 Task: Look for space in Bibiani, Ghana from 6th September, 2023 to 15th September, 2023 for 6 adults in price range Rs.8000 to Rs.12000. Place can be entire place or private room with 6 bedrooms having 6 beds and 6 bathrooms. Property type can be house, flat, guest house. Amenities needed are: wifi, TV, free parkinig on premises, gym, breakfast. Booking option can be shelf check-in. Required host language is English.
Action: Mouse moved to (451, 96)
Screenshot: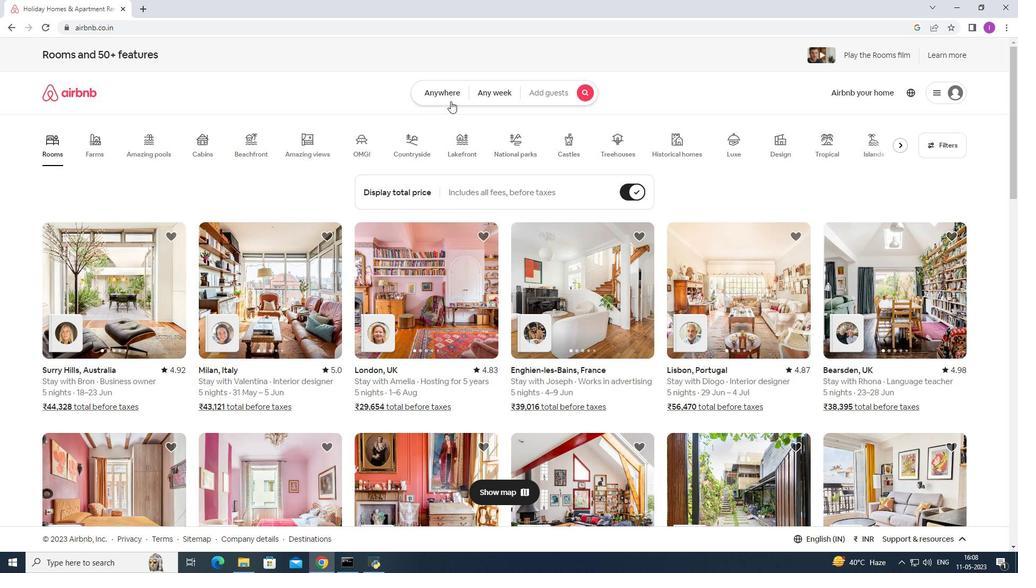 
Action: Mouse pressed left at (451, 96)
Screenshot: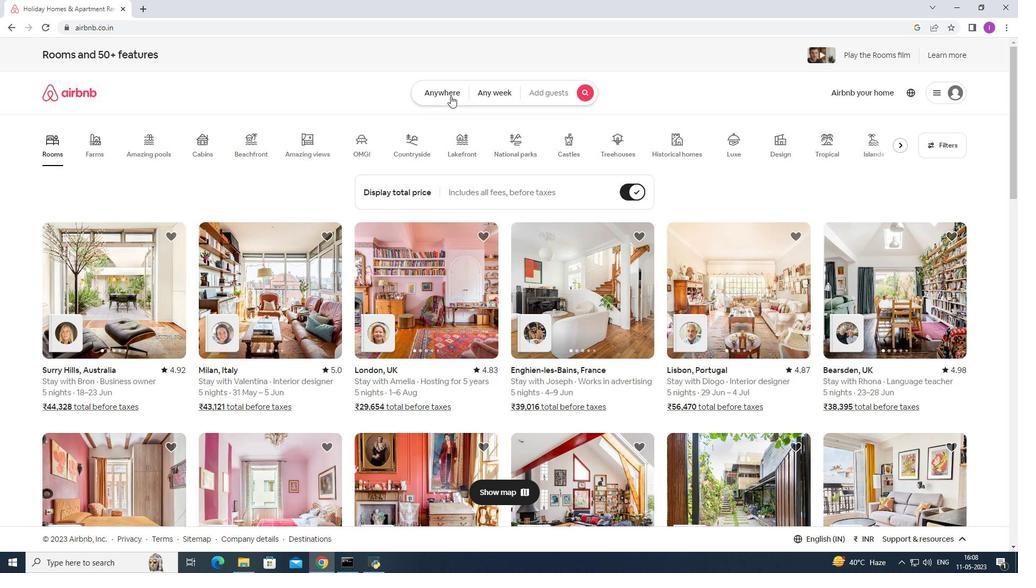 
Action: Mouse moved to (390, 131)
Screenshot: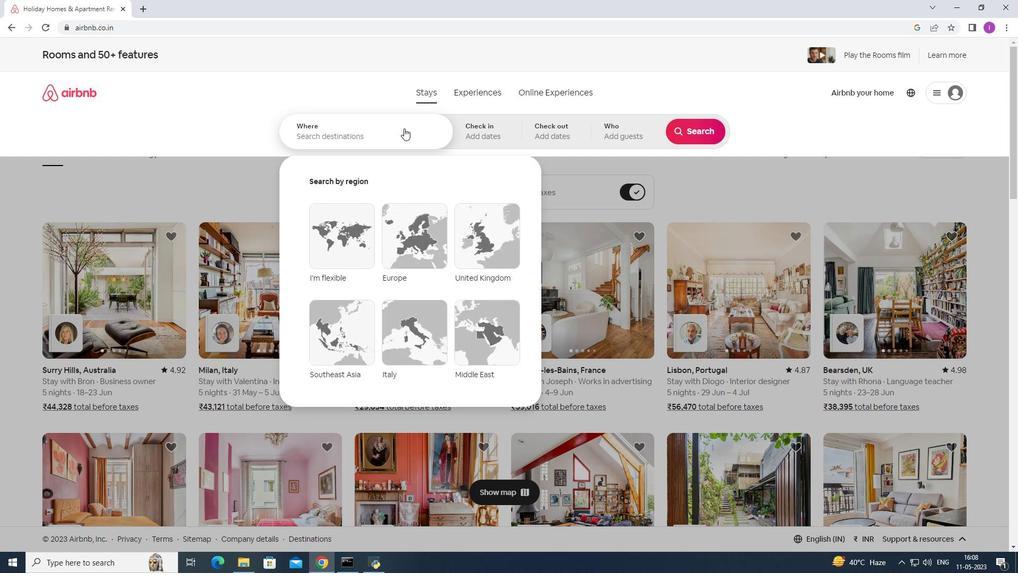 
Action: Mouse pressed left at (390, 131)
Screenshot: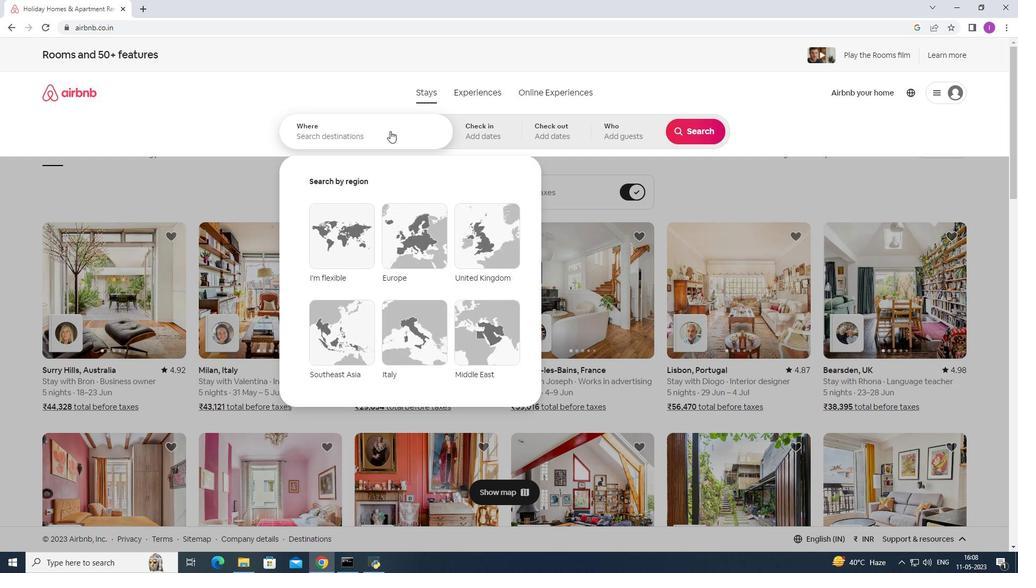 
Action: Mouse moved to (463, 113)
Screenshot: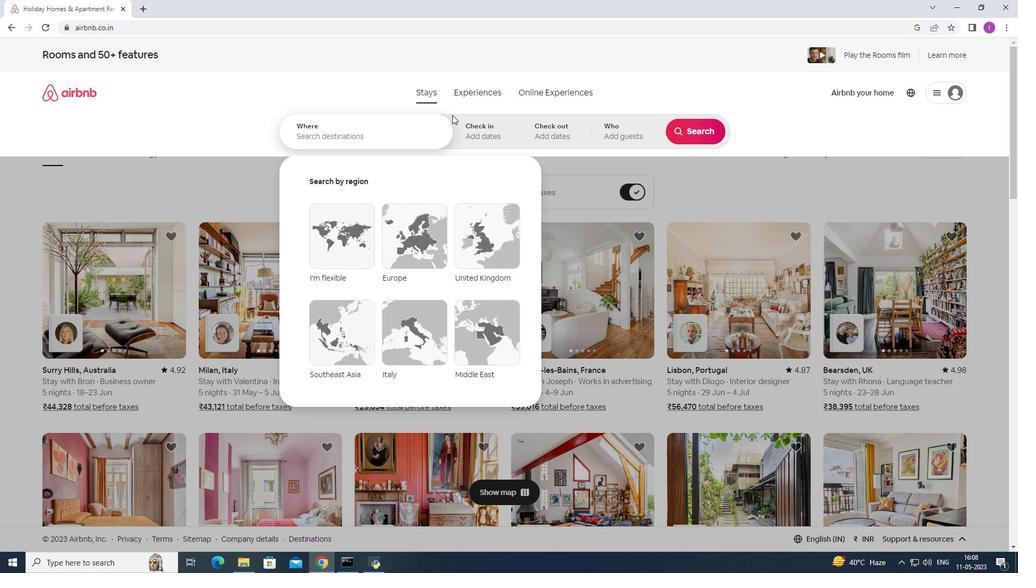 
Action: Key pressed <Key.shift>Bibiani,<Key.shift>Ghana
Screenshot: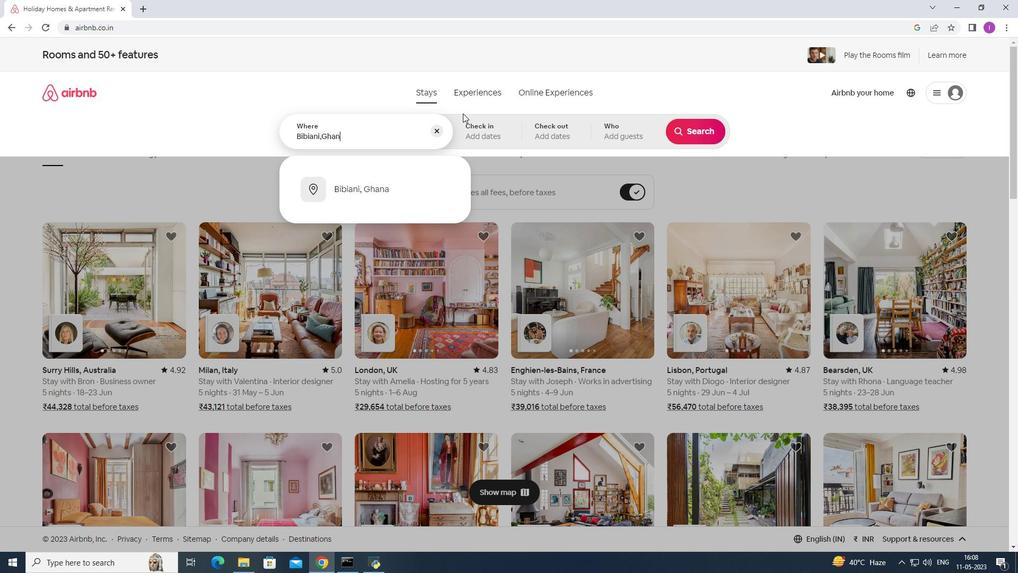 
Action: Mouse moved to (373, 195)
Screenshot: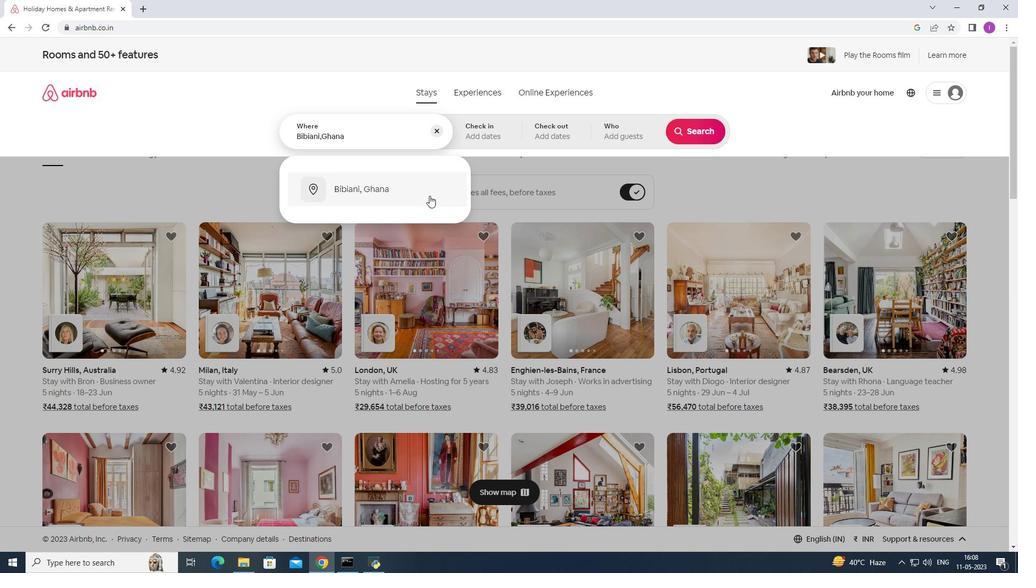 
Action: Mouse pressed left at (373, 195)
Screenshot: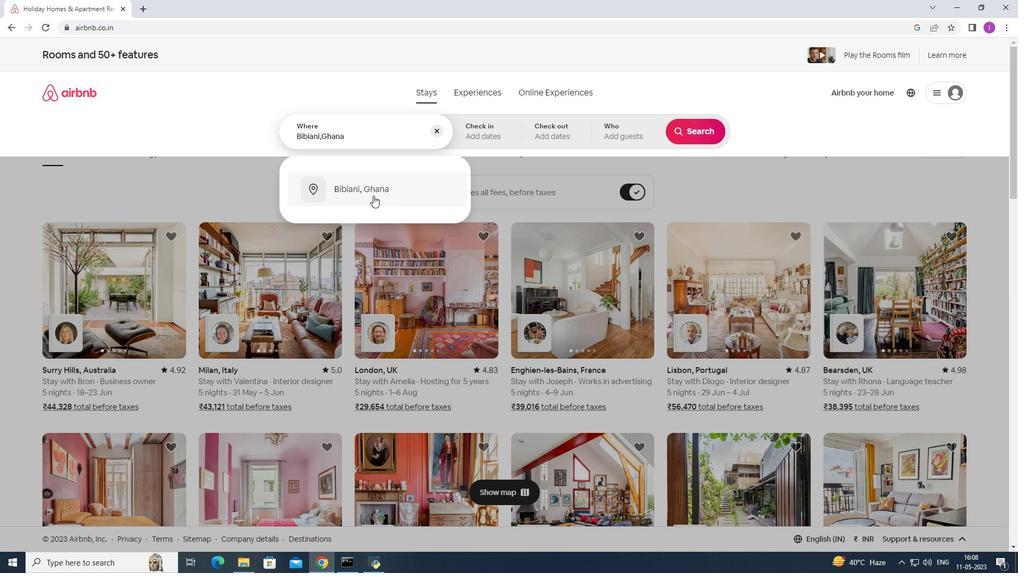 
Action: Mouse moved to (699, 220)
Screenshot: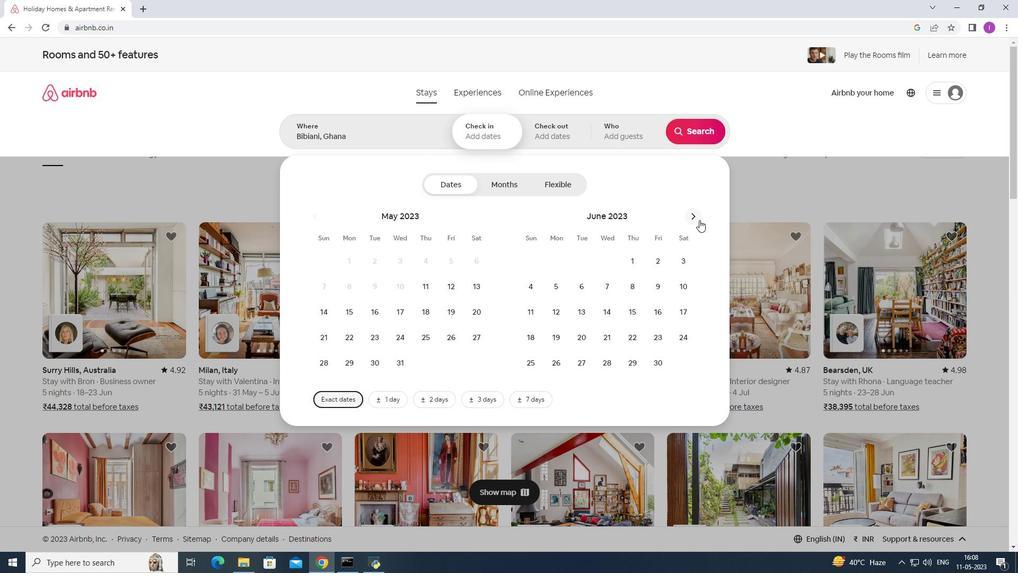 
Action: Mouse pressed left at (699, 220)
Screenshot: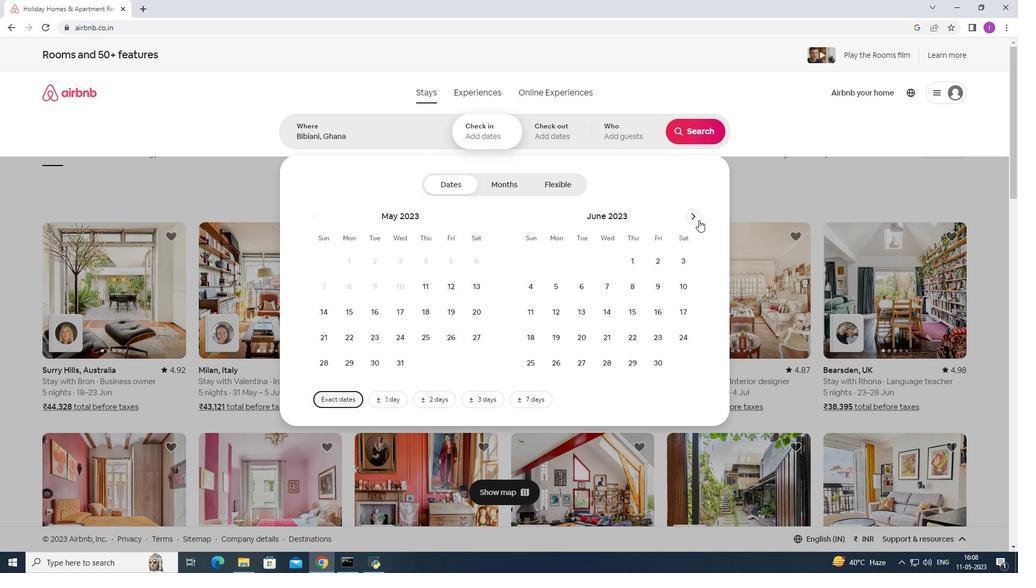 
Action: Mouse pressed left at (699, 220)
Screenshot: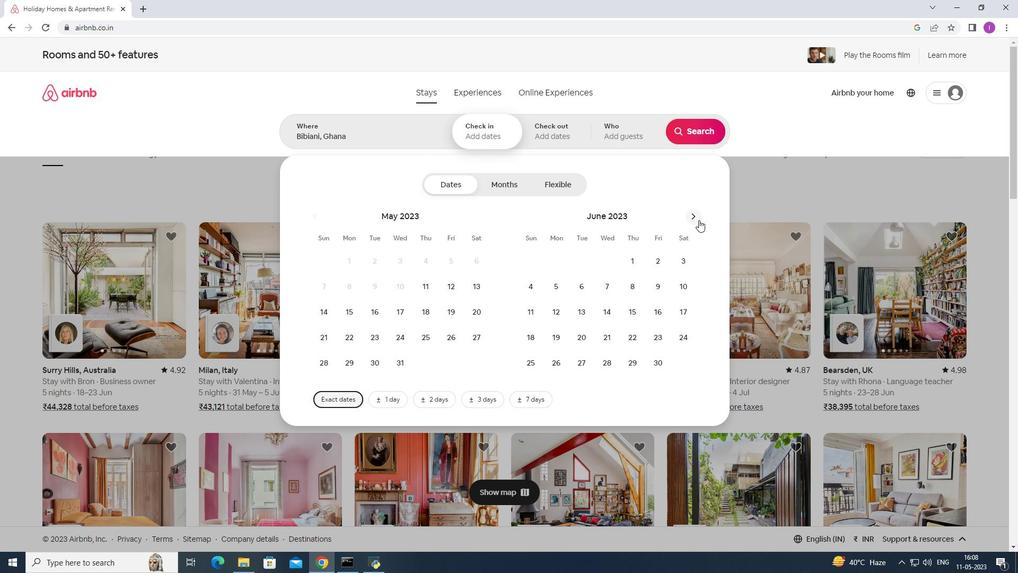 
Action: Mouse pressed left at (699, 220)
Screenshot: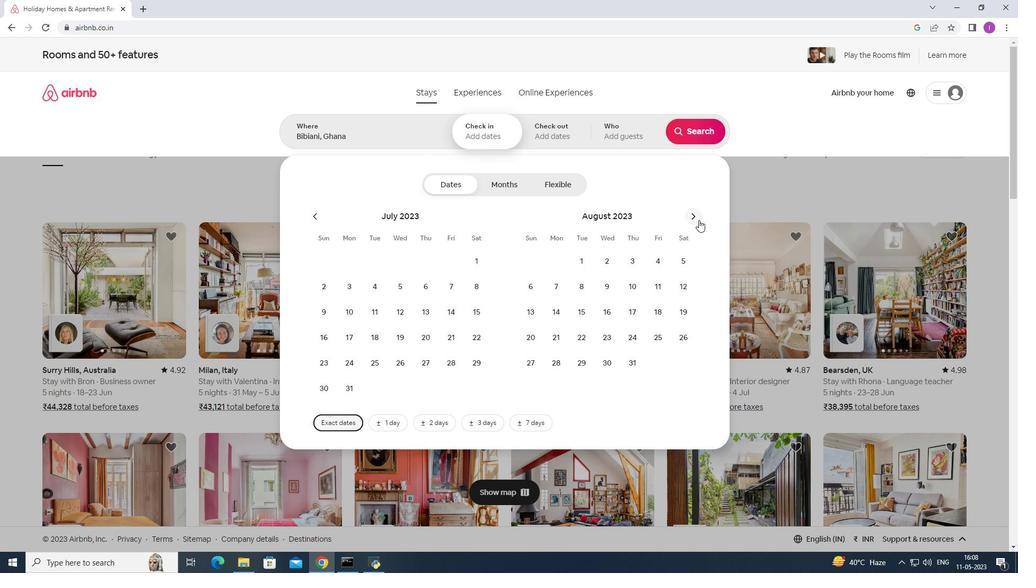
Action: Mouse moved to (612, 281)
Screenshot: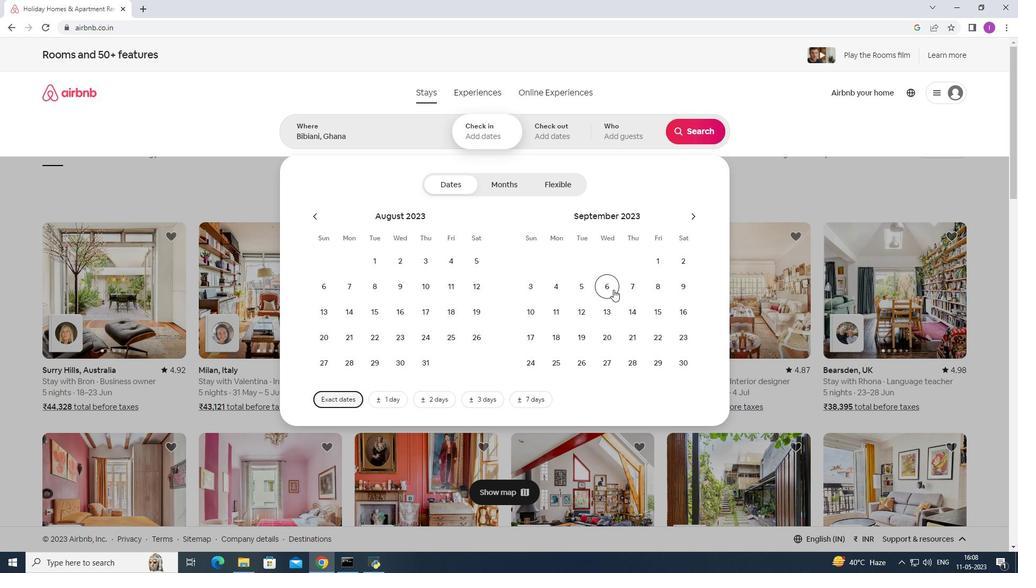 
Action: Mouse pressed left at (612, 281)
Screenshot: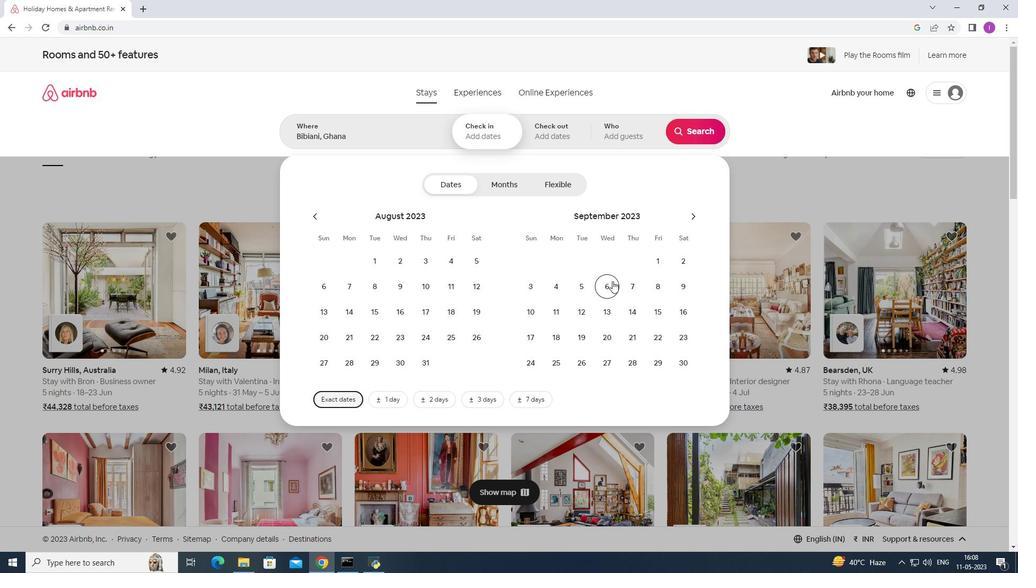 
Action: Mouse moved to (659, 303)
Screenshot: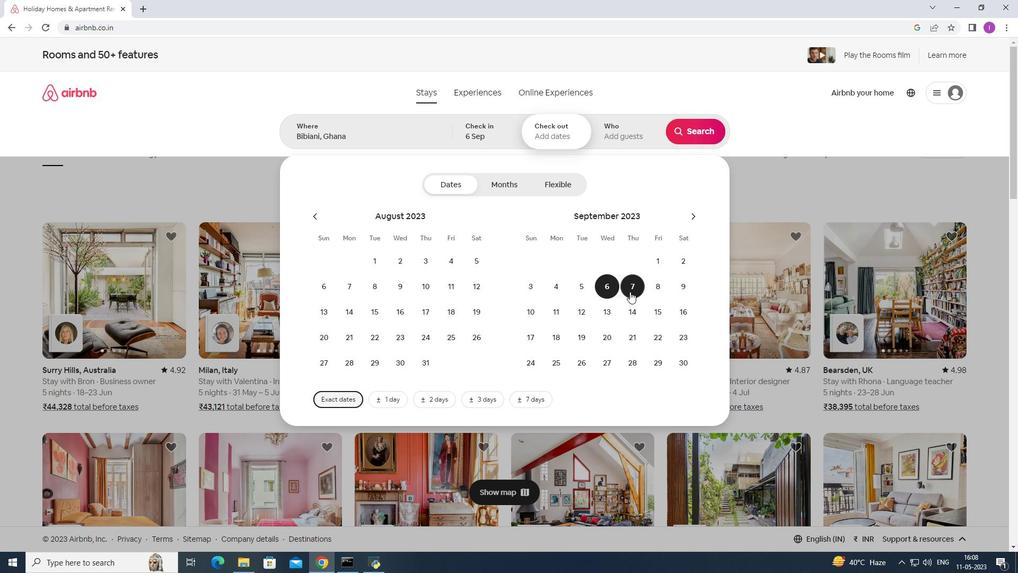 
Action: Mouse pressed left at (659, 303)
Screenshot: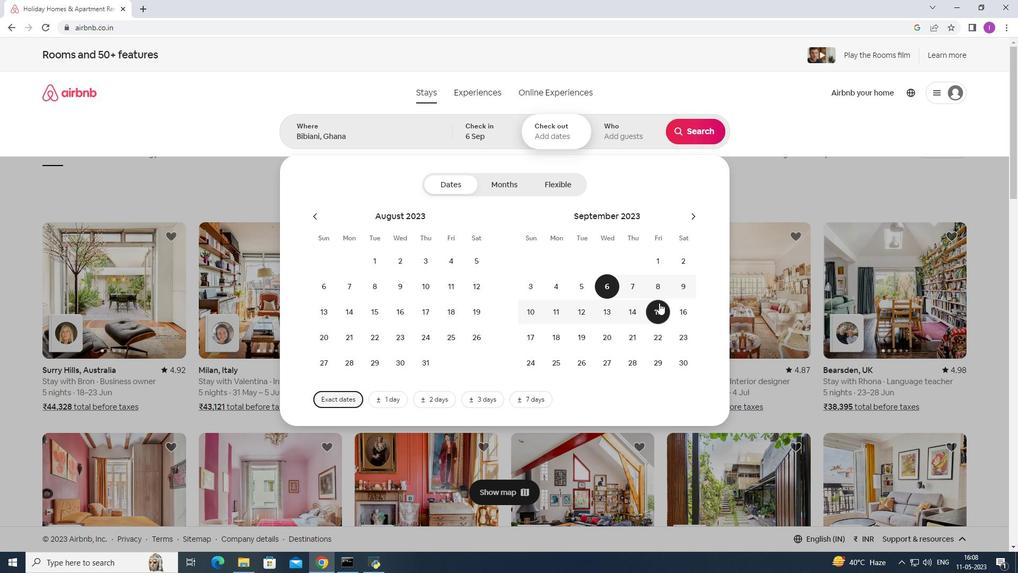 
Action: Mouse moved to (630, 132)
Screenshot: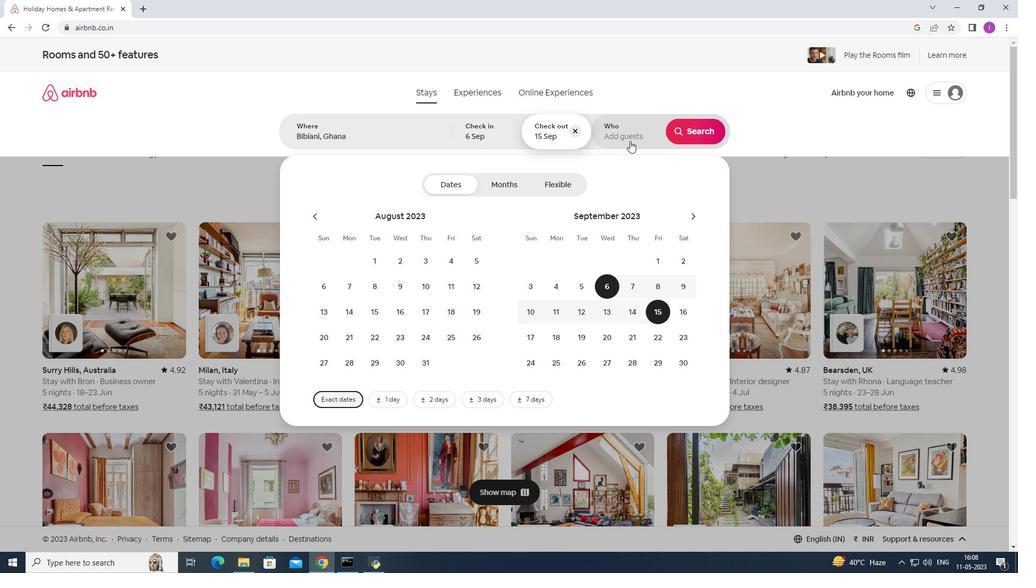 
Action: Mouse pressed left at (630, 132)
Screenshot: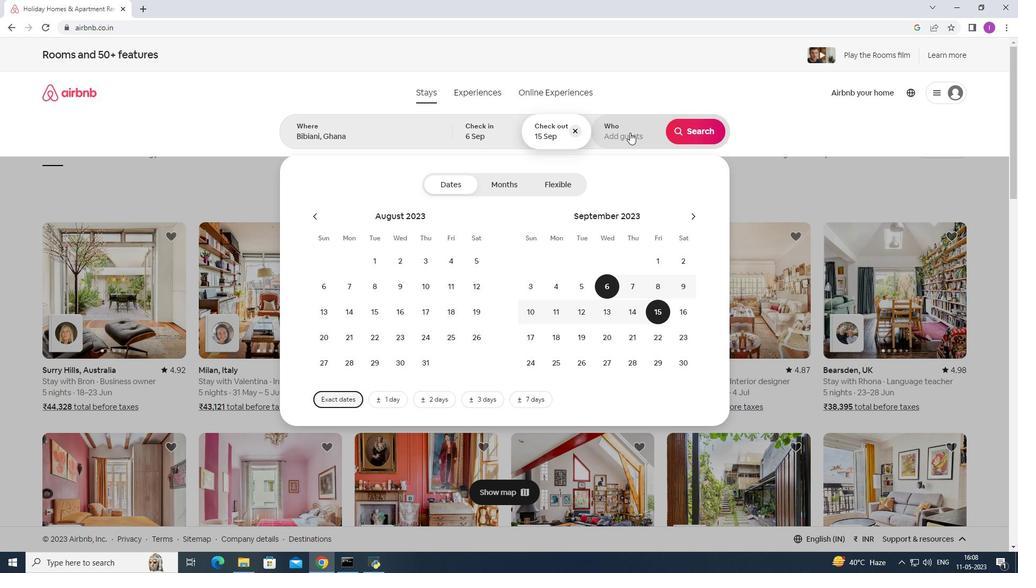 
Action: Mouse moved to (698, 186)
Screenshot: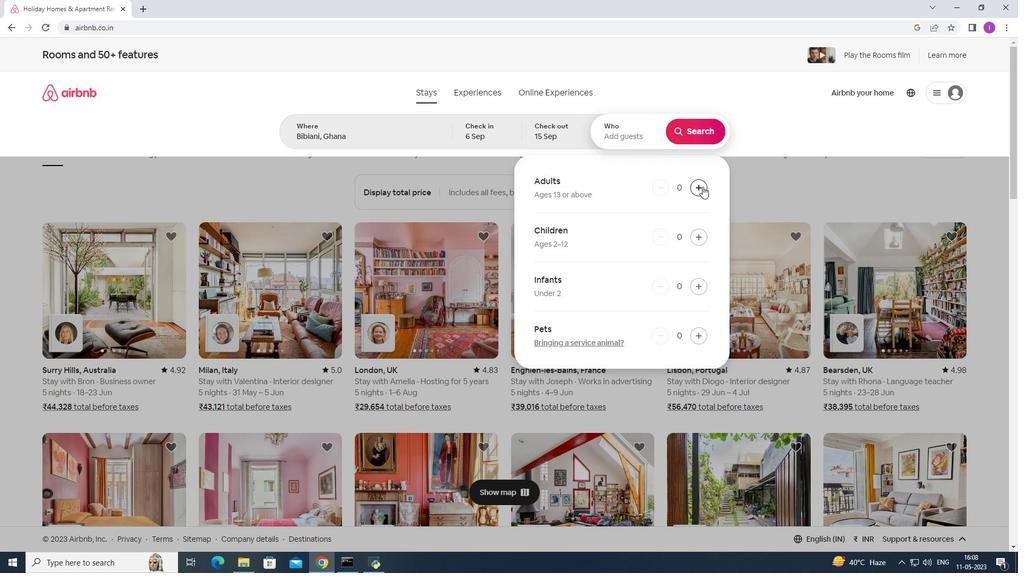 
Action: Mouse pressed left at (698, 186)
Screenshot: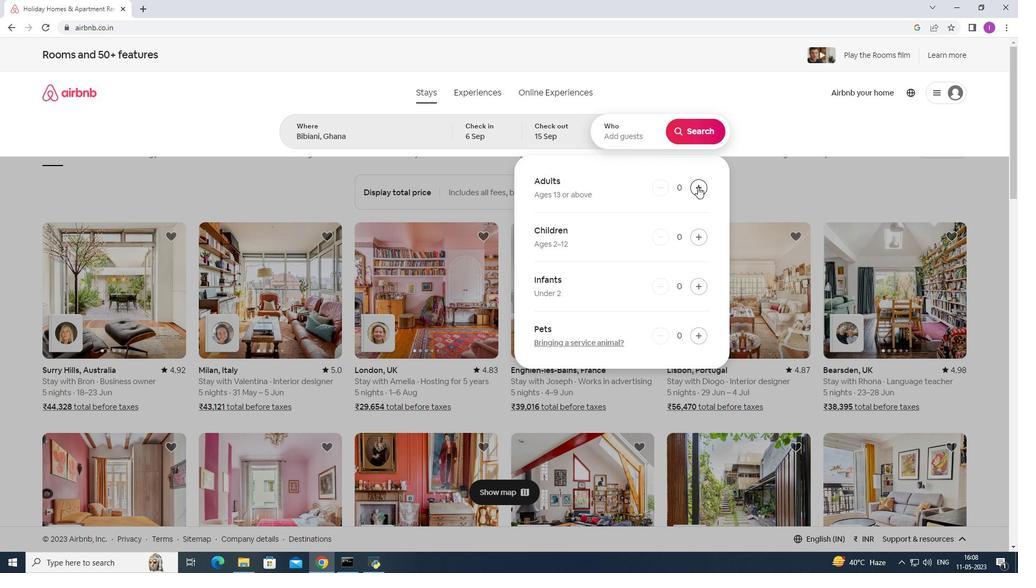 
Action: Mouse pressed left at (698, 186)
Screenshot: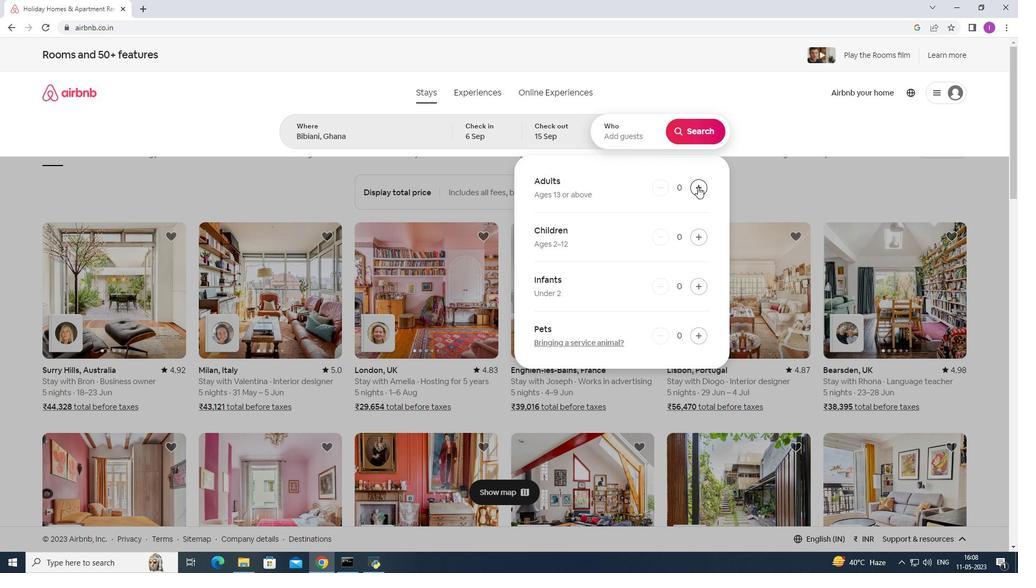 
Action: Mouse pressed left at (698, 186)
Screenshot: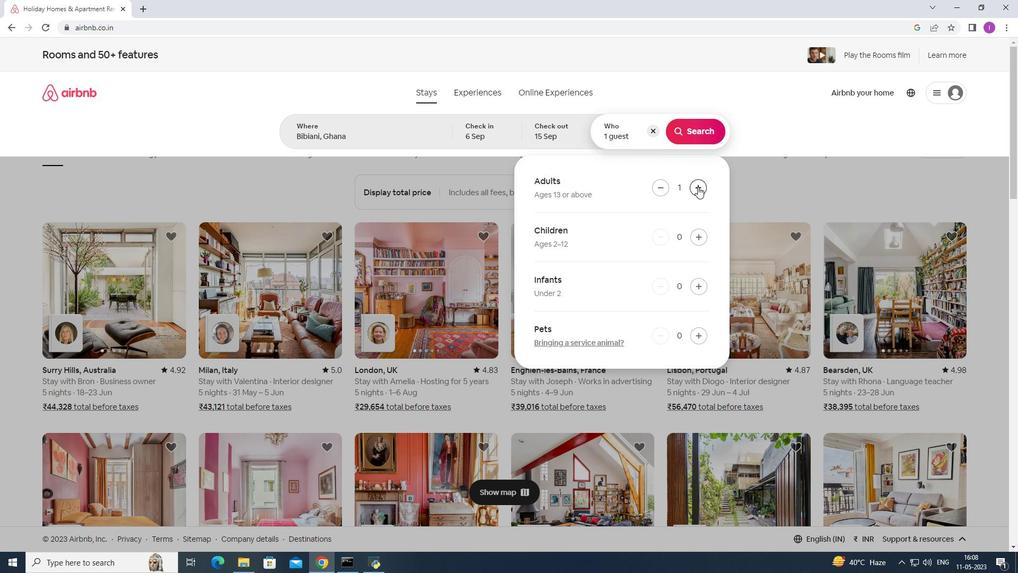 
Action: Mouse pressed left at (698, 186)
Screenshot: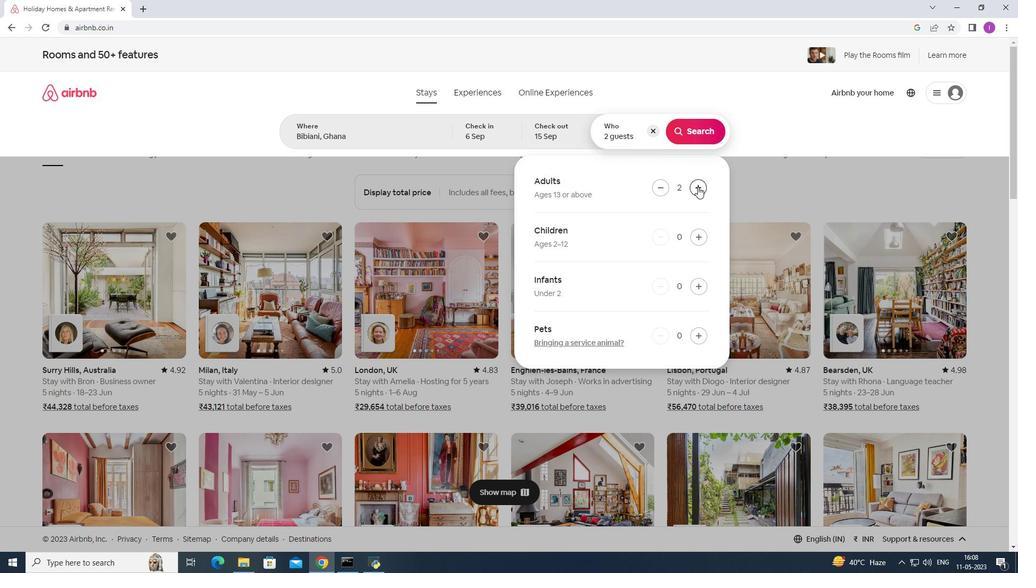 
Action: Mouse pressed left at (698, 186)
Screenshot: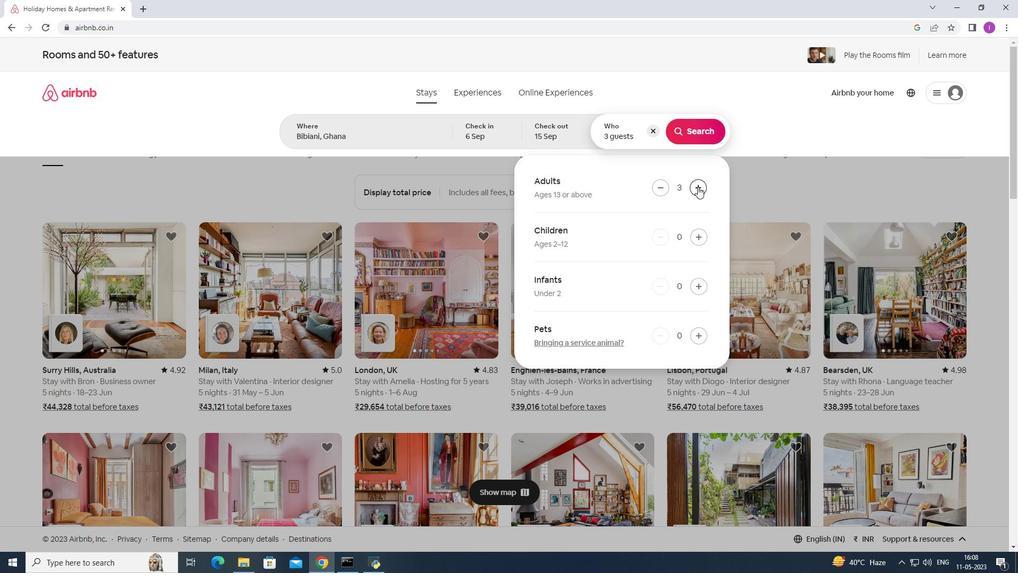 
Action: Mouse pressed left at (698, 186)
Screenshot: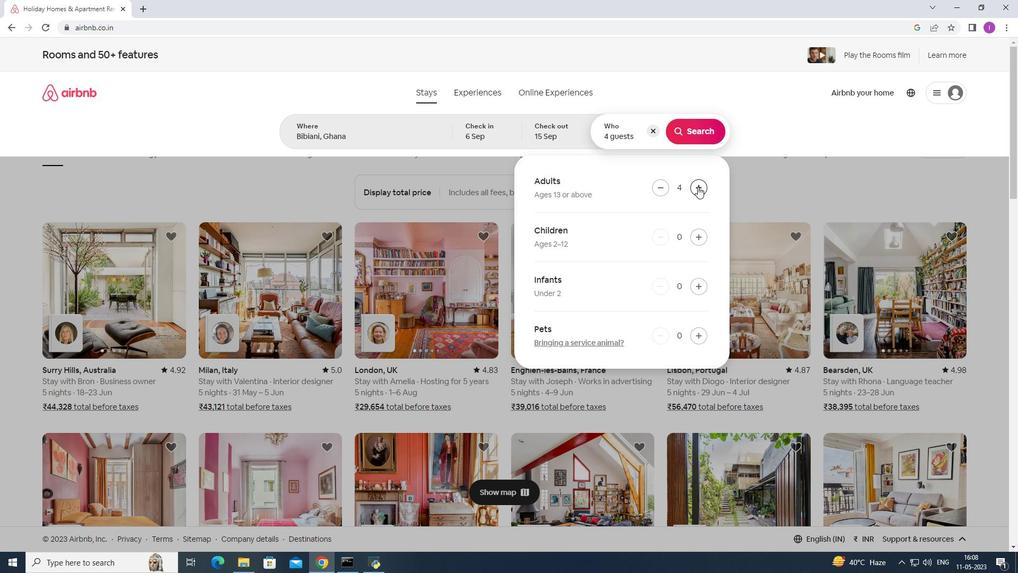 
Action: Mouse moved to (689, 132)
Screenshot: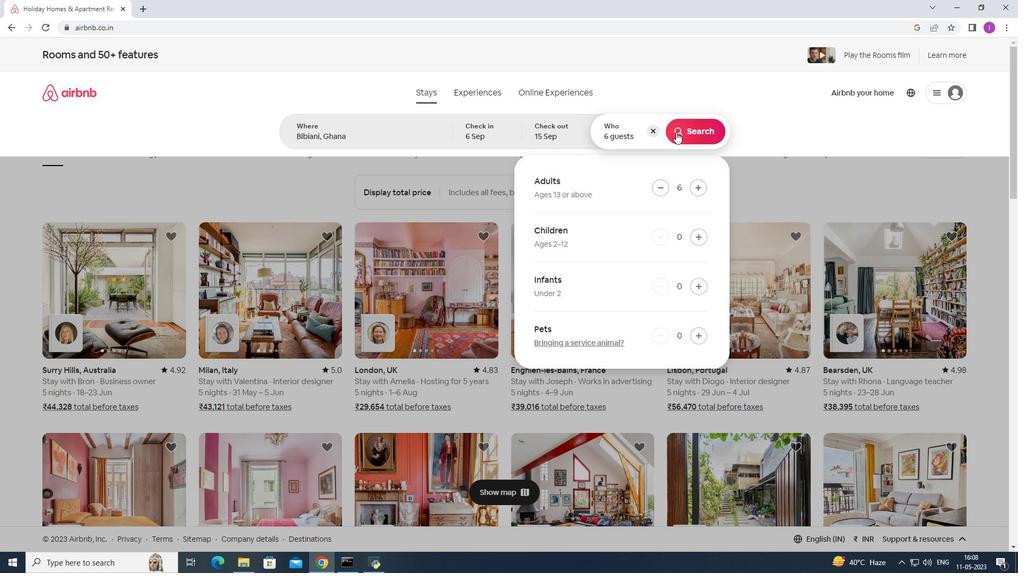 
Action: Mouse pressed left at (689, 132)
Screenshot: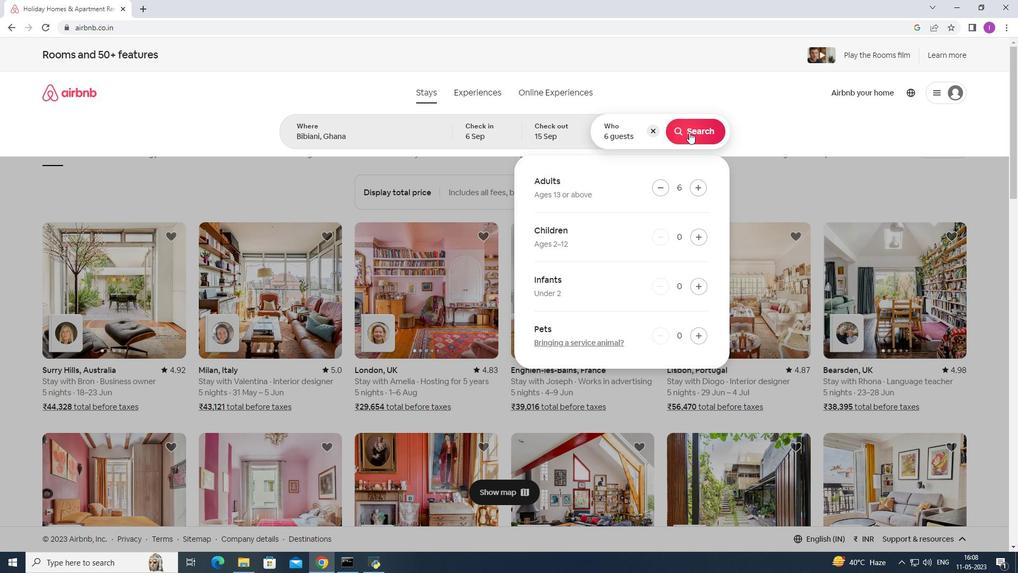 
Action: Mouse moved to (969, 104)
Screenshot: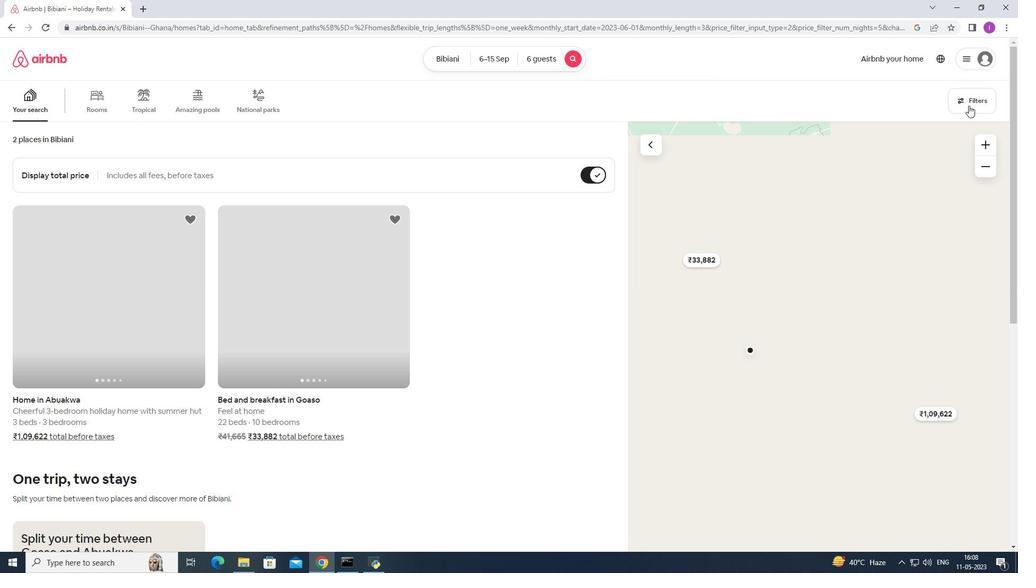 
Action: Mouse pressed left at (969, 104)
Screenshot: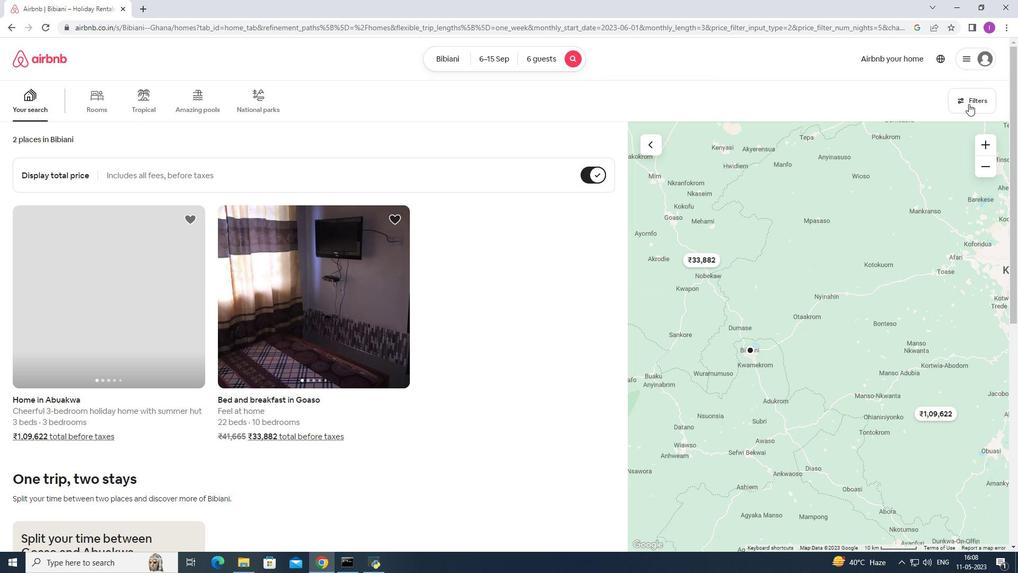 
Action: Mouse moved to (583, 364)
Screenshot: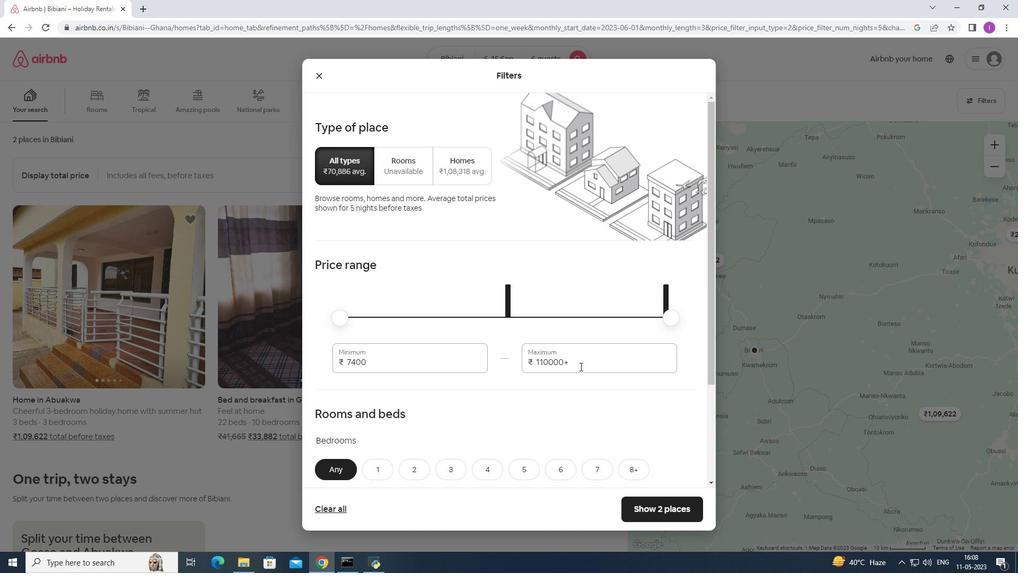 
Action: Mouse pressed left at (583, 364)
Screenshot: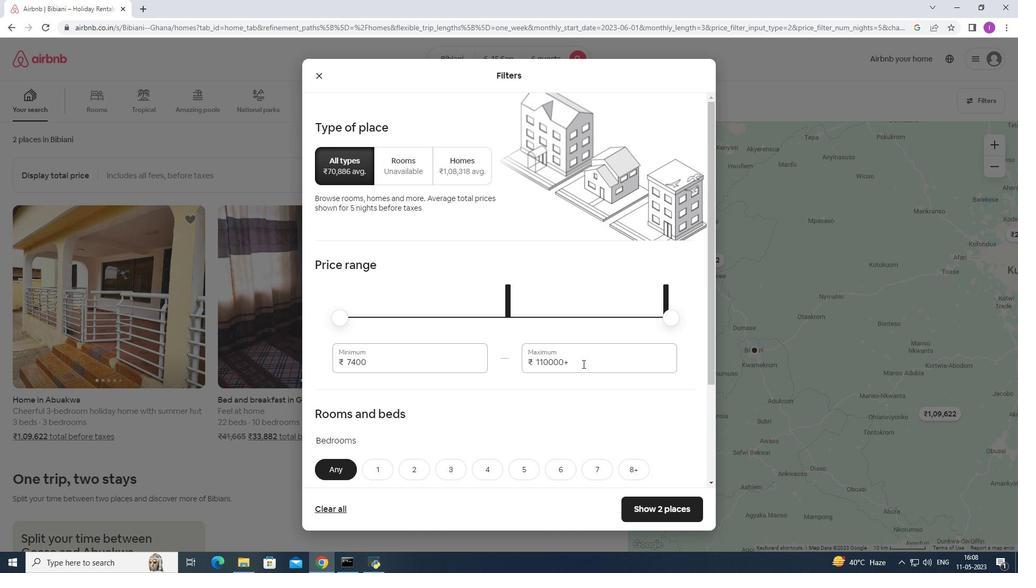 
Action: Mouse moved to (528, 364)
Screenshot: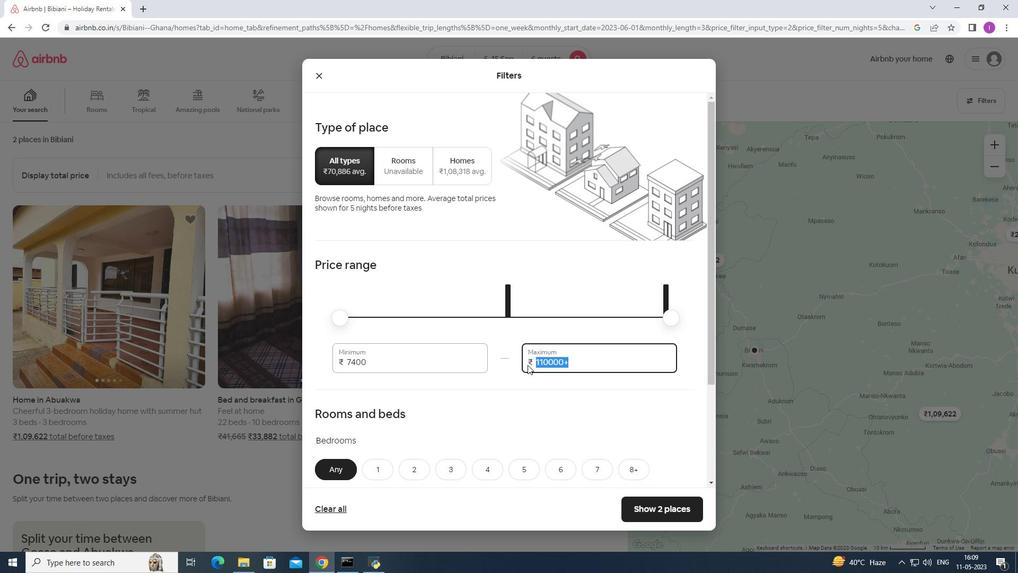 
Action: Key pressed 12
Screenshot: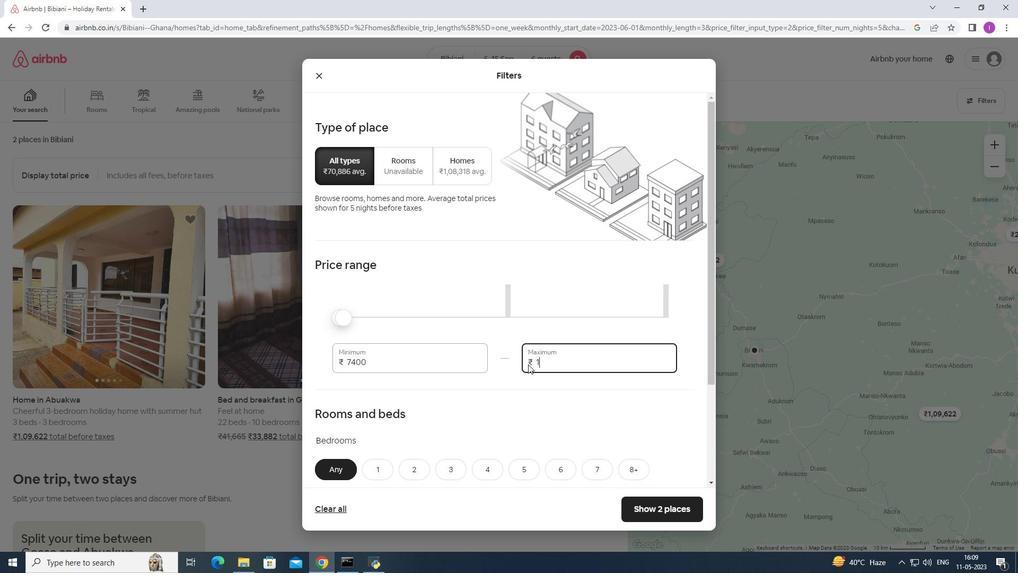 
Action: Mouse moved to (528, 364)
Screenshot: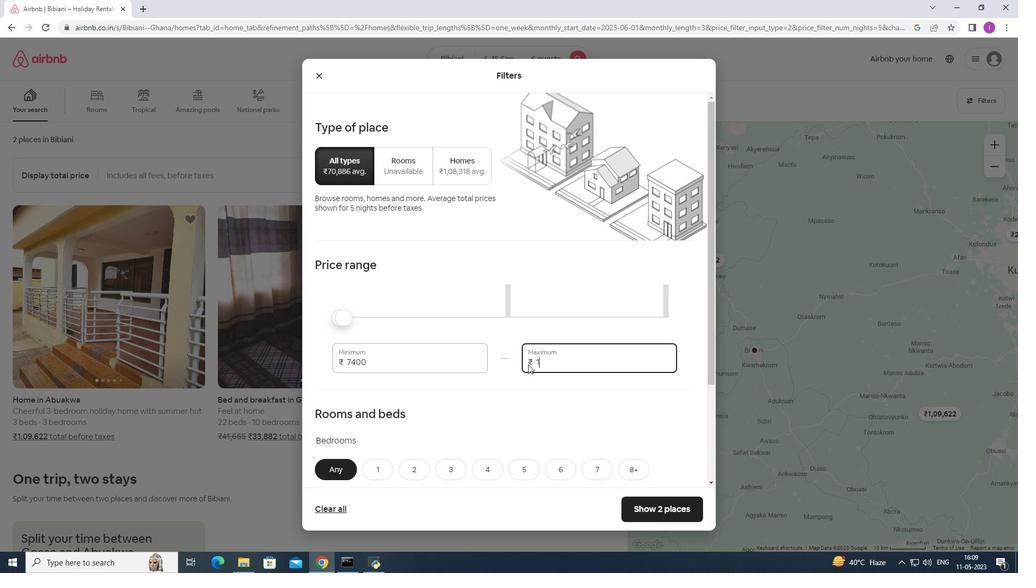 
Action: Key pressed 00
Screenshot: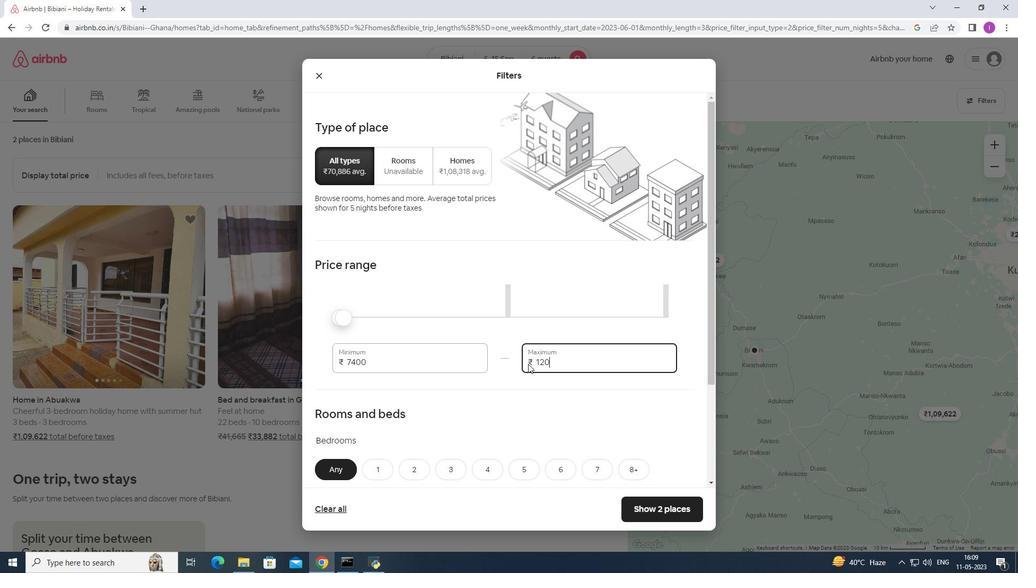 
Action: Mouse moved to (529, 364)
Screenshot: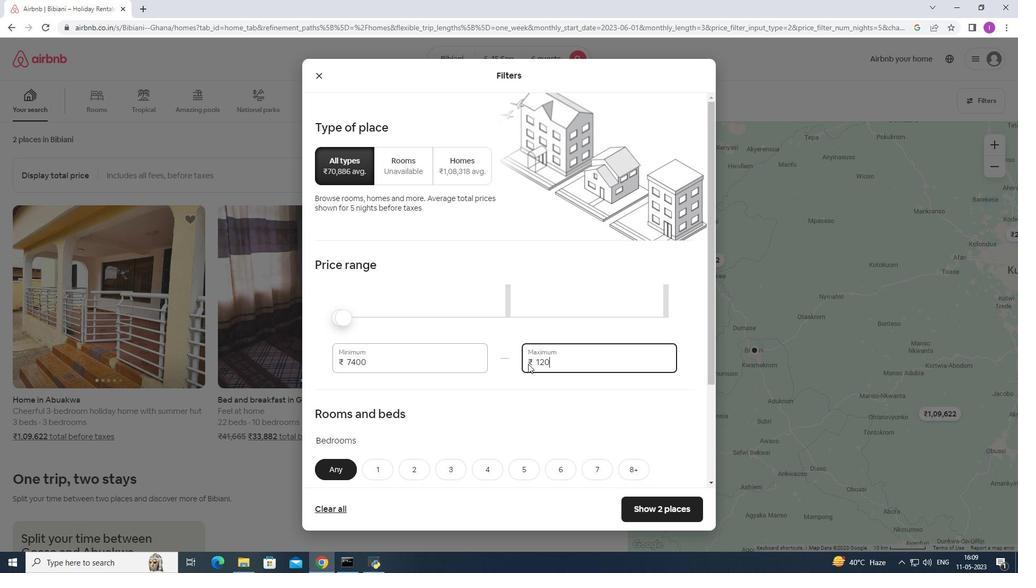 
Action: Key pressed 0
Screenshot: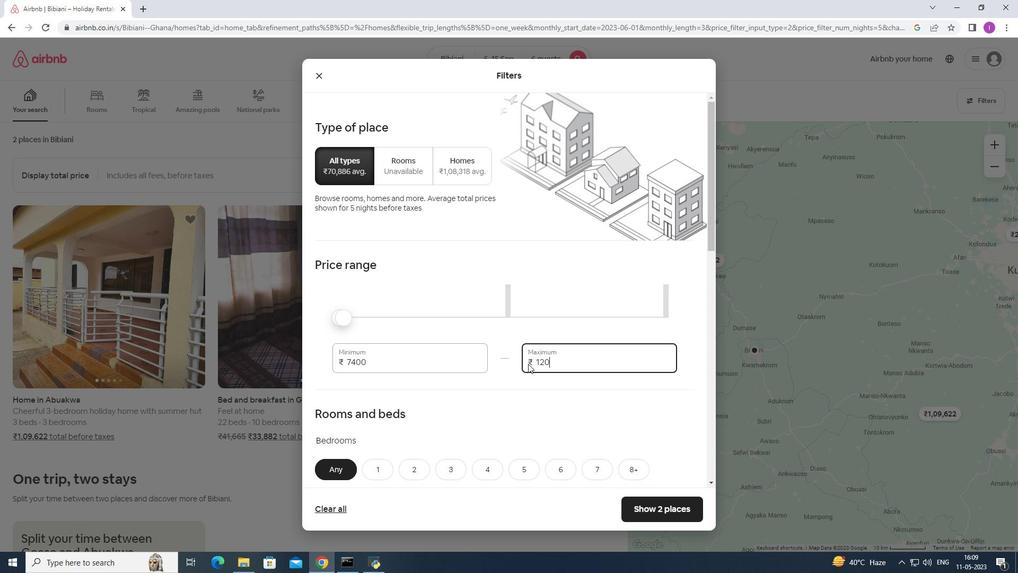
Action: Mouse moved to (372, 366)
Screenshot: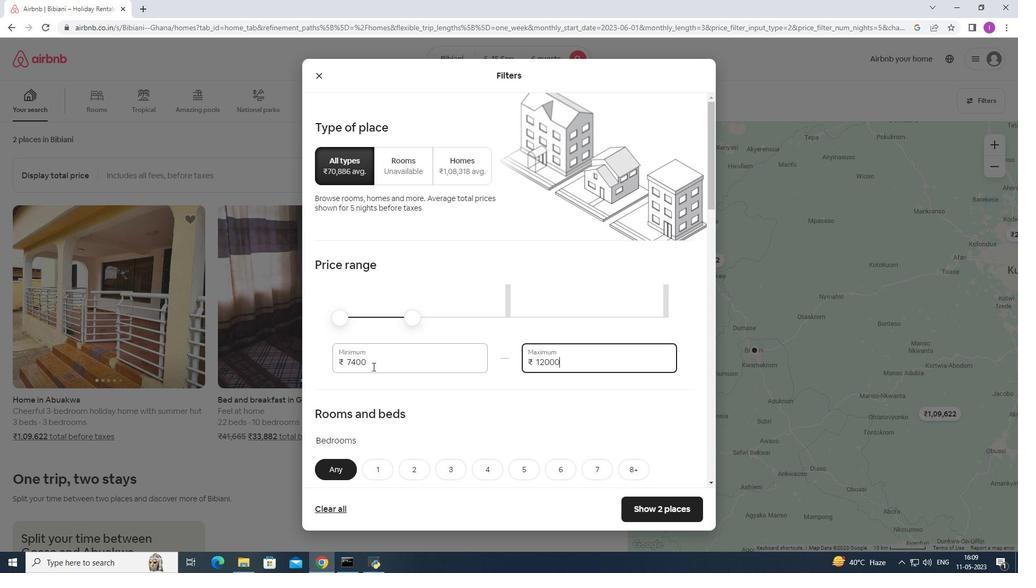 
Action: Mouse pressed left at (372, 366)
Screenshot: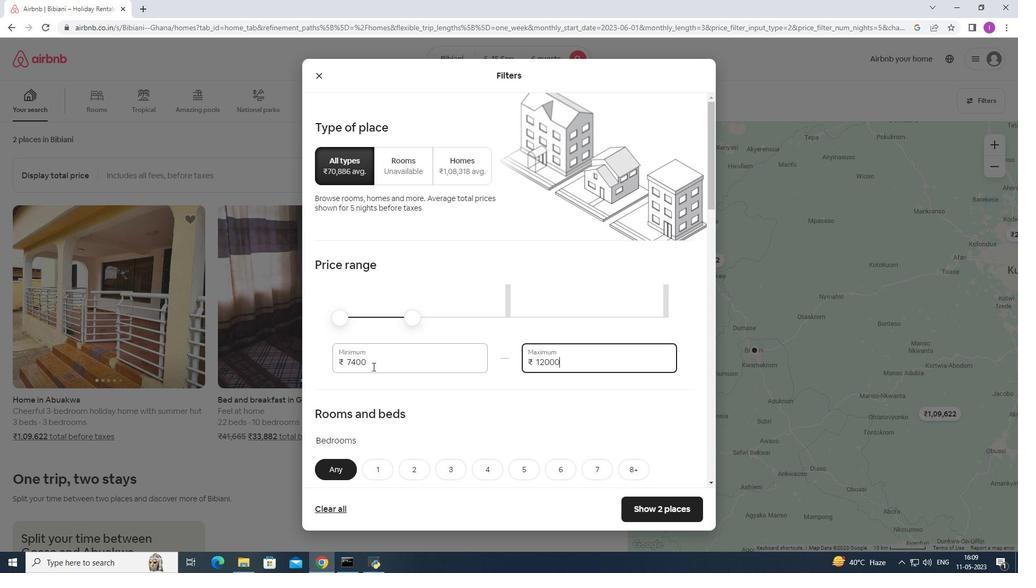 
Action: Mouse moved to (373, 362)
Screenshot: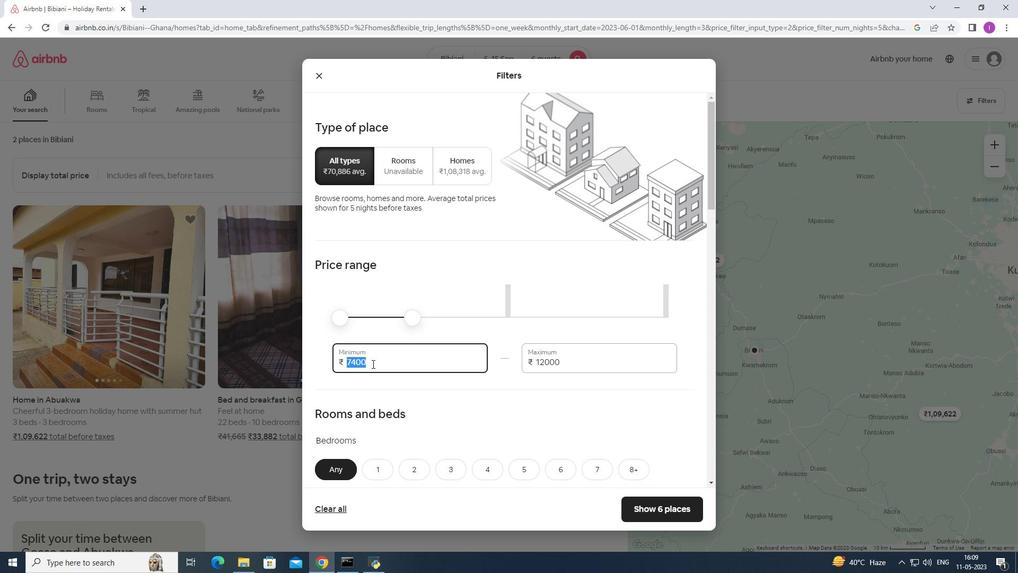 
Action: Key pressed 8
Screenshot: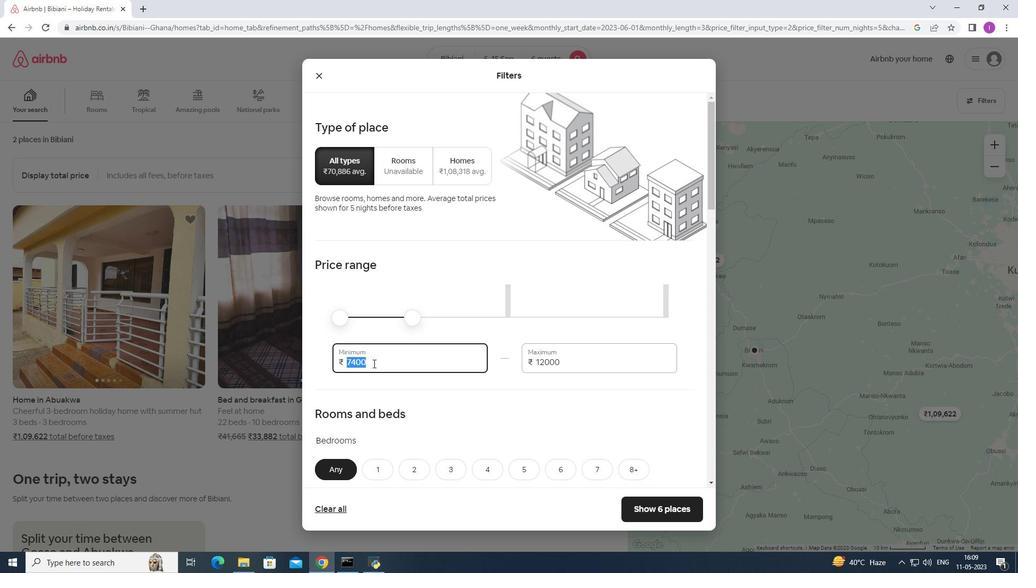 
Action: Mouse moved to (374, 362)
Screenshot: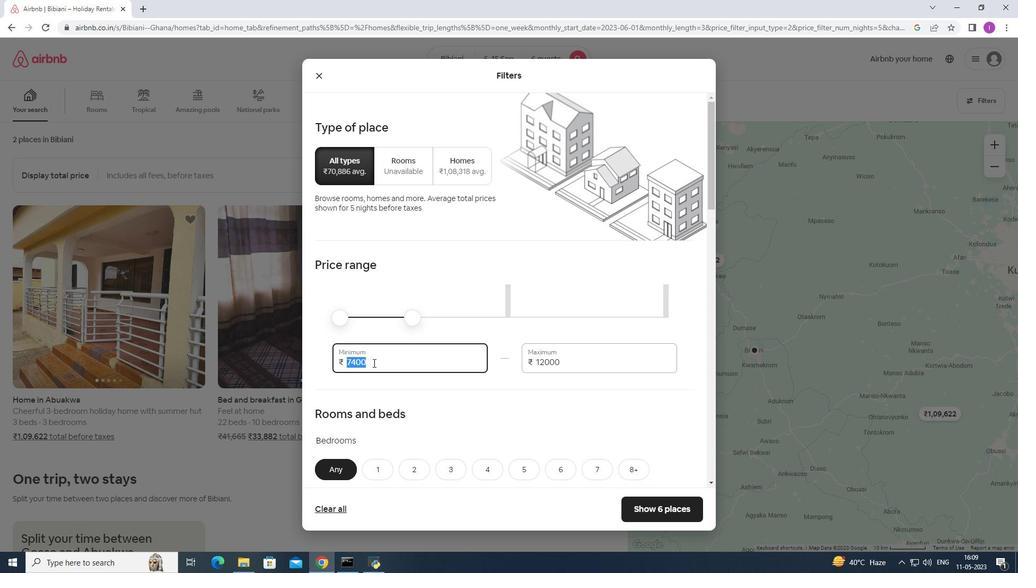 
Action: Key pressed 000
Screenshot: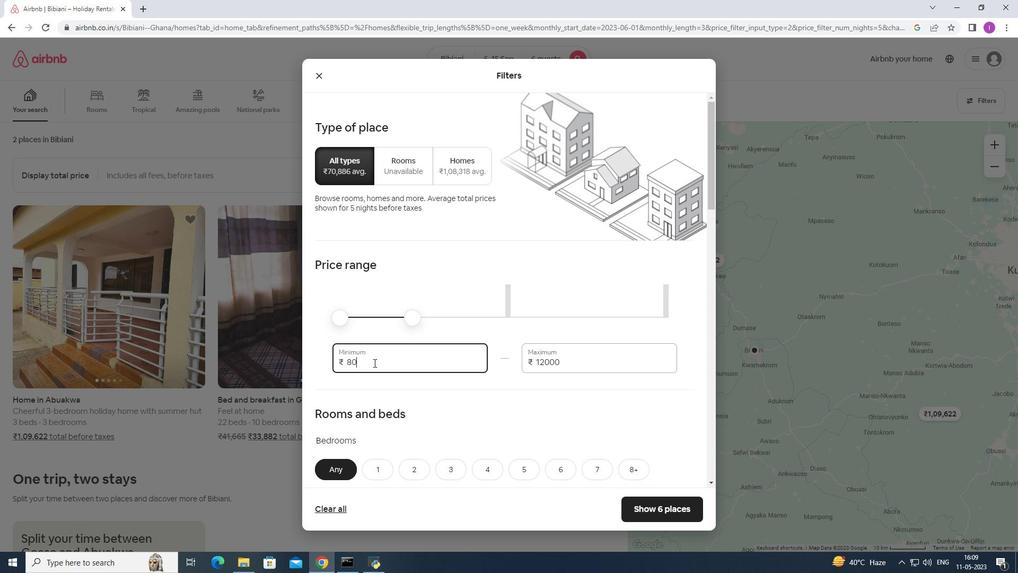 
Action: Mouse moved to (387, 371)
Screenshot: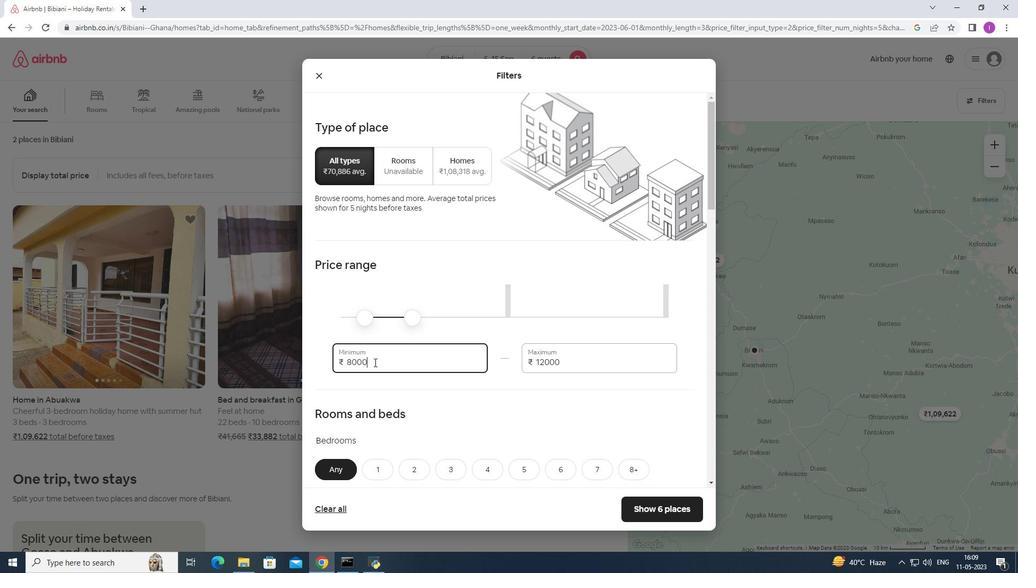 
Action: Mouse scrolled (387, 370) with delta (0, 0)
Screenshot: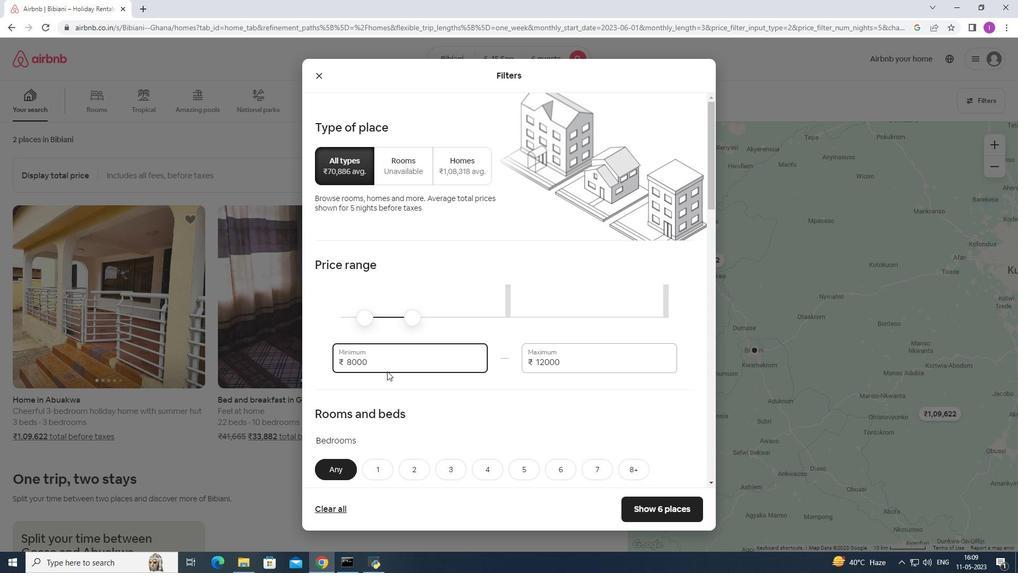 
Action: Mouse scrolled (387, 370) with delta (0, 0)
Screenshot: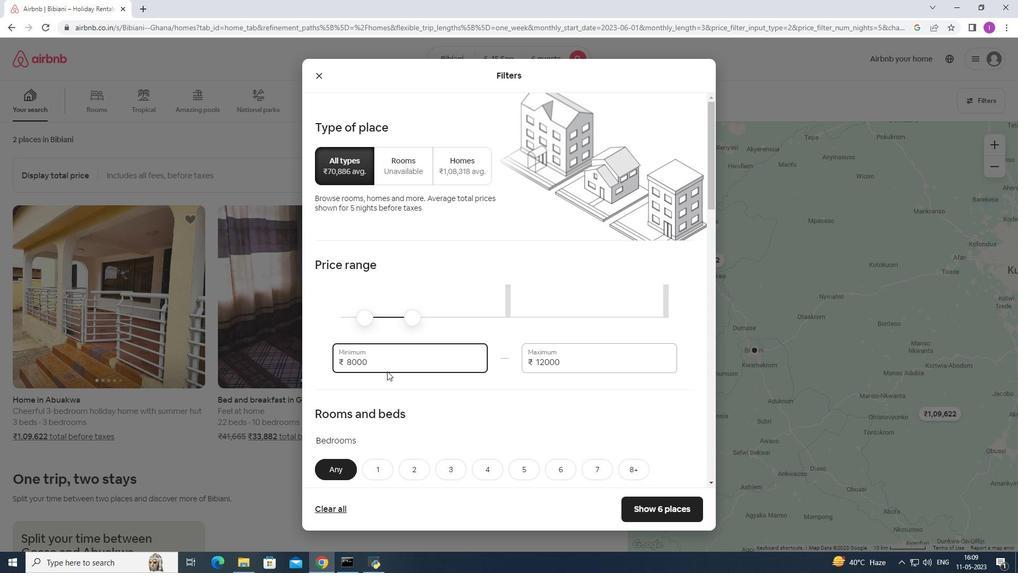 
Action: Mouse moved to (461, 297)
Screenshot: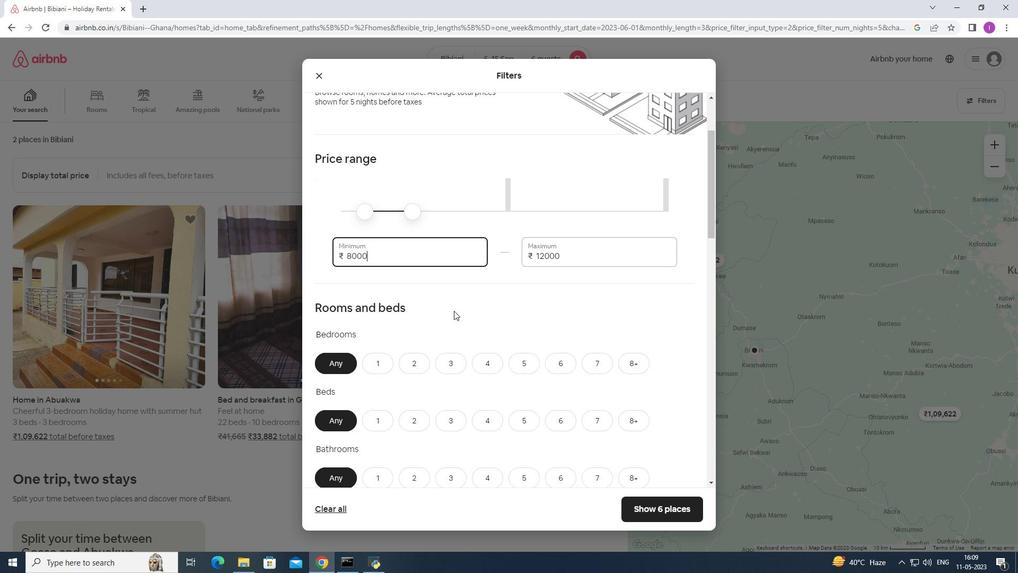 
Action: Mouse scrolled (461, 297) with delta (0, 0)
Screenshot: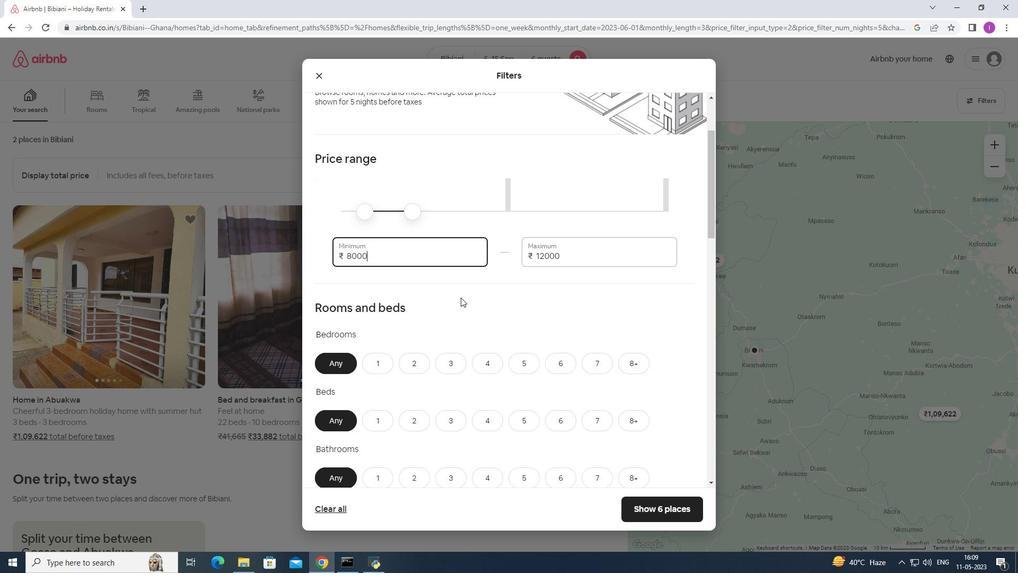 
Action: Mouse scrolled (461, 297) with delta (0, 0)
Screenshot: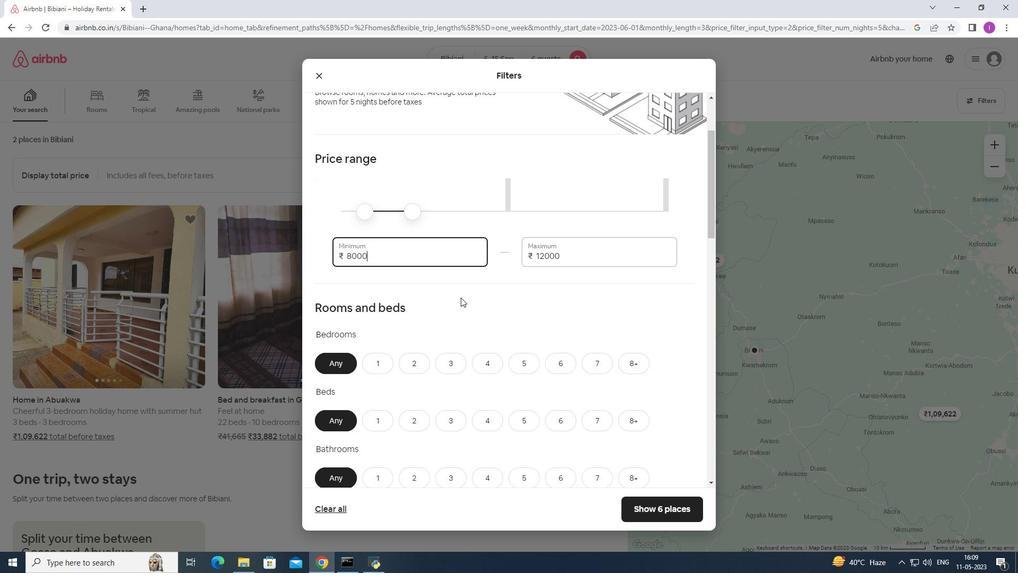 
Action: Mouse moved to (499, 279)
Screenshot: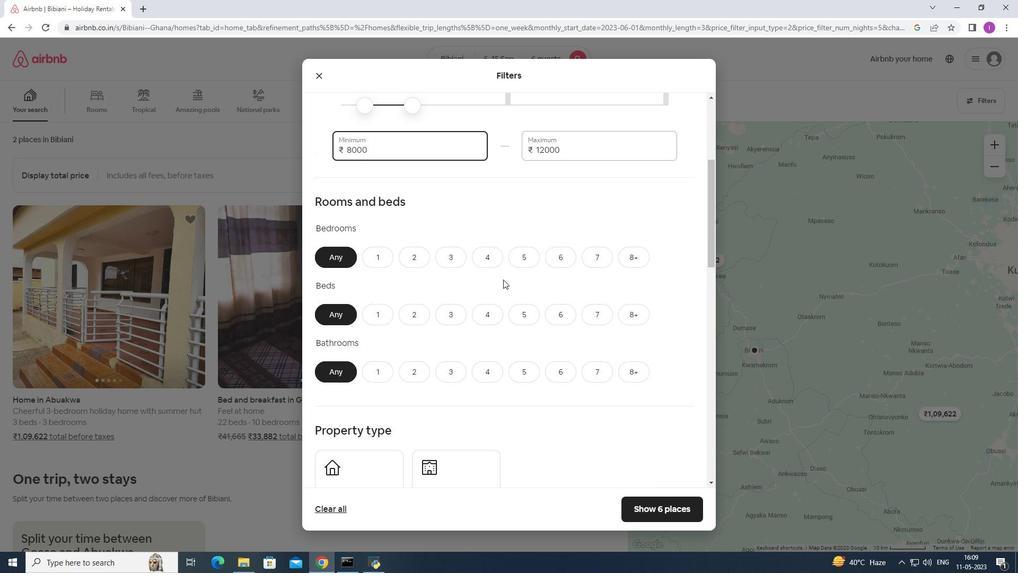 
Action: Mouse scrolled (499, 278) with delta (0, 0)
Screenshot: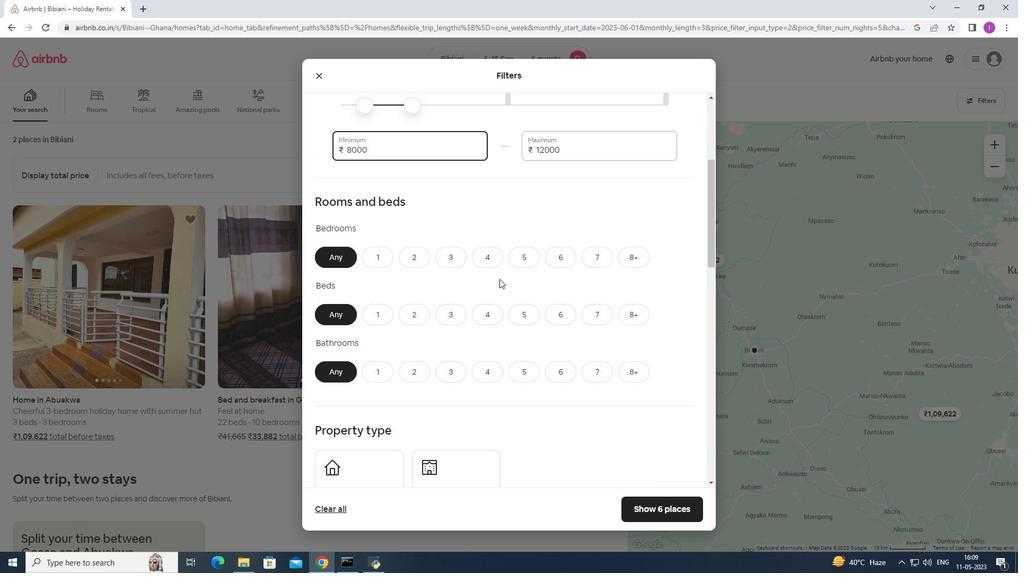 
Action: Mouse moved to (556, 201)
Screenshot: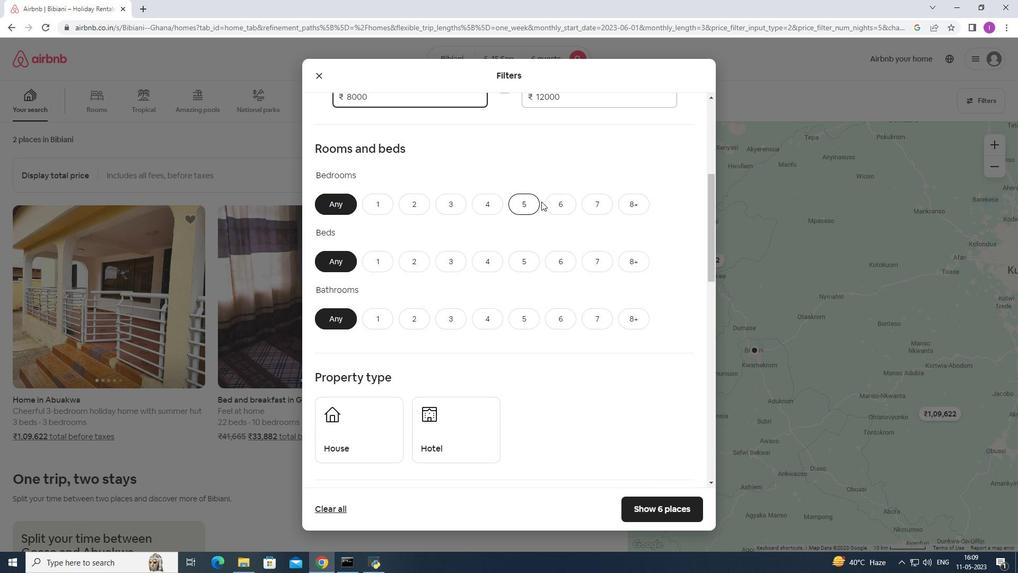 
Action: Mouse pressed left at (556, 201)
Screenshot: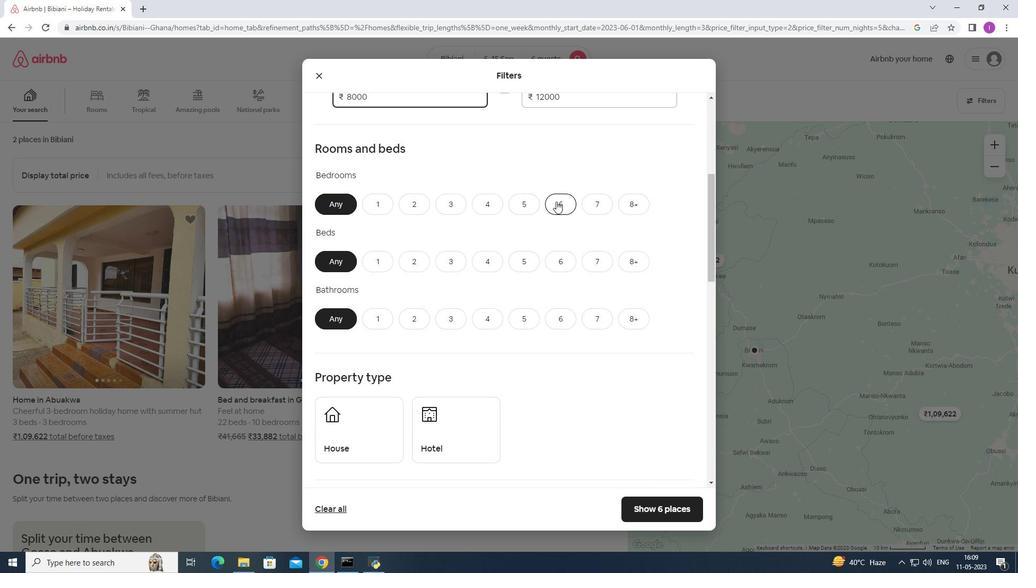 
Action: Mouse moved to (558, 259)
Screenshot: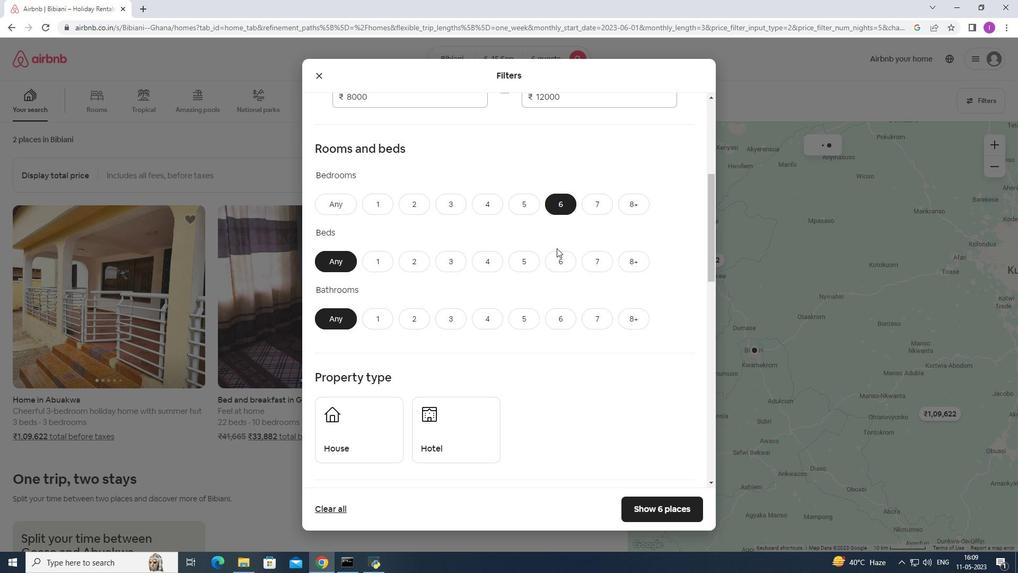 
Action: Mouse pressed left at (558, 259)
Screenshot: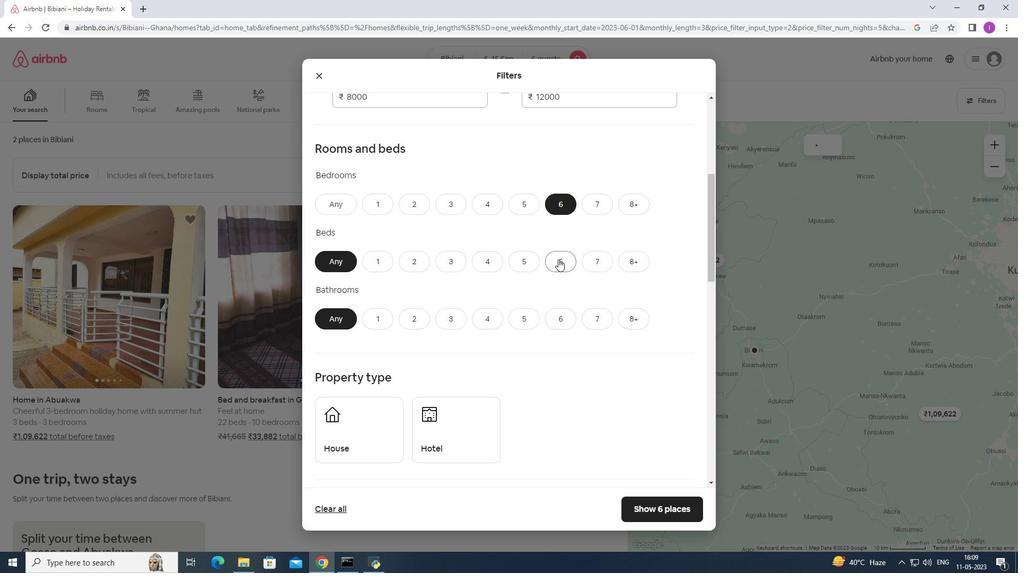 
Action: Mouse moved to (556, 319)
Screenshot: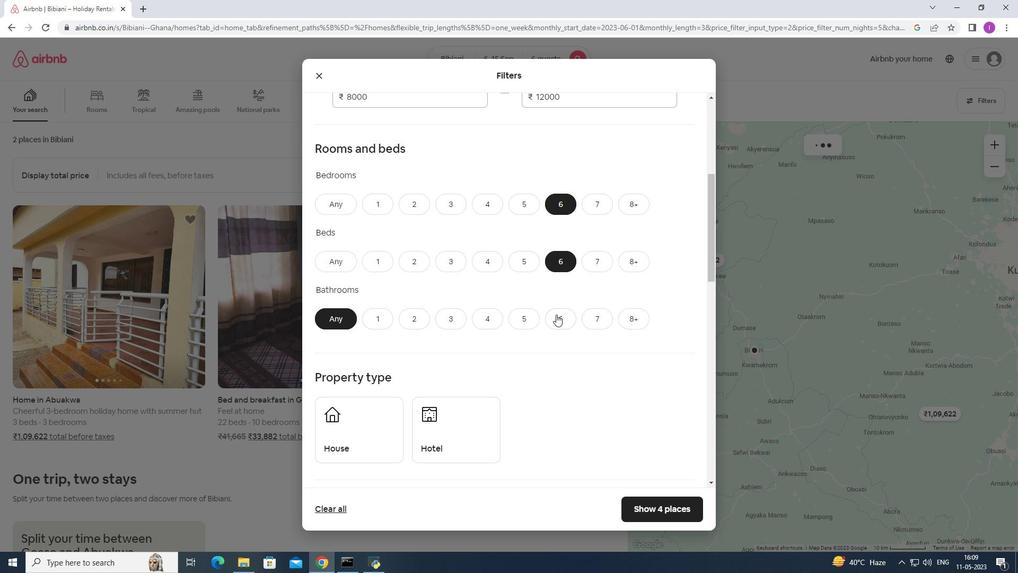 
Action: Mouse pressed left at (556, 319)
Screenshot: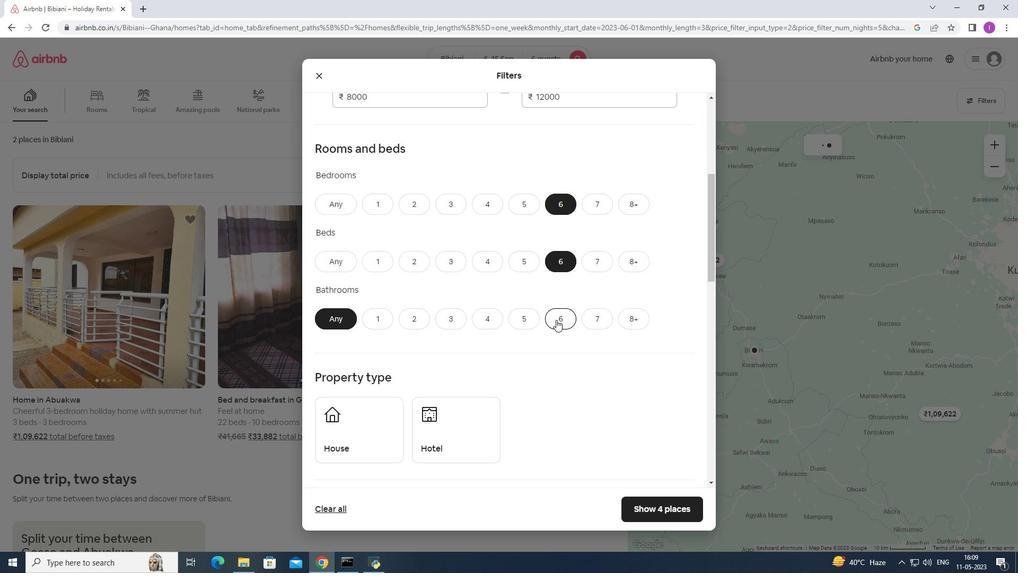
Action: Mouse moved to (465, 282)
Screenshot: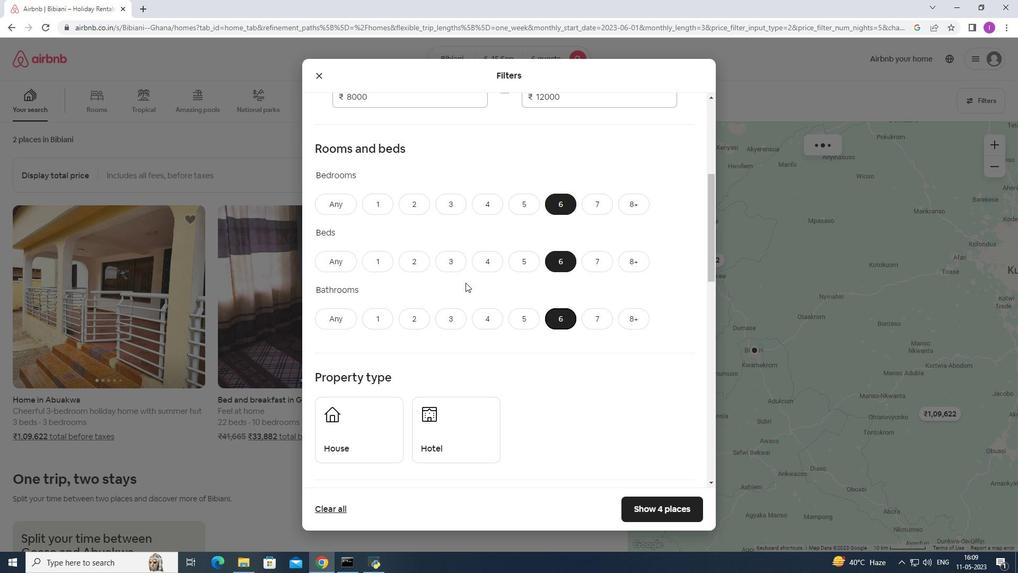 
Action: Mouse scrolled (465, 281) with delta (0, 0)
Screenshot: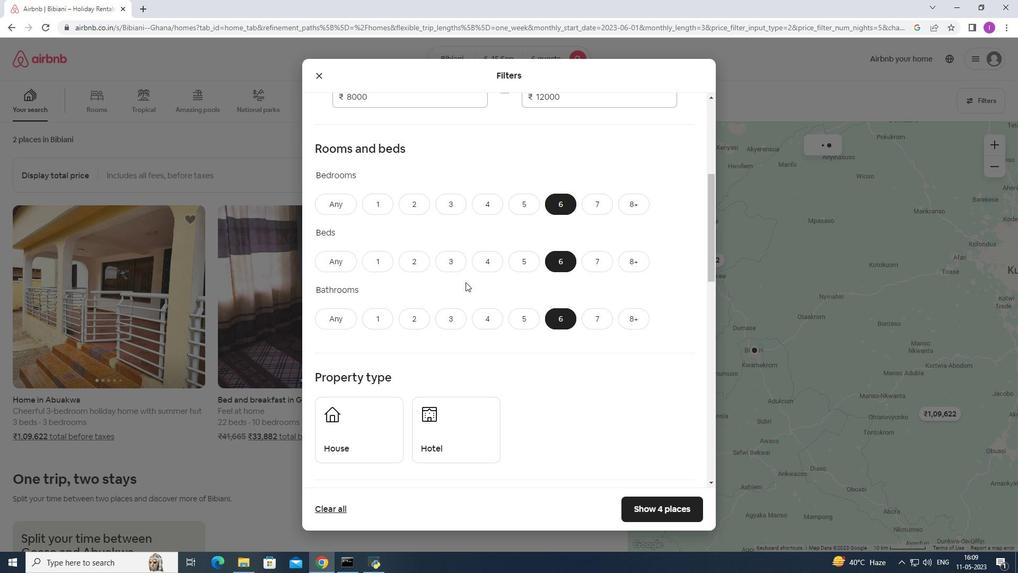 
Action: Mouse scrolled (465, 281) with delta (0, 0)
Screenshot: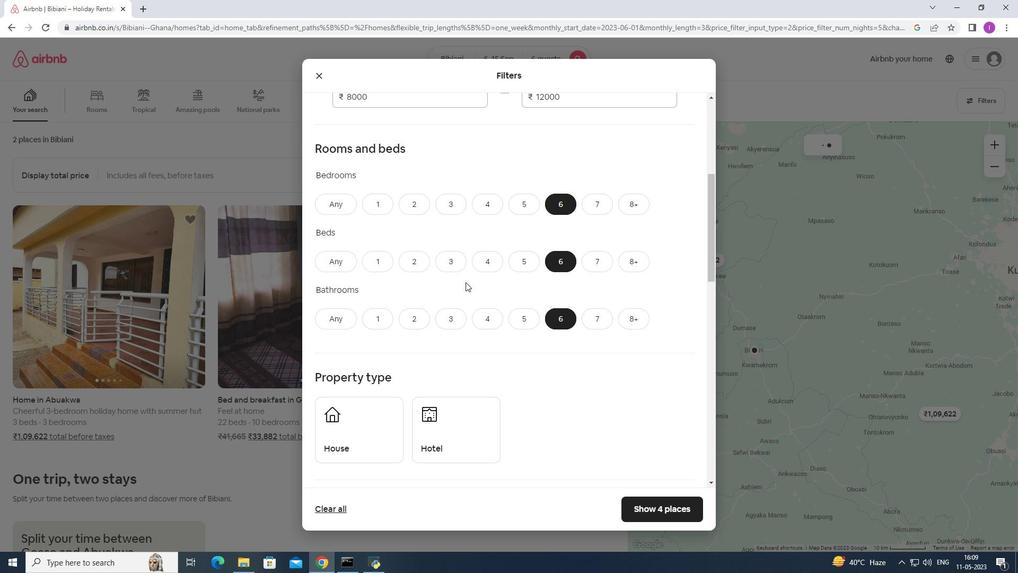 
Action: Mouse moved to (374, 334)
Screenshot: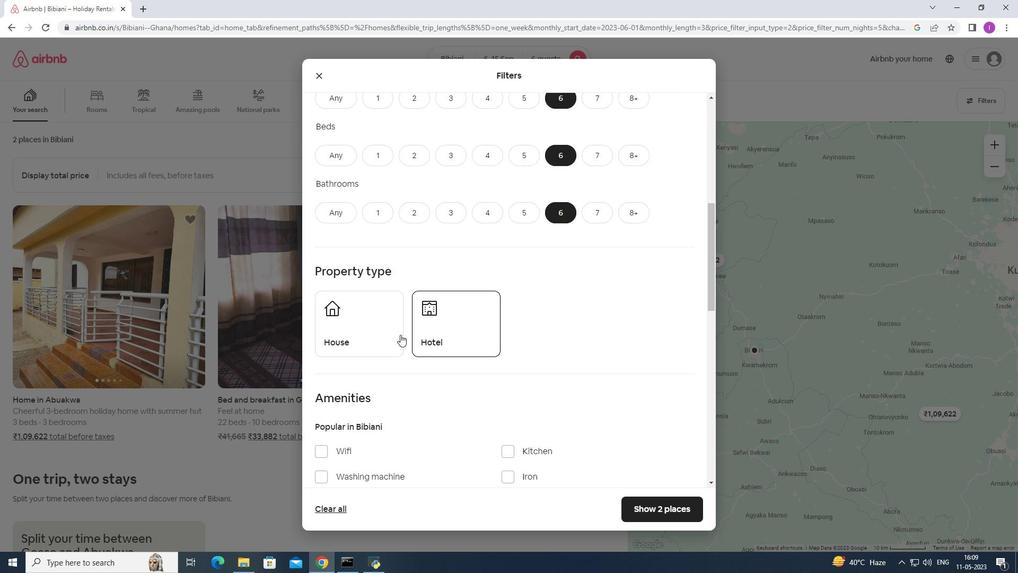 
Action: Mouse pressed left at (374, 334)
Screenshot: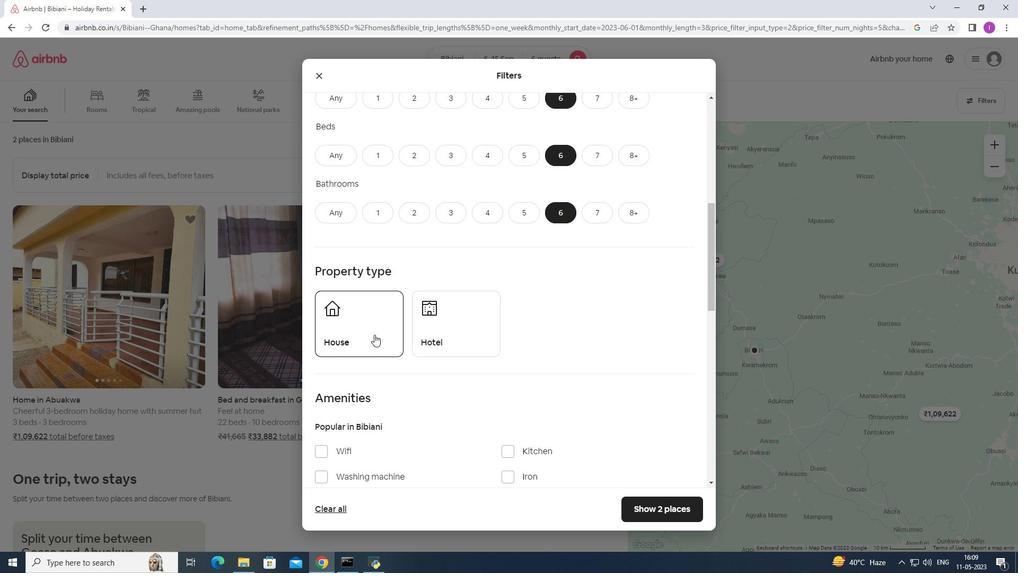 
Action: Mouse moved to (373, 336)
Screenshot: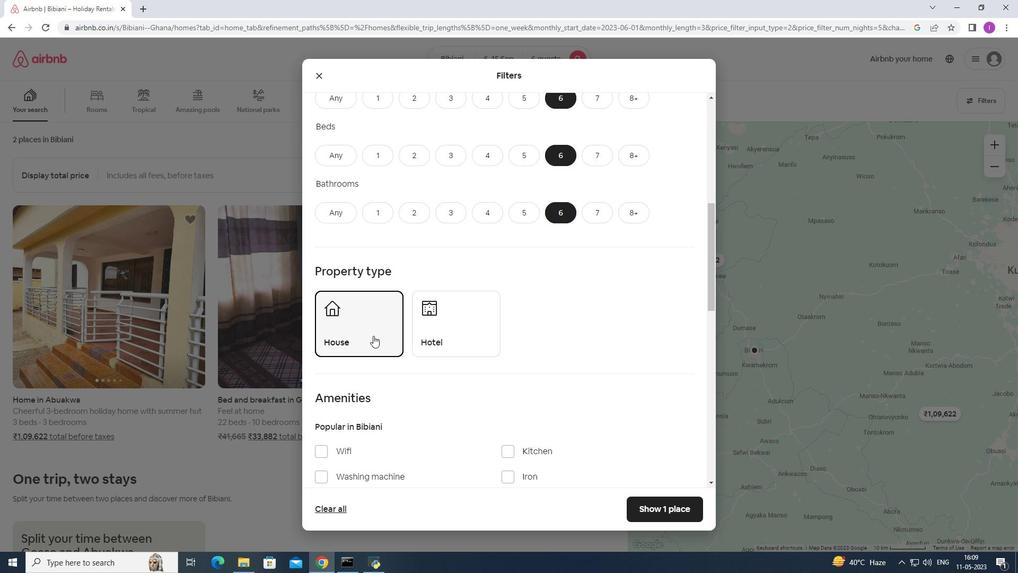 
Action: Mouse scrolled (373, 335) with delta (0, 0)
Screenshot: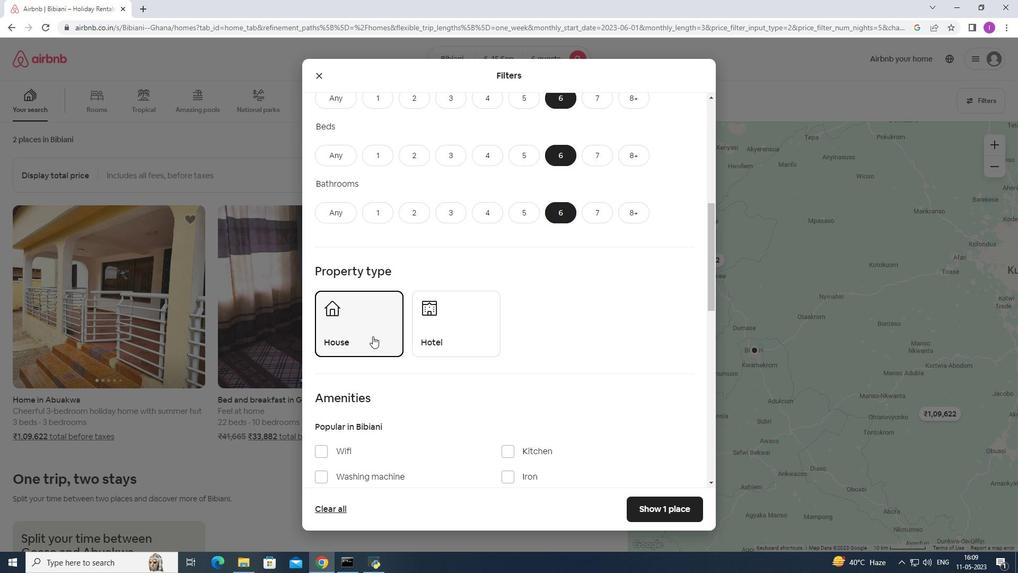 
Action: Mouse scrolled (373, 335) with delta (0, 0)
Screenshot: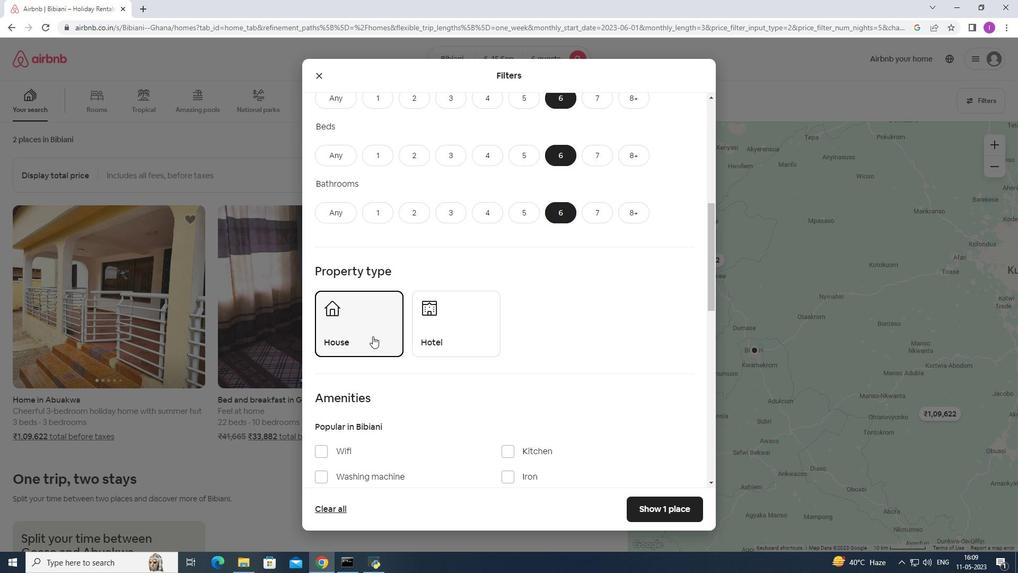 
Action: Mouse moved to (369, 334)
Screenshot: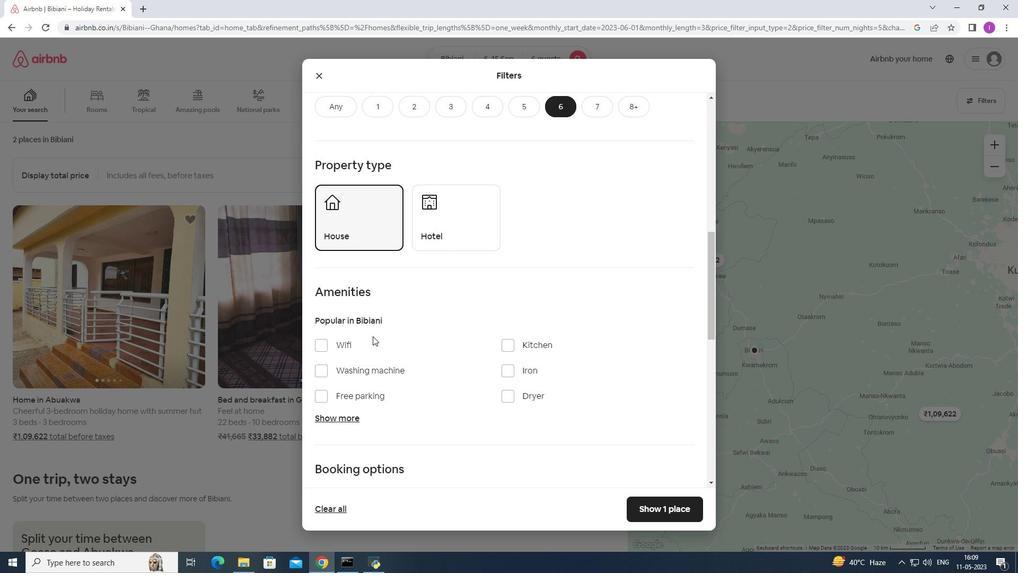 
Action: Mouse scrolled (369, 333) with delta (0, 0)
Screenshot: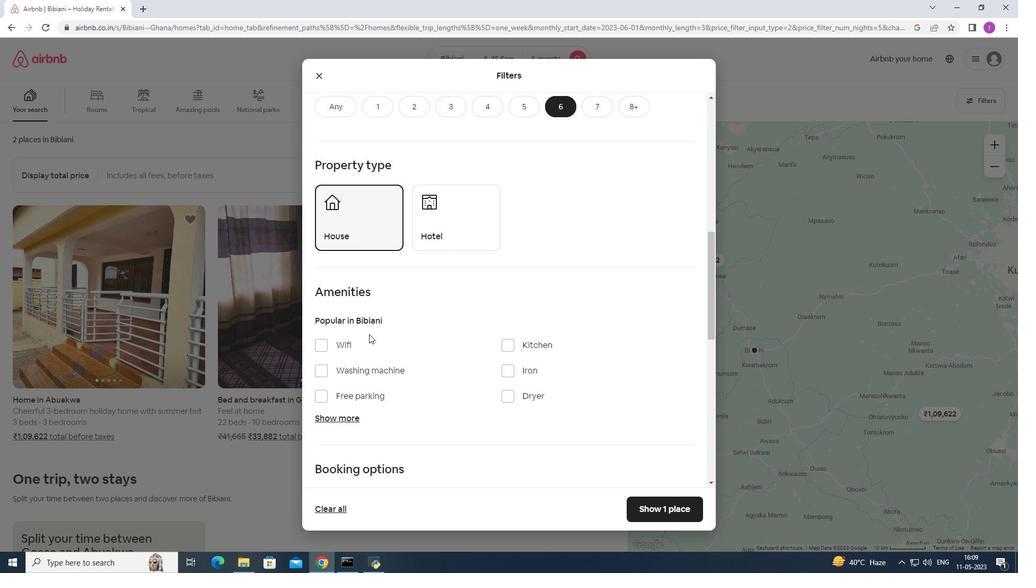 
Action: Mouse scrolled (369, 333) with delta (0, 0)
Screenshot: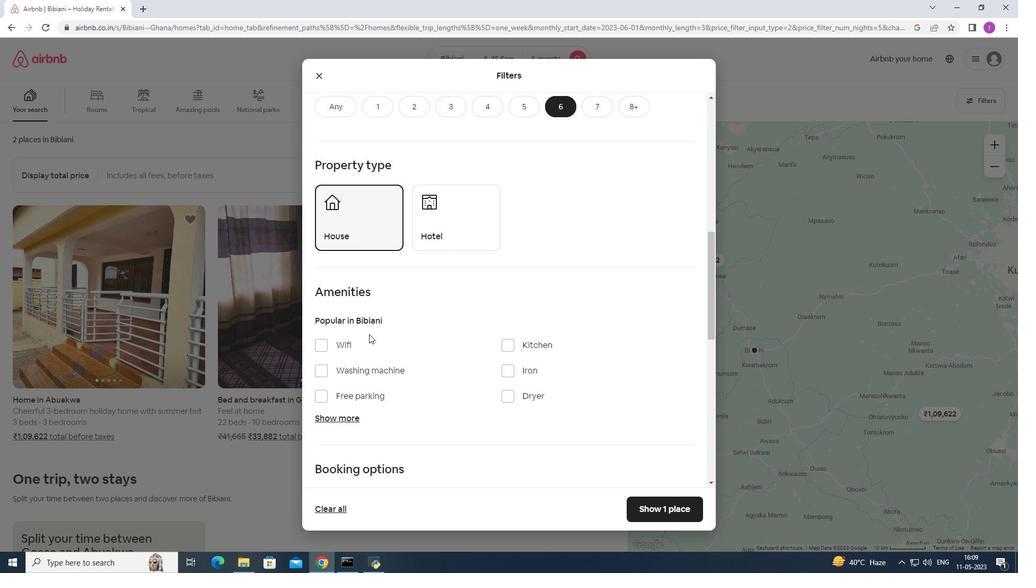 
Action: Mouse moved to (322, 241)
Screenshot: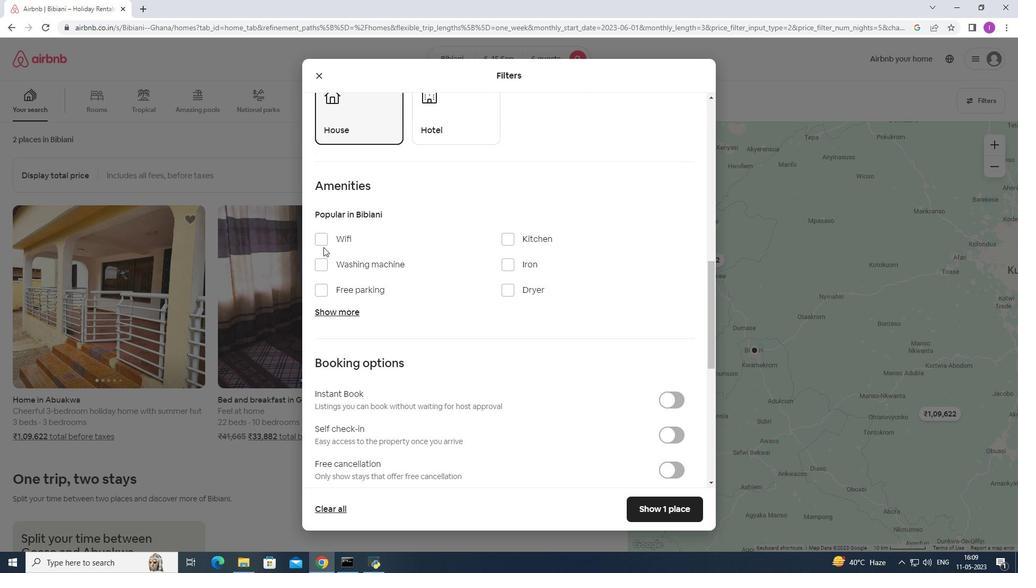 
Action: Mouse pressed left at (322, 241)
Screenshot: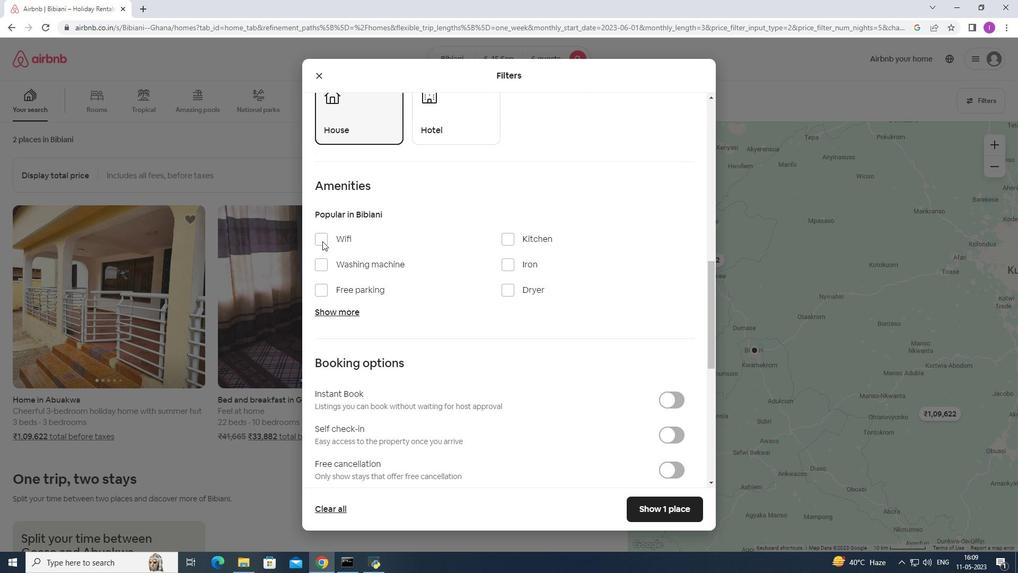 
Action: Mouse moved to (345, 294)
Screenshot: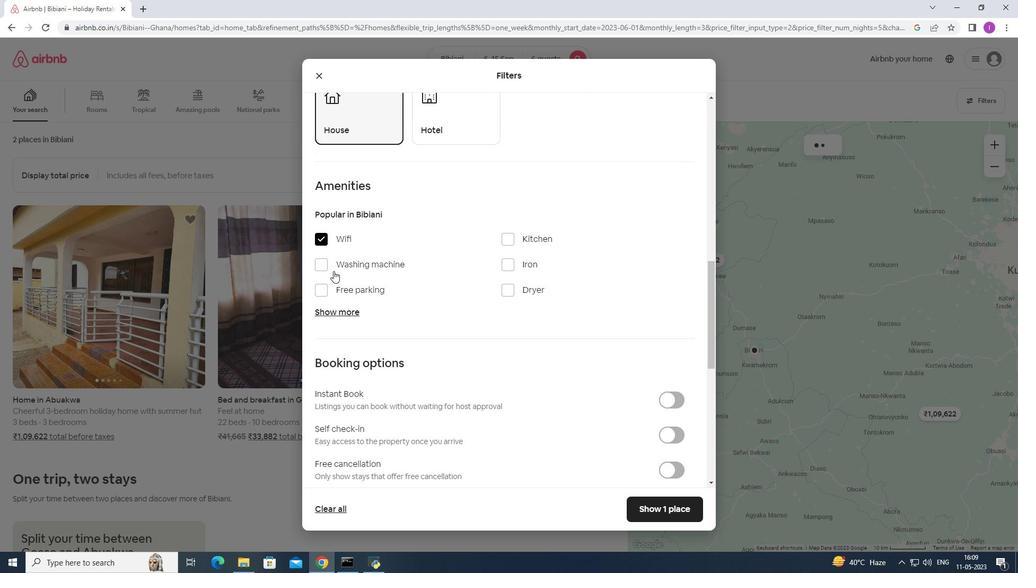 
Action: Mouse scrolled (345, 293) with delta (0, 0)
Screenshot: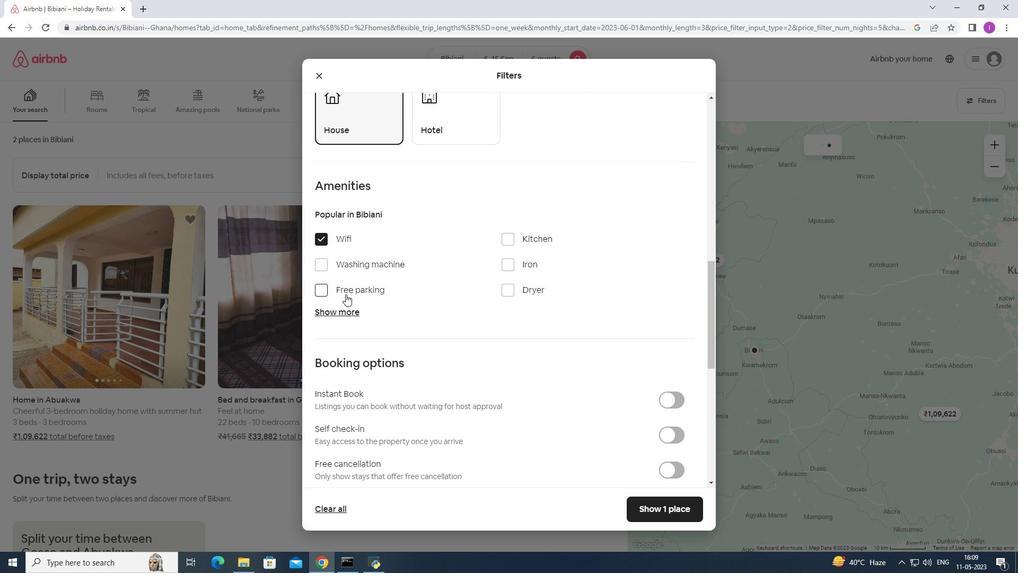 
Action: Mouse scrolled (345, 293) with delta (0, 0)
Screenshot: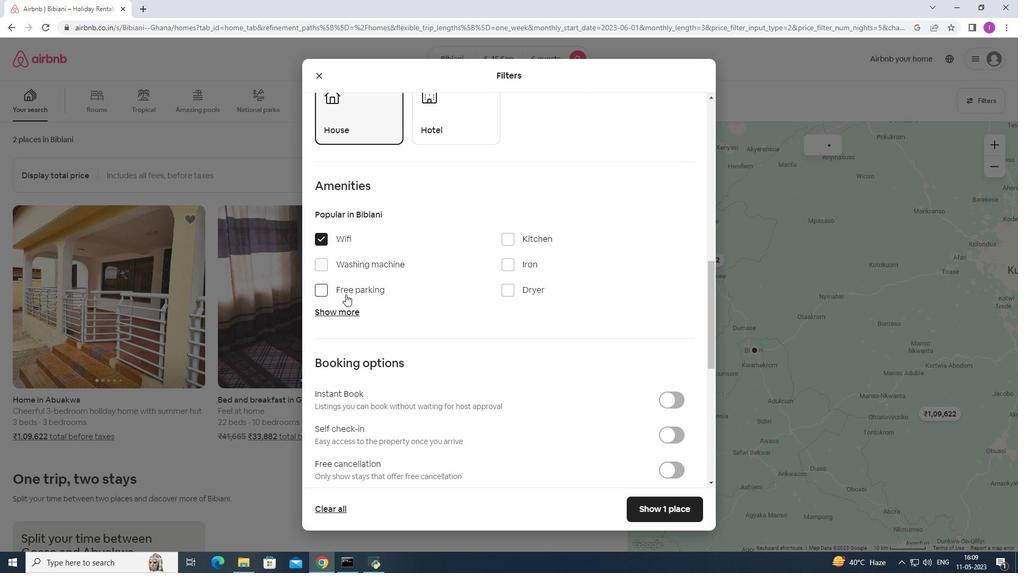 
Action: Mouse moved to (340, 201)
Screenshot: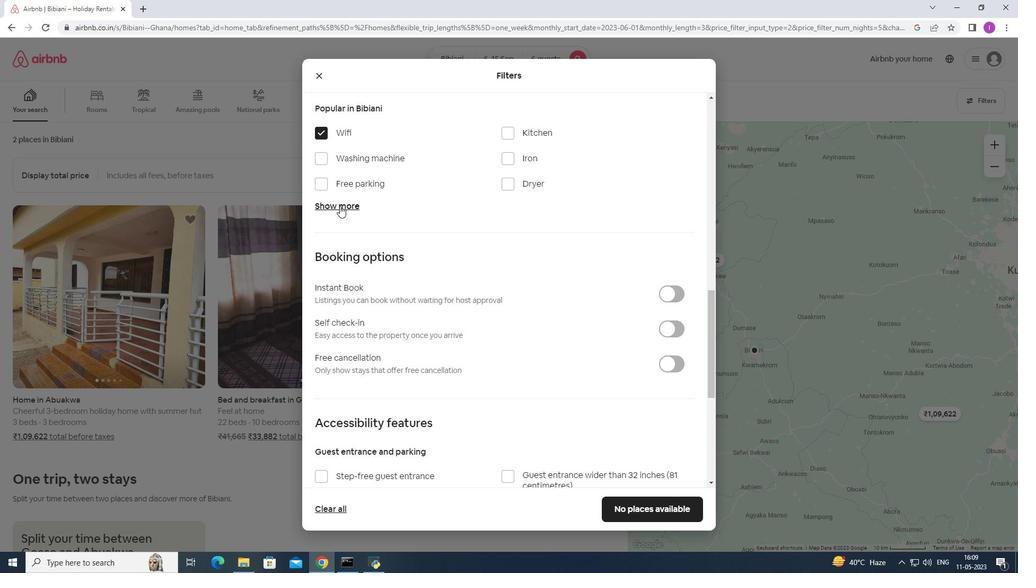 
Action: Mouse pressed left at (340, 201)
Screenshot: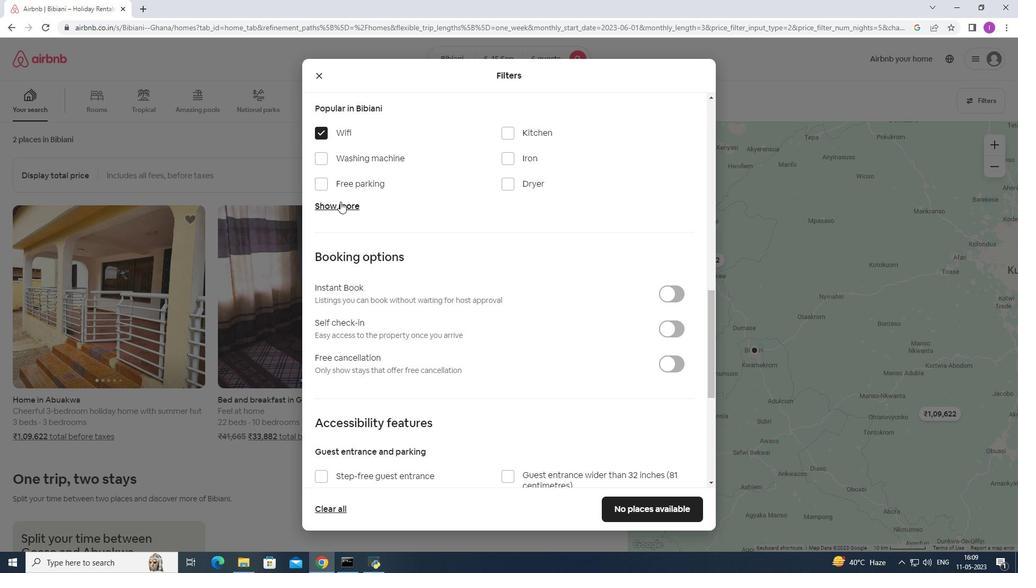 
Action: Mouse moved to (316, 187)
Screenshot: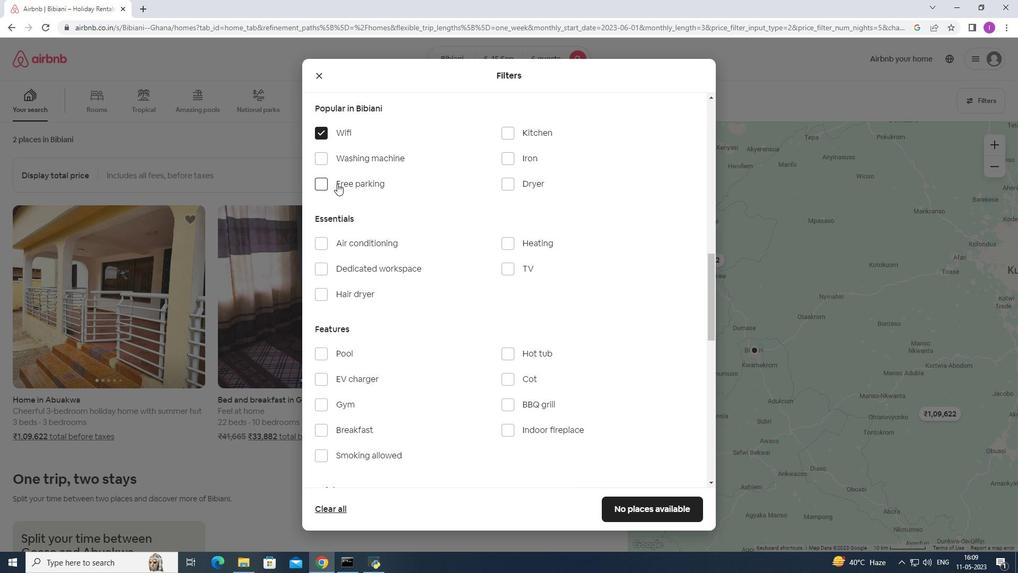 
Action: Mouse pressed left at (316, 187)
Screenshot: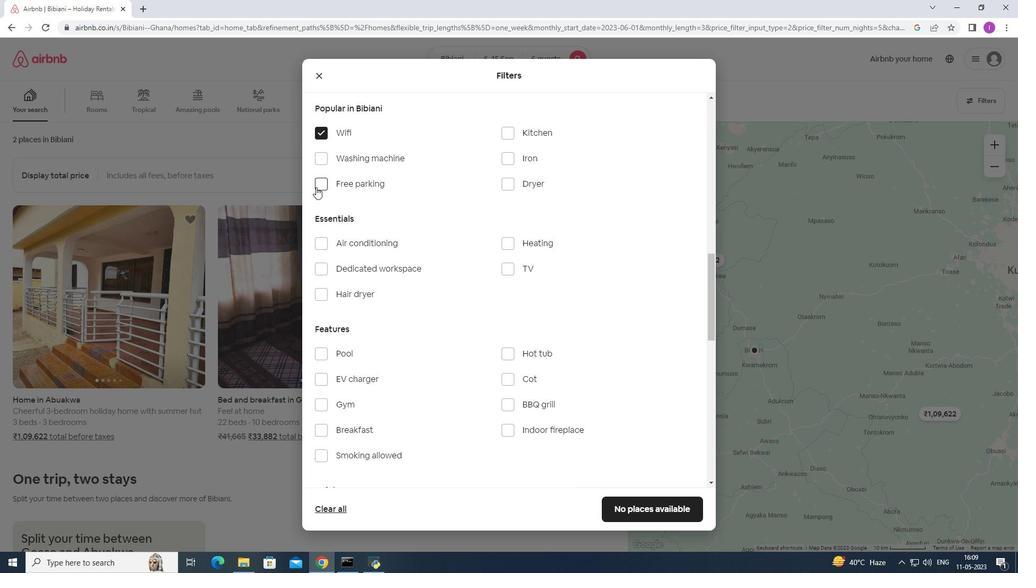 
Action: Mouse moved to (508, 269)
Screenshot: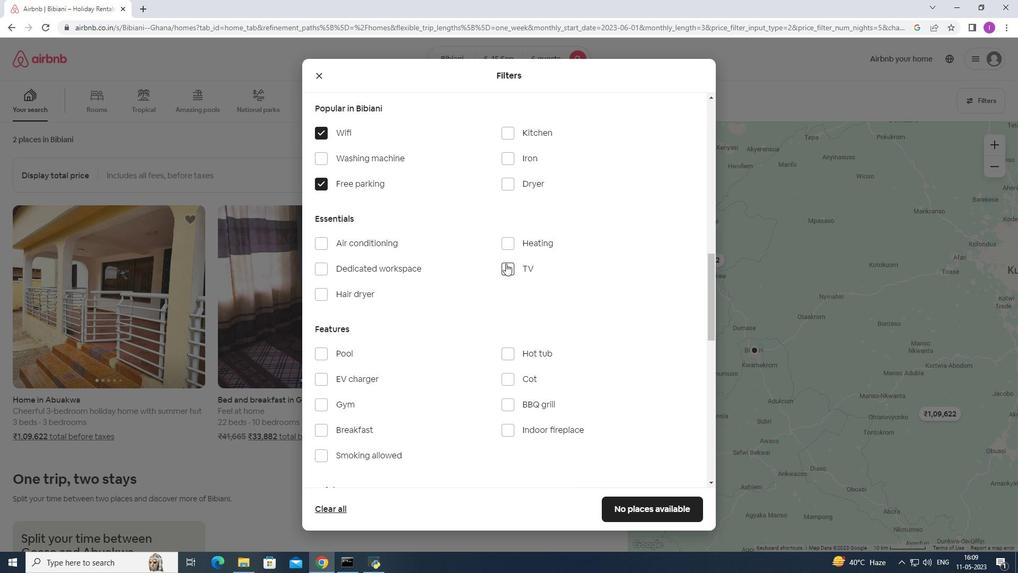 
Action: Mouse pressed left at (508, 269)
Screenshot: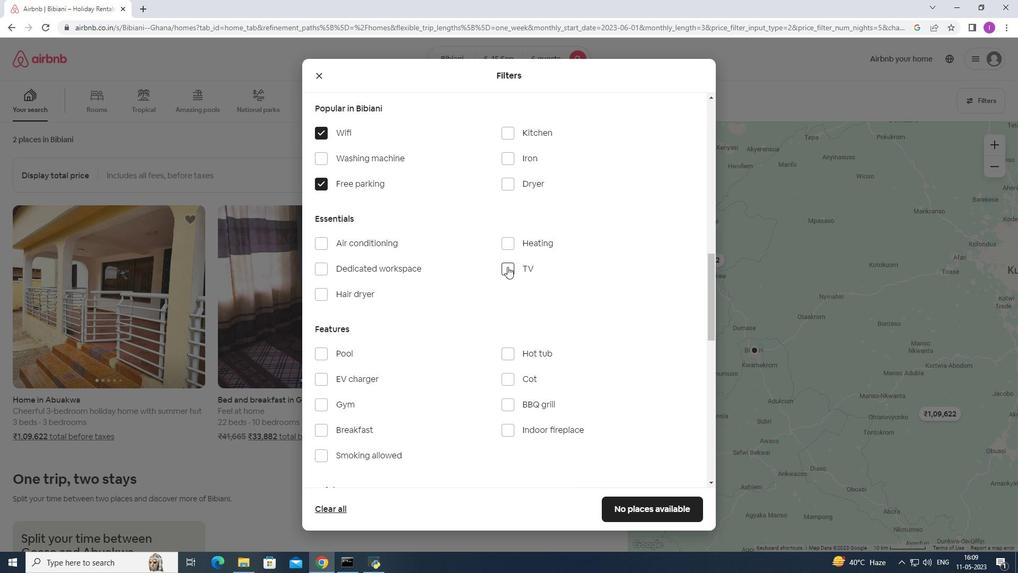 
Action: Mouse moved to (400, 342)
Screenshot: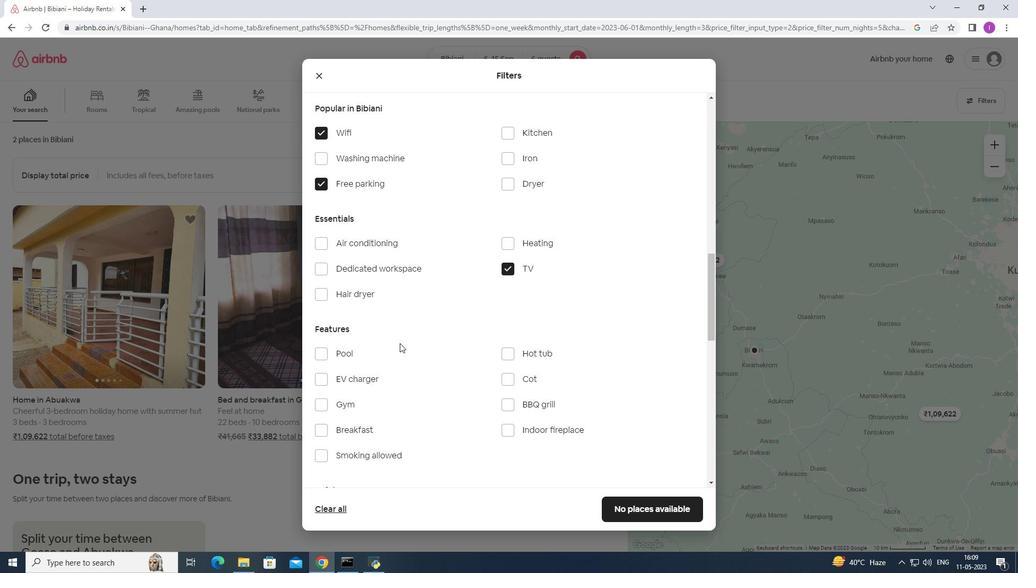 
Action: Mouse scrolled (400, 341) with delta (0, 0)
Screenshot: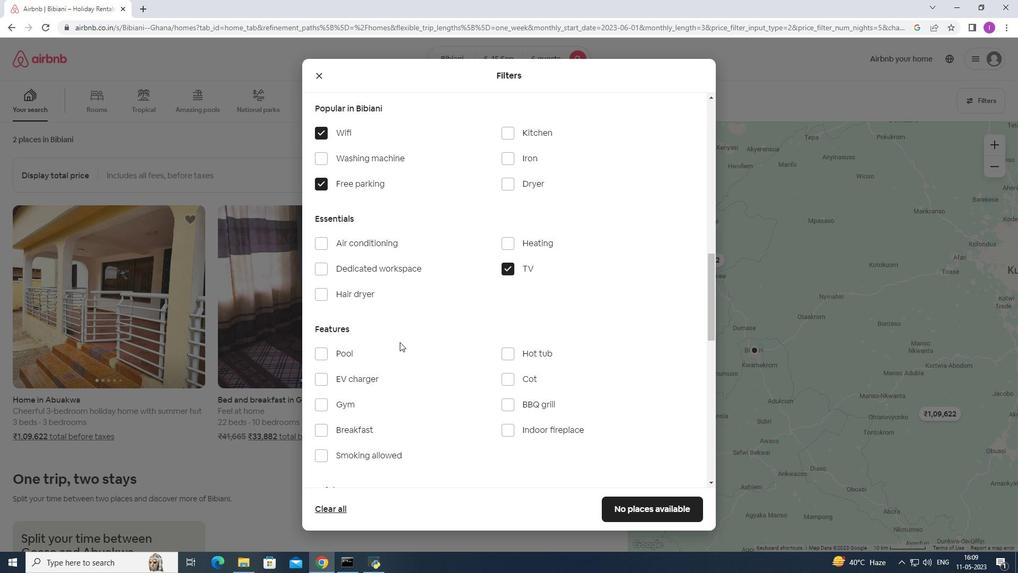 
Action: Mouse moved to (322, 353)
Screenshot: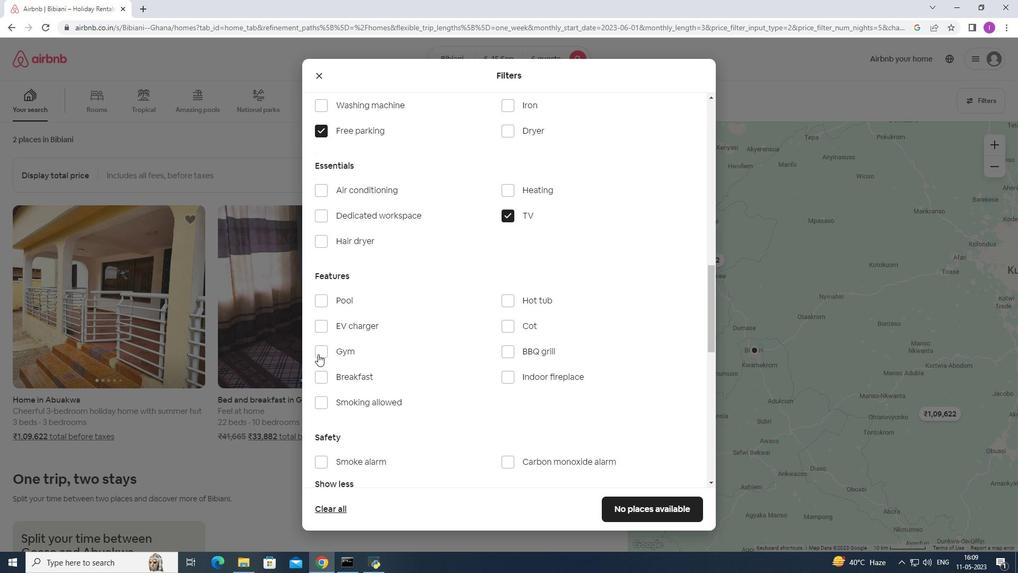 
Action: Mouse pressed left at (322, 353)
Screenshot: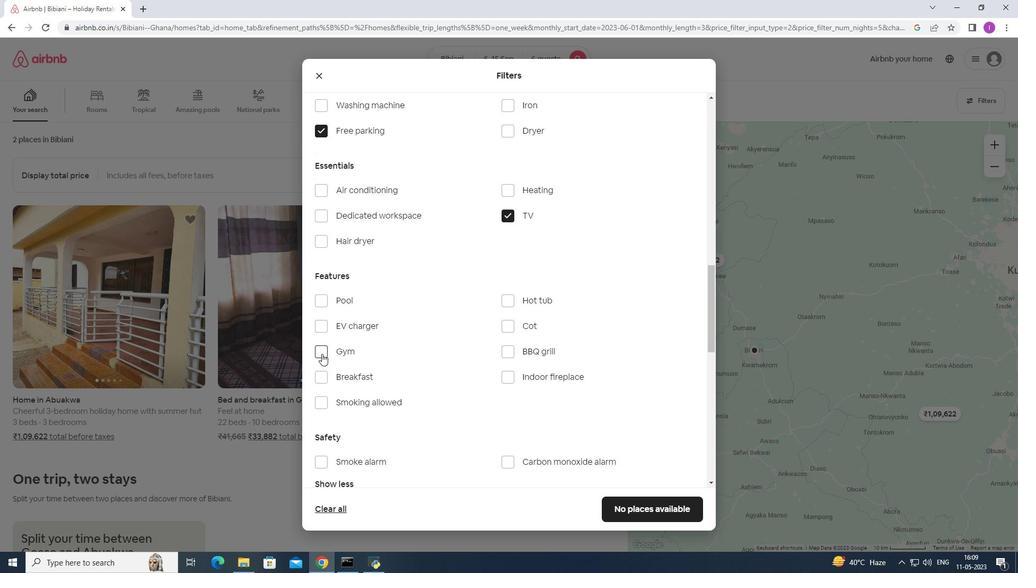 
Action: Mouse moved to (325, 375)
Screenshot: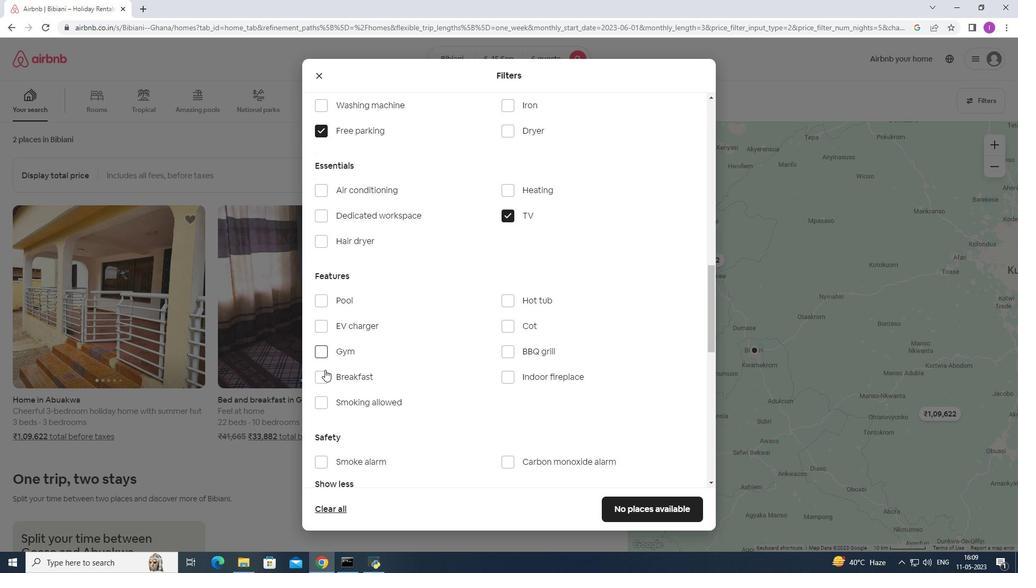 
Action: Mouse pressed left at (325, 375)
Screenshot: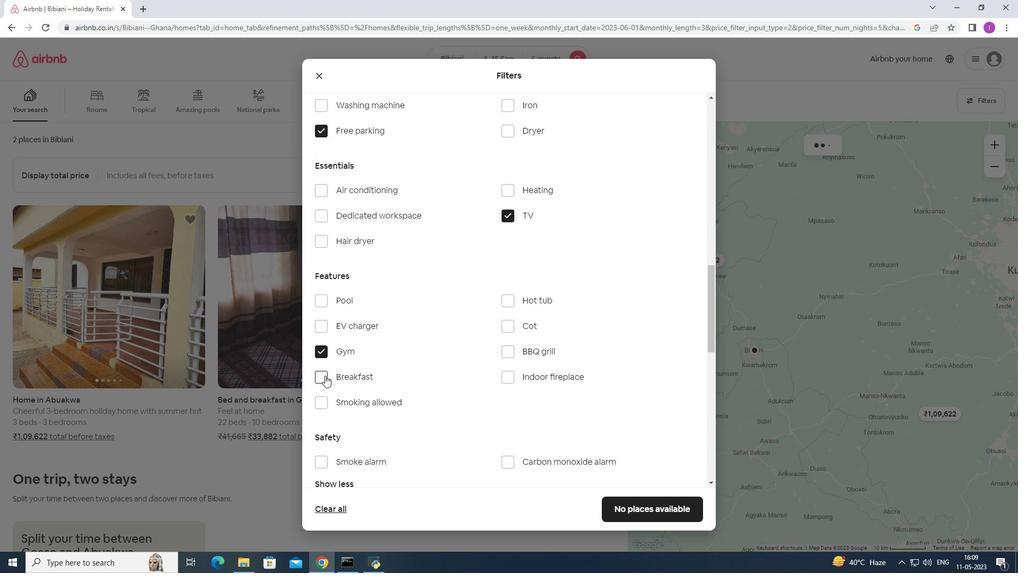 
Action: Mouse moved to (424, 348)
Screenshot: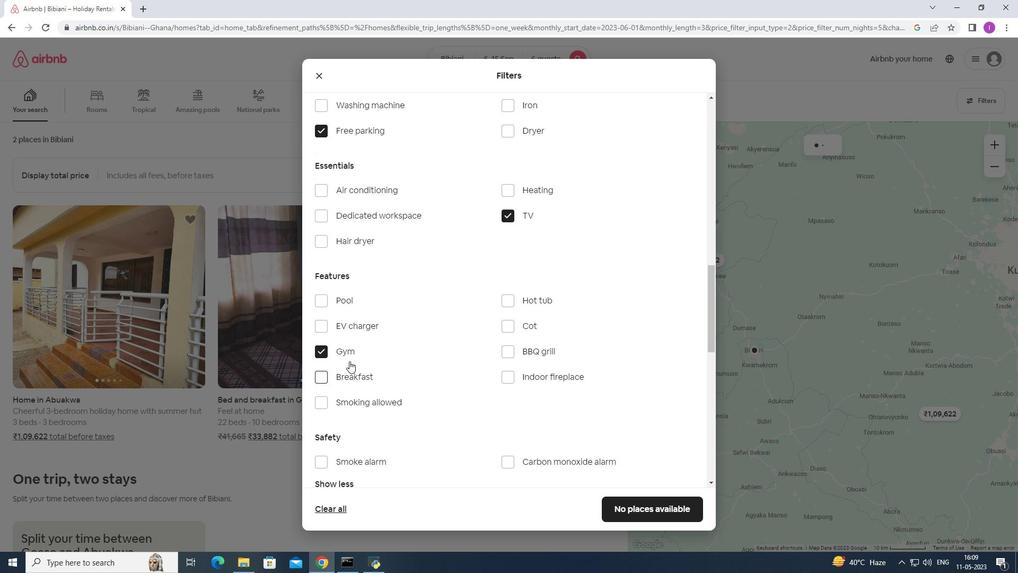 
Action: Mouse scrolled (424, 347) with delta (0, 0)
Screenshot: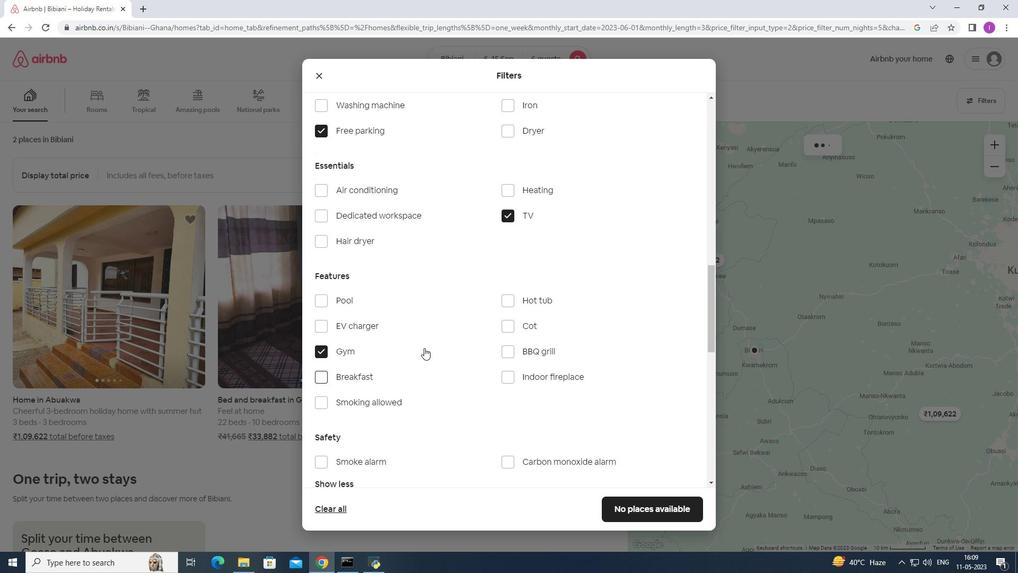 
Action: Mouse scrolled (424, 347) with delta (0, 0)
Screenshot: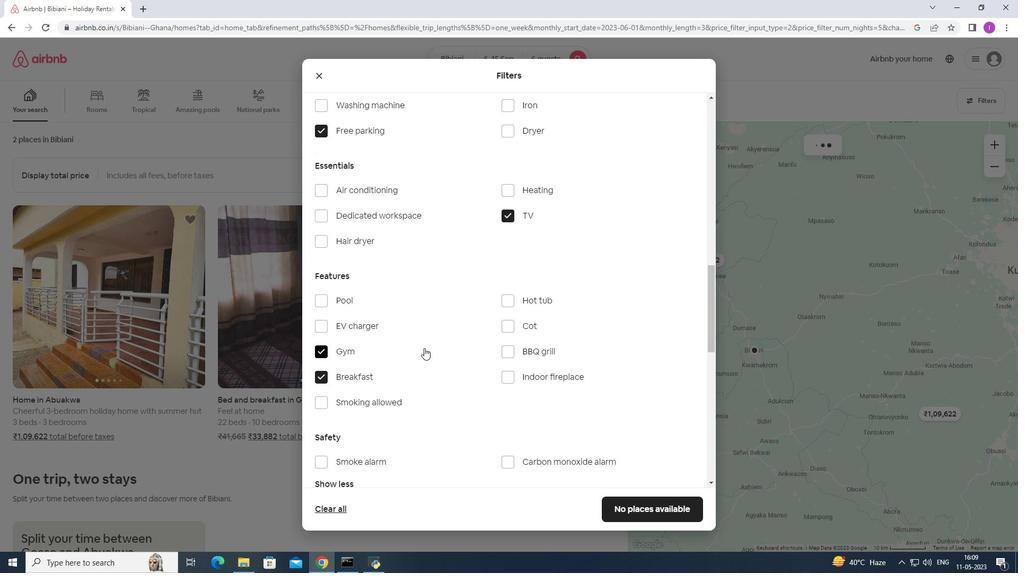 
Action: Mouse moved to (424, 348)
Screenshot: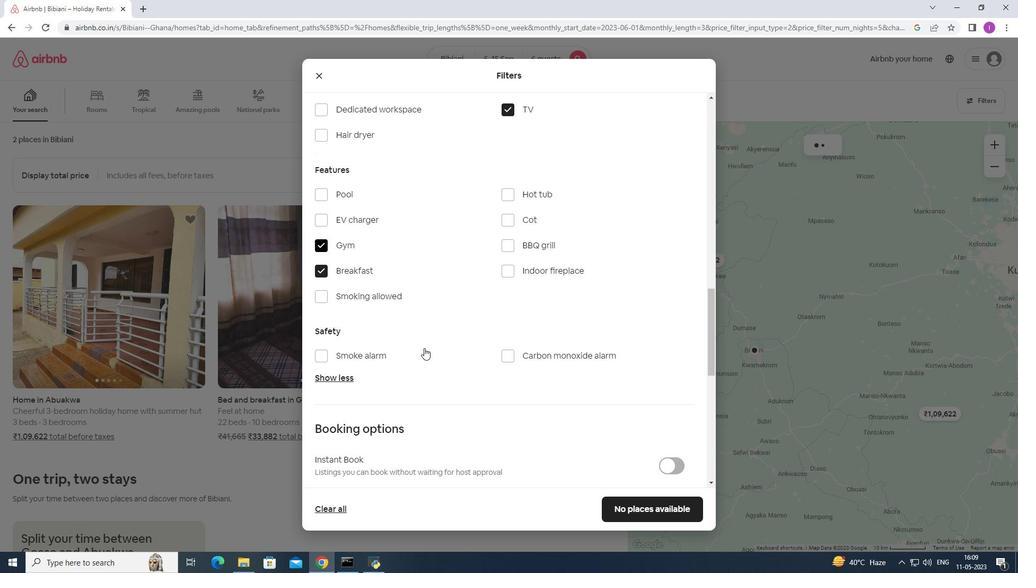 
Action: Mouse scrolled (424, 347) with delta (0, 0)
Screenshot: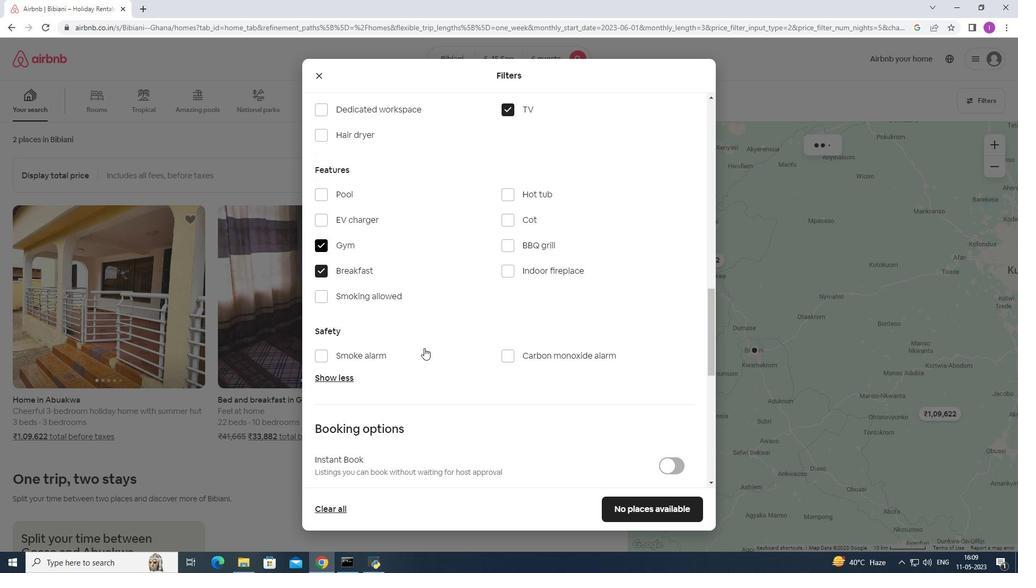 
Action: Mouse scrolled (424, 347) with delta (0, 0)
Screenshot: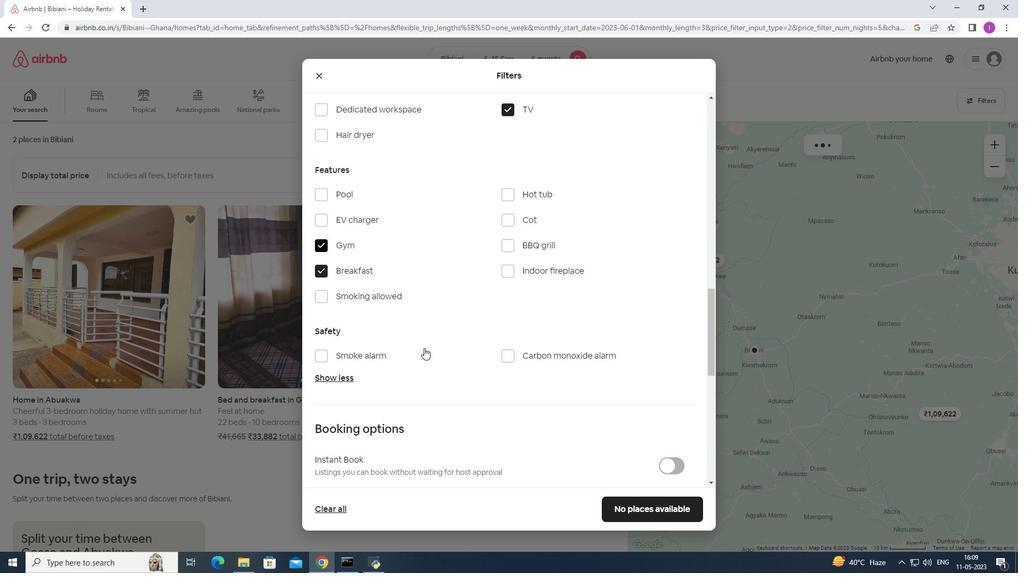 
Action: Mouse scrolled (424, 347) with delta (0, 0)
Screenshot: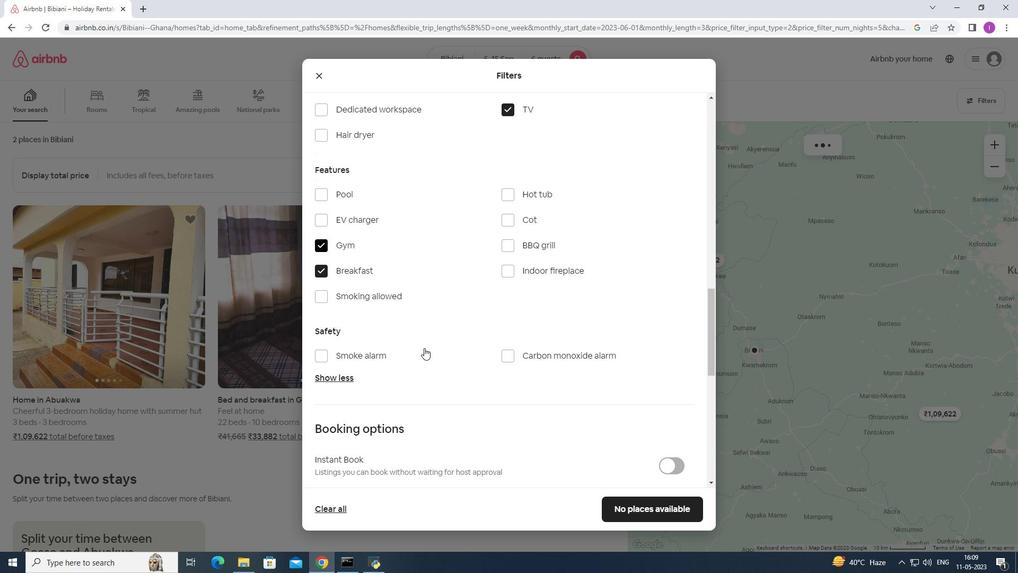 
Action: Mouse moved to (676, 339)
Screenshot: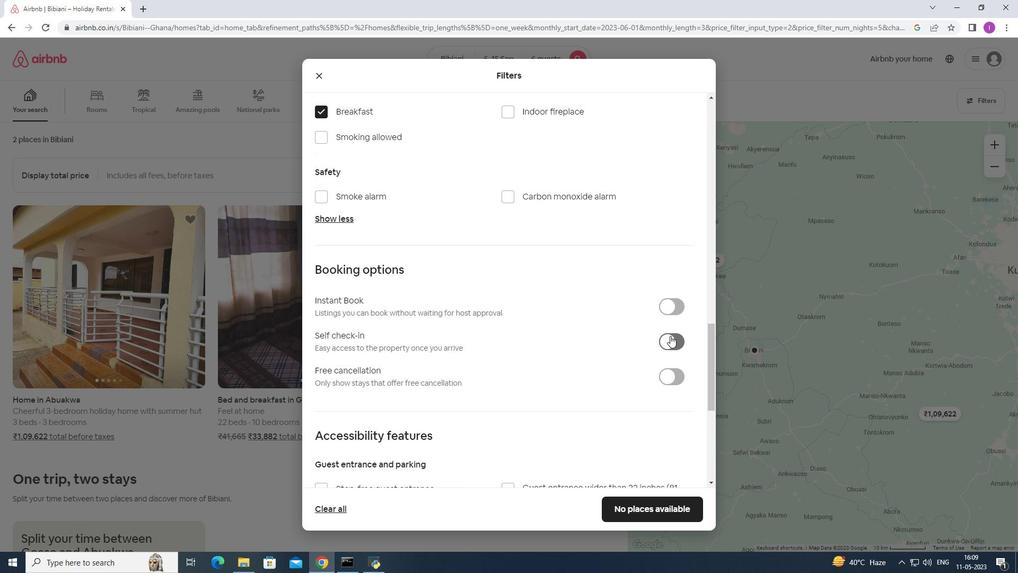 
Action: Mouse pressed left at (676, 339)
Screenshot: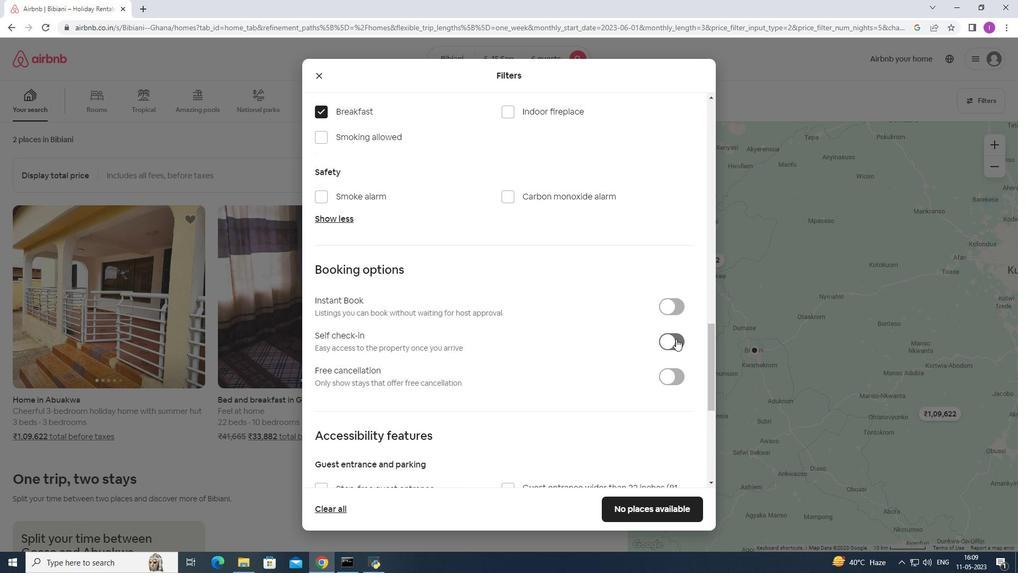 
Action: Mouse moved to (518, 356)
Screenshot: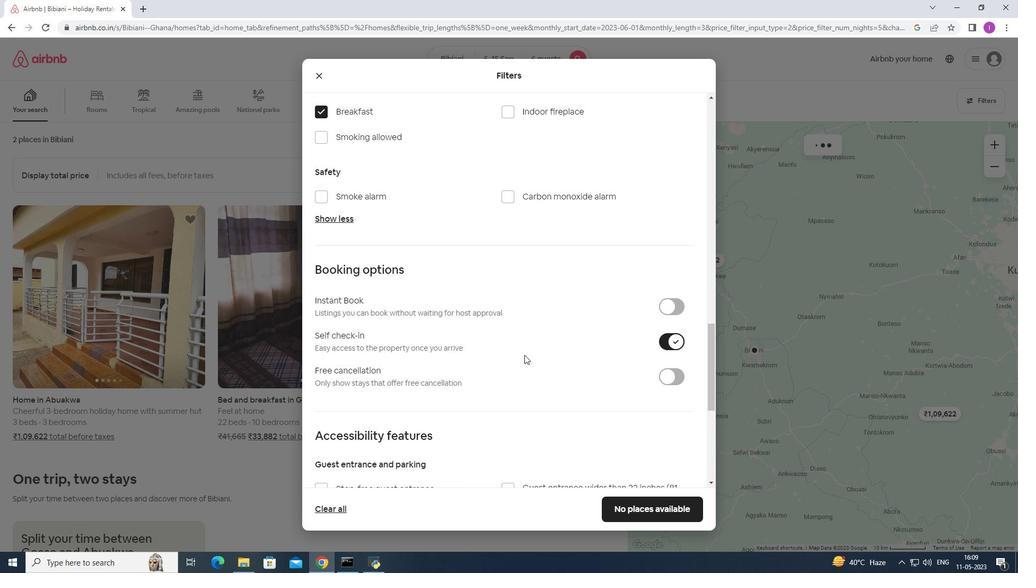 
Action: Mouse scrolled (518, 356) with delta (0, 0)
Screenshot: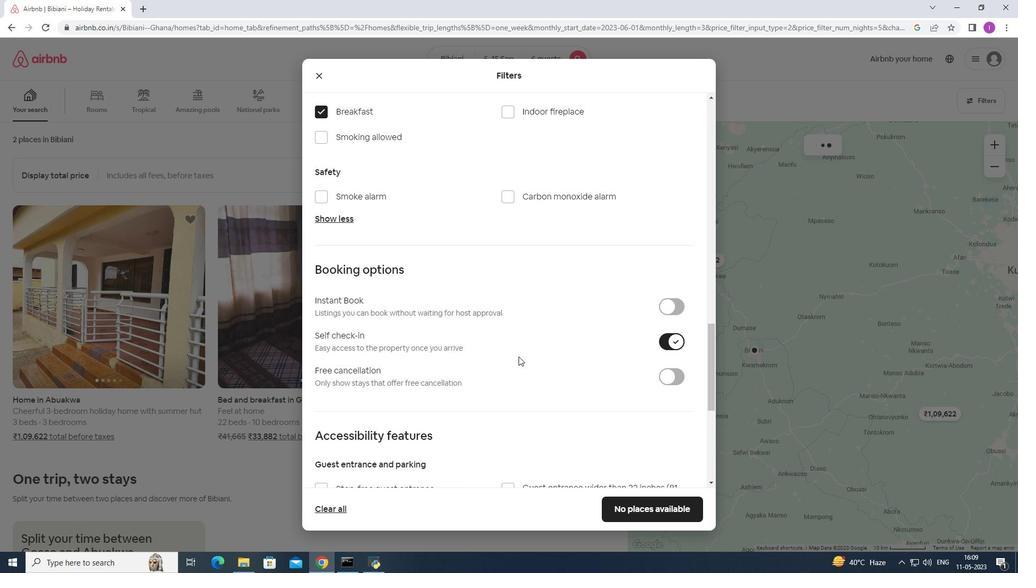 
Action: Mouse scrolled (518, 356) with delta (0, 0)
Screenshot: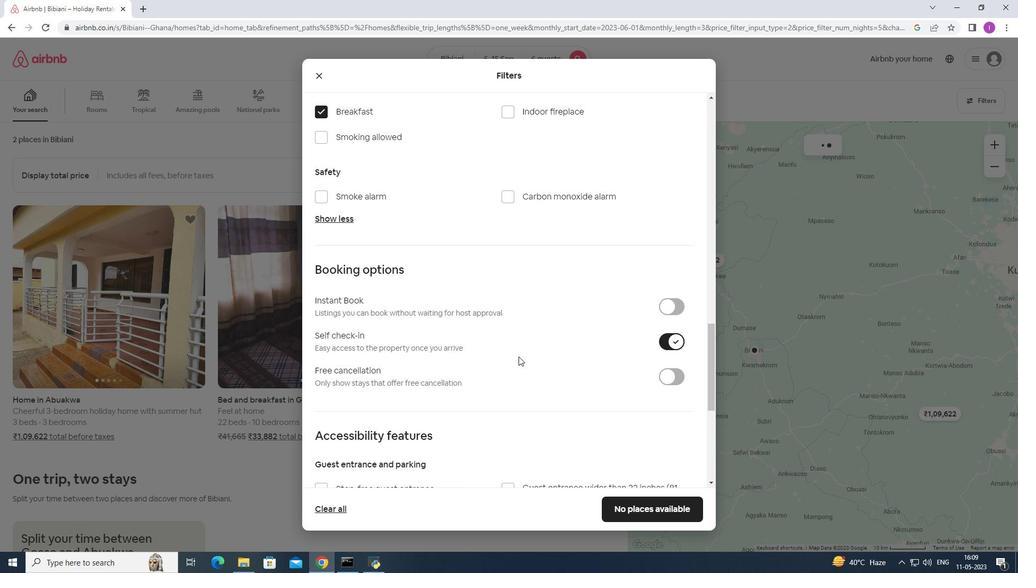 
Action: Mouse scrolled (518, 356) with delta (0, 0)
Screenshot: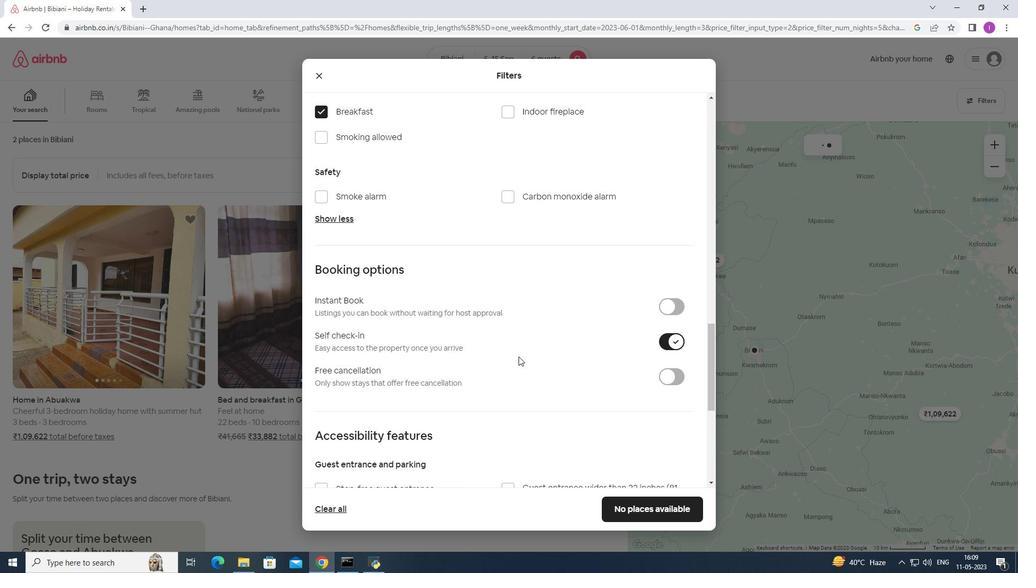 
Action: Mouse scrolled (518, 356) with delta (0, 0)
Screenshot: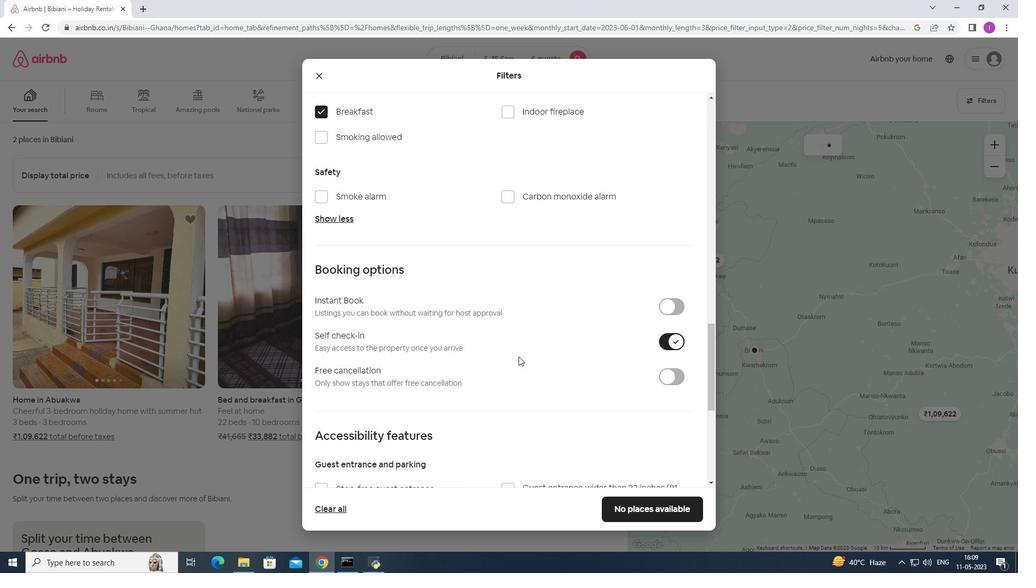
Action: Mouse moved to (518, 354)
Screenshot: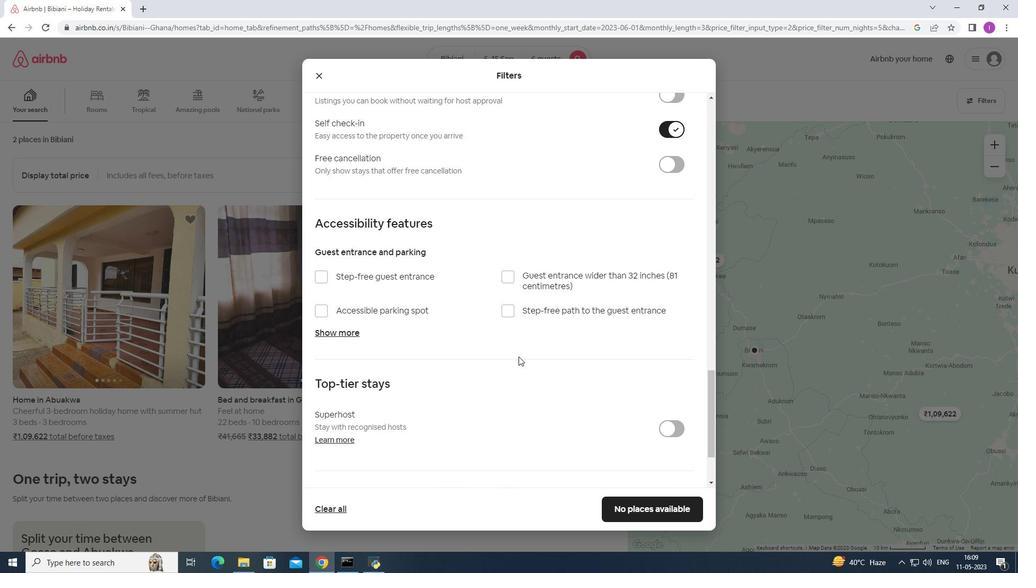 
Action: Mouse scrolled (518, 353) with delta (0, 0)
Screenshot: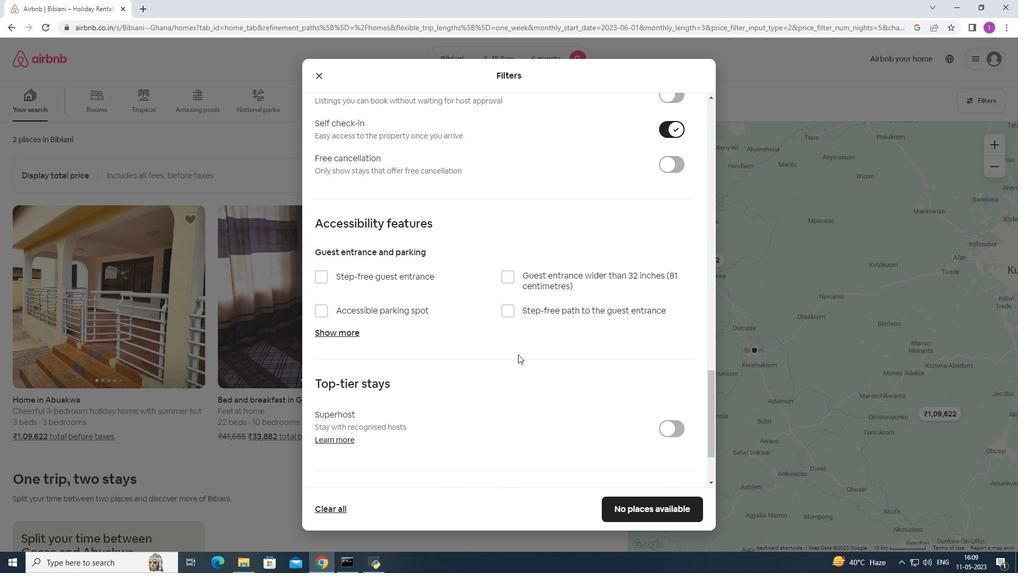 
Action: Mouse scrolled (518, 353) with delta (0, 0)
Screenshot: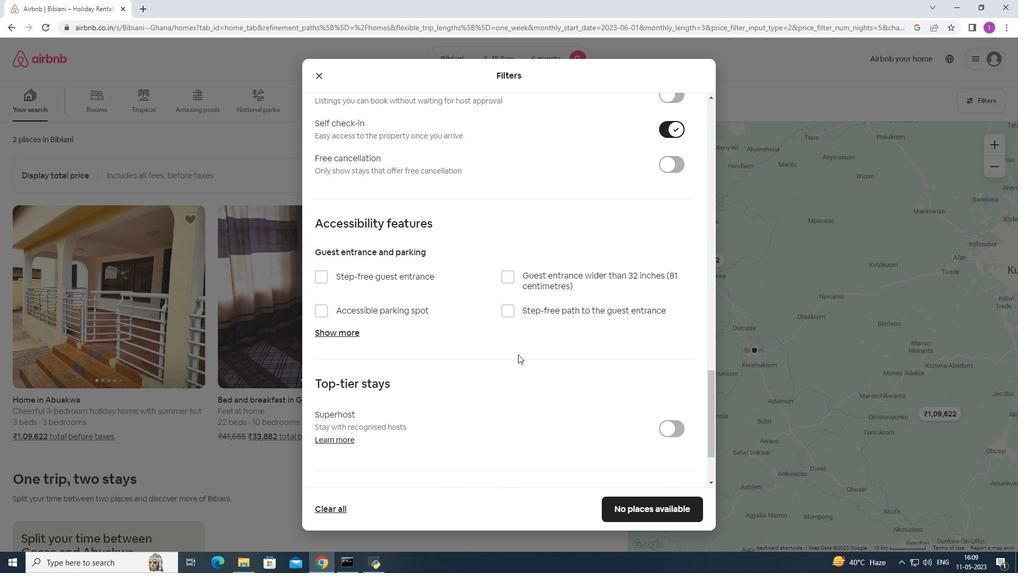 
Action: Mouse scrolled (518, 353) with delta (0, 0)
Screenshot: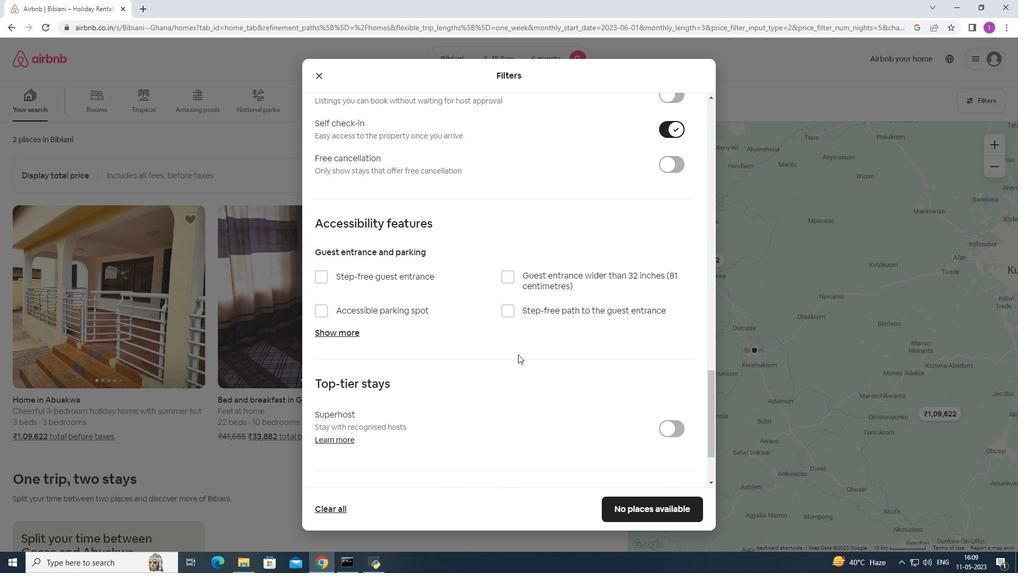 
Action: Mouse scrolled (518, 353) with delta (0, 0)
Screenshot: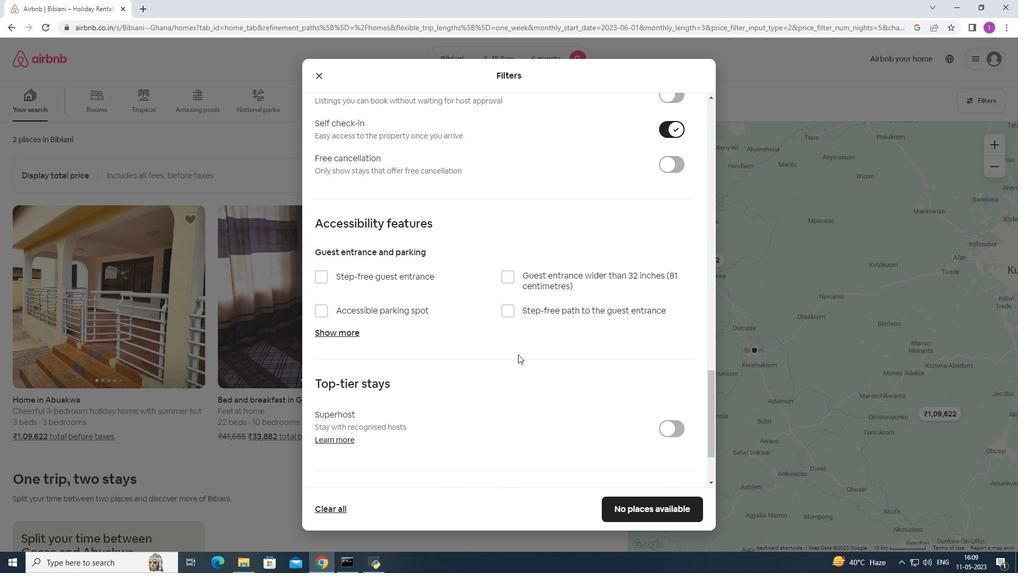 
Action: Mouse scrolled (518, 353) with delta (0, 0)
Screenshot: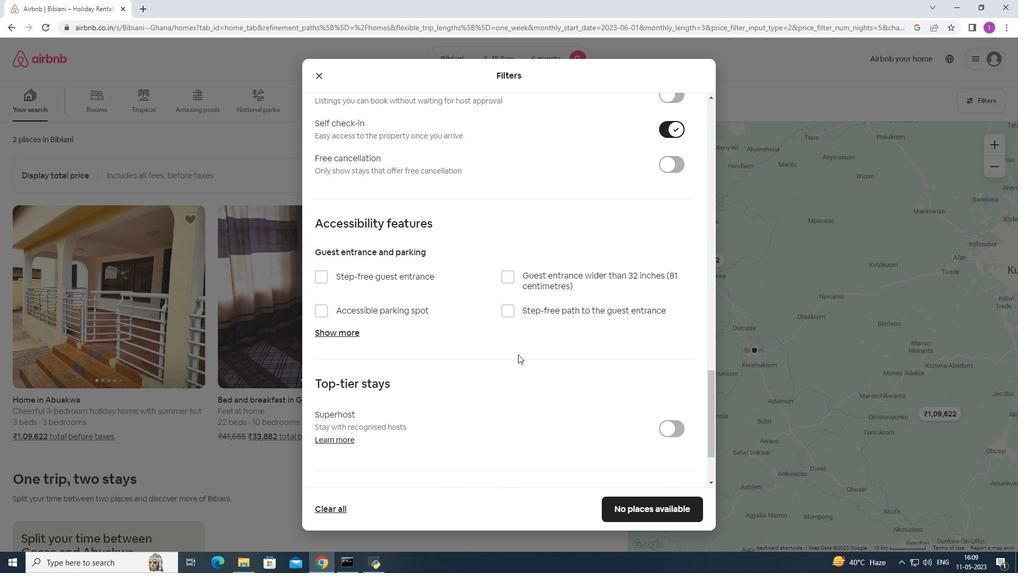 
Action: Mouse scrolled (518, 353) with delta (0, 0)
Screenshot: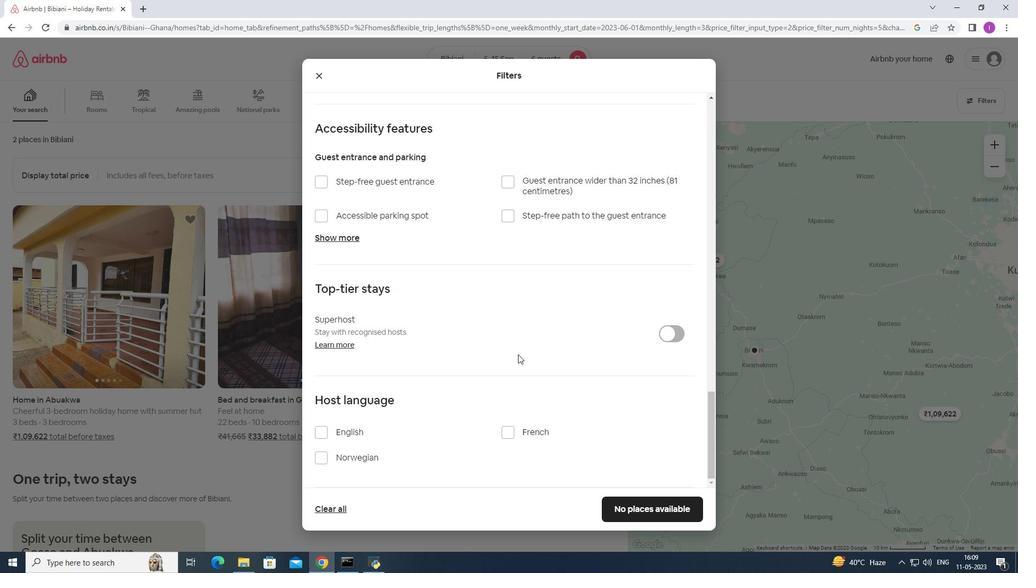 
Action: Mouse scrolled (518, 353) with delta (0, 0)
Screenshot: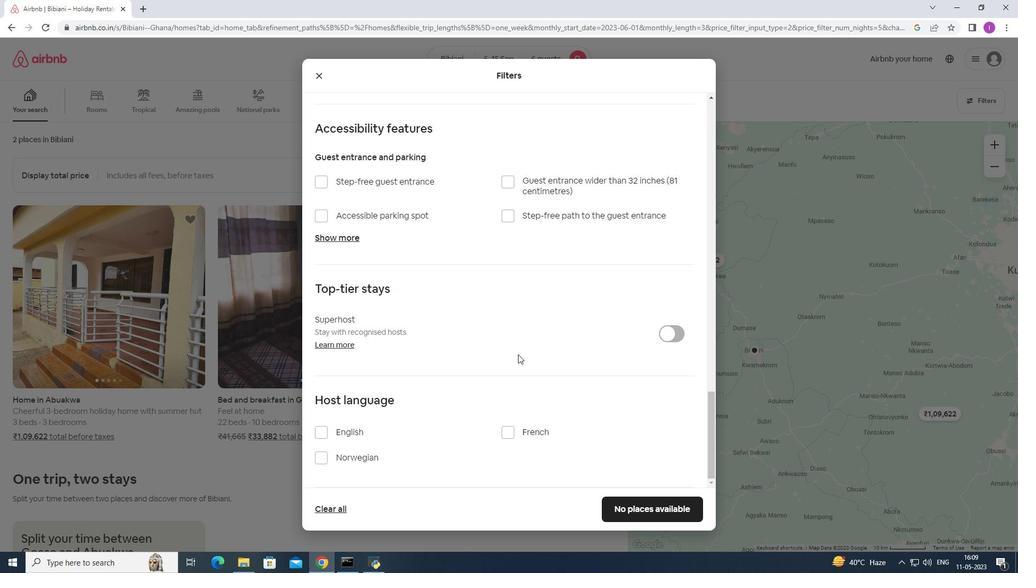 
Action: Mouse scrolled (518, 353) with delta (0, 0)
Screenshot: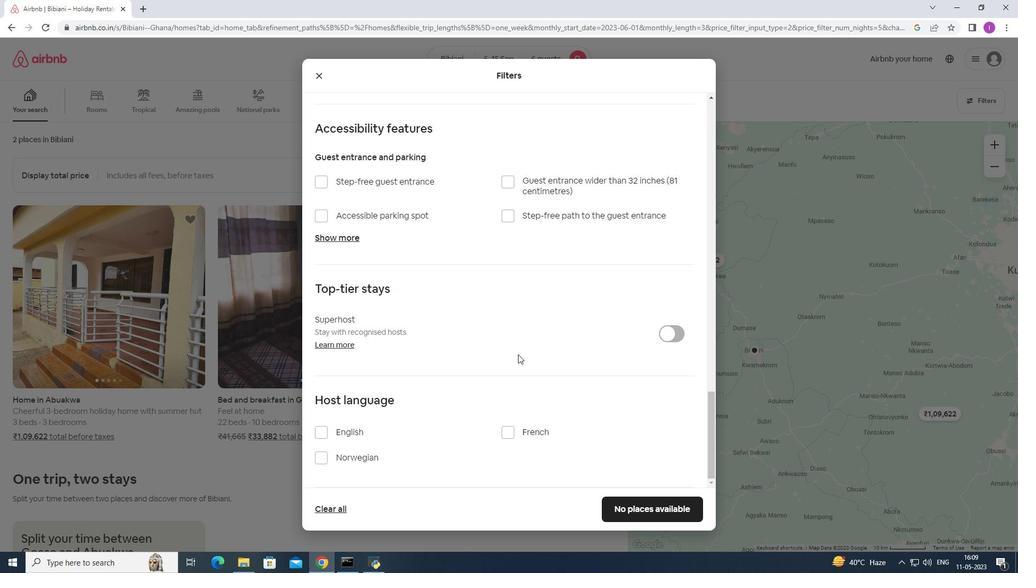 
Action: Mouse moved to (316, 431)
Screenshot: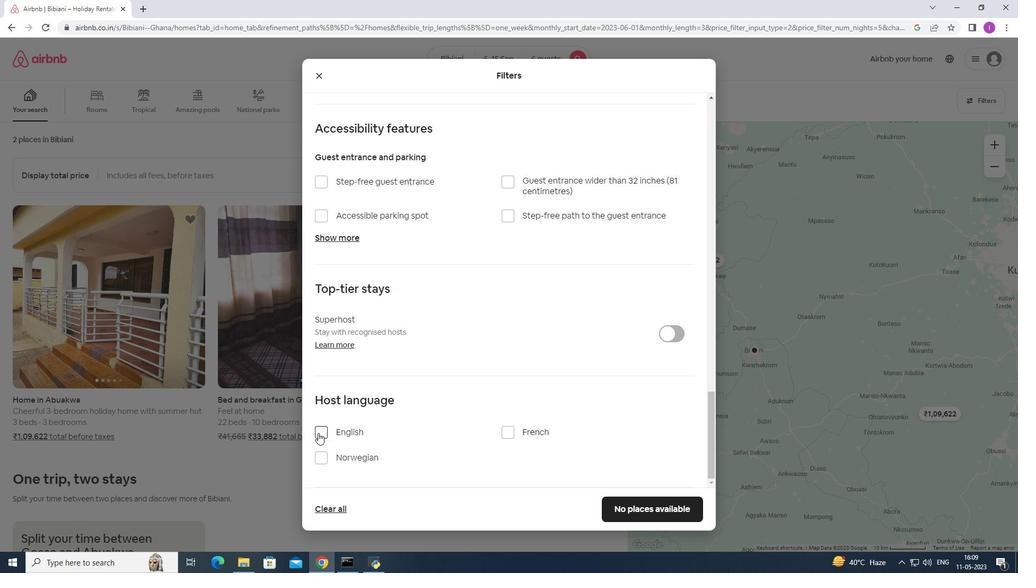
Action: Mouse pressed left at (316, 431)
Screenshot: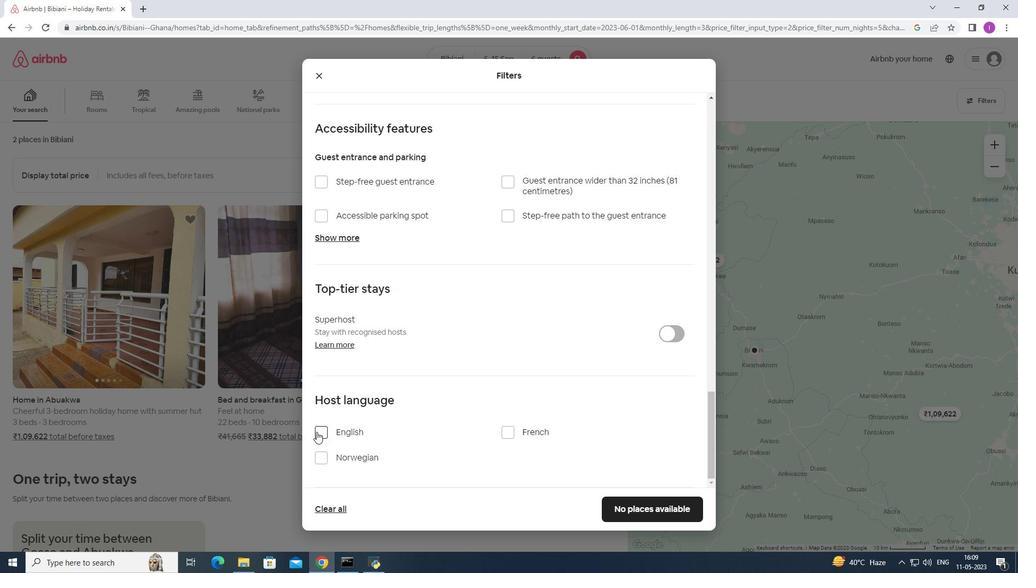 
Action: Mouse moved to (522, 447)
Screenshot: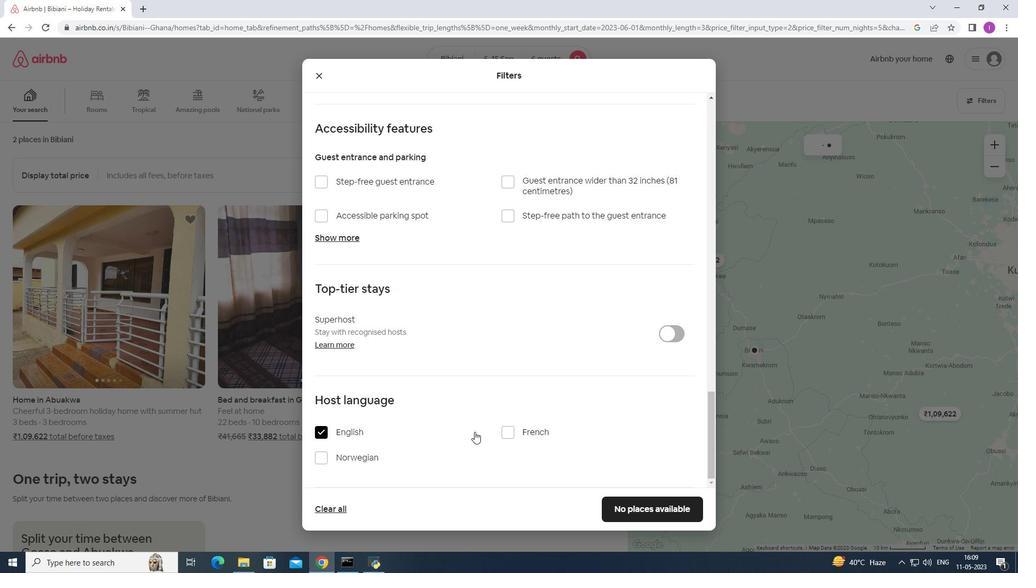 
Action: Mouse scrolled (522, 447) with delta (0, 0)
Screenshot: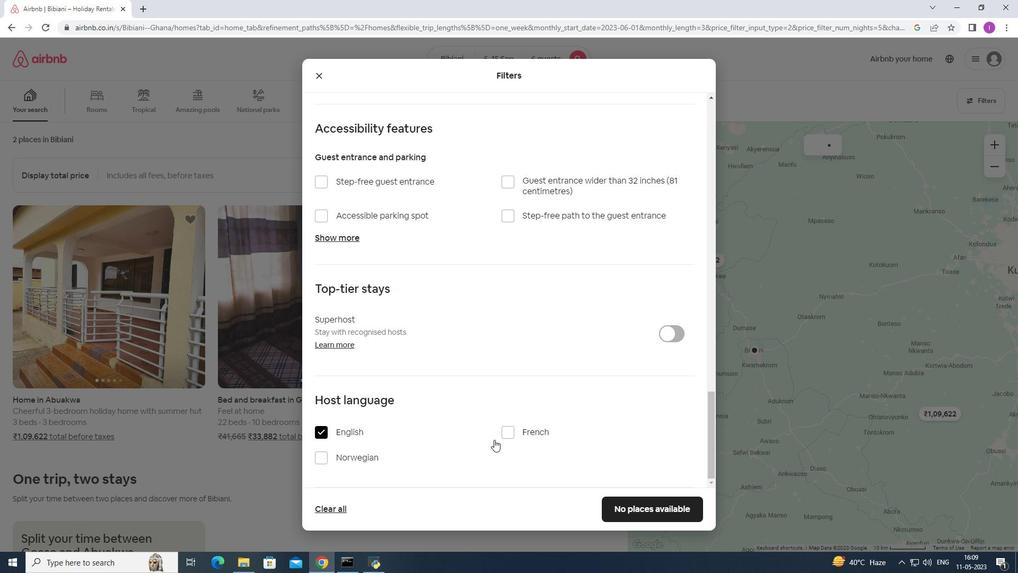 
Action: Mouse scrolled (522, 447) with delta (0, 0)
Screenshot: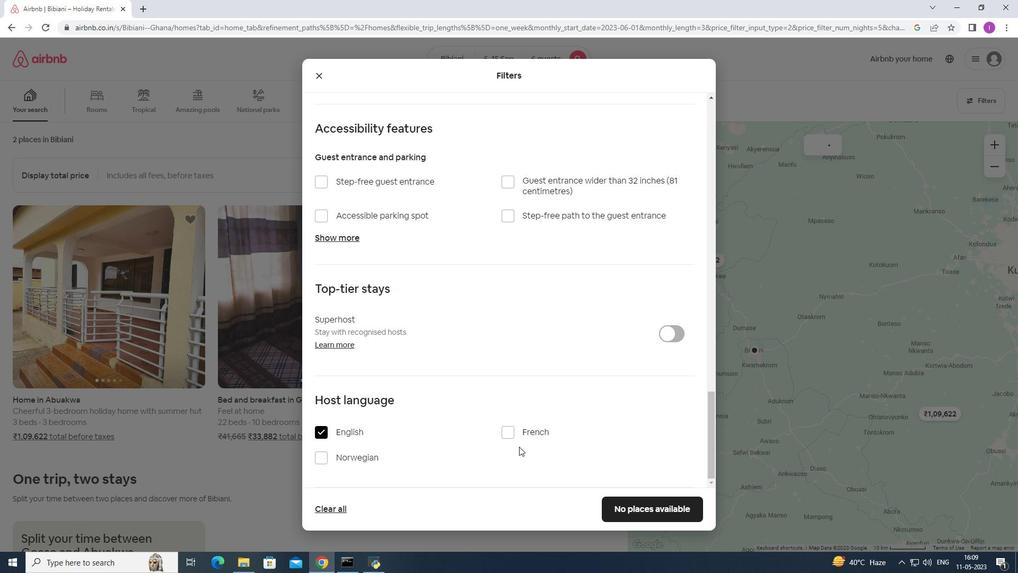 
Action: Mouse scrolled (522, 447) with delta (0, 0)
Screenshot: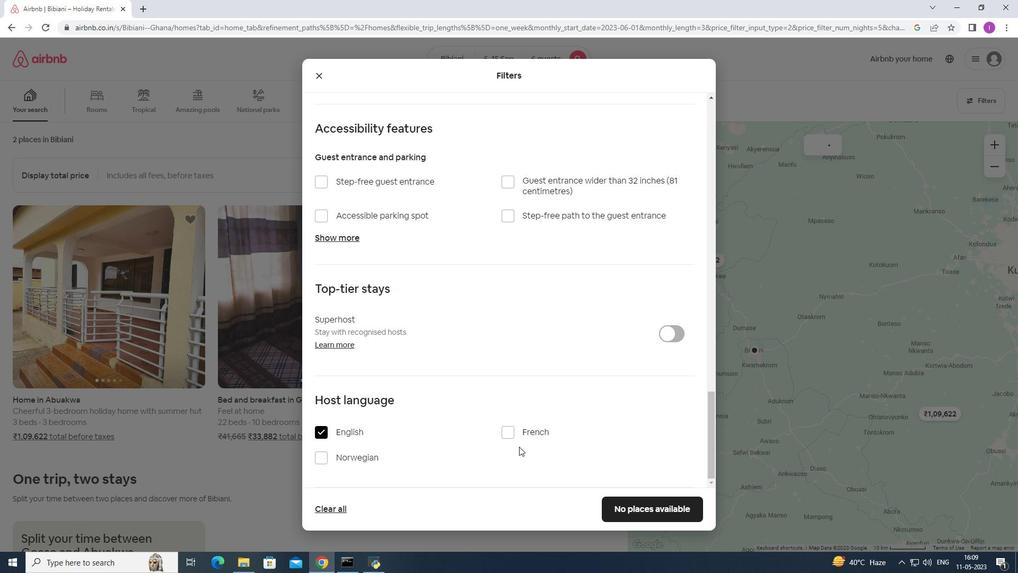 
Action: Mouse scrolled (522, 447) with delta (0, 0)
Screenshot: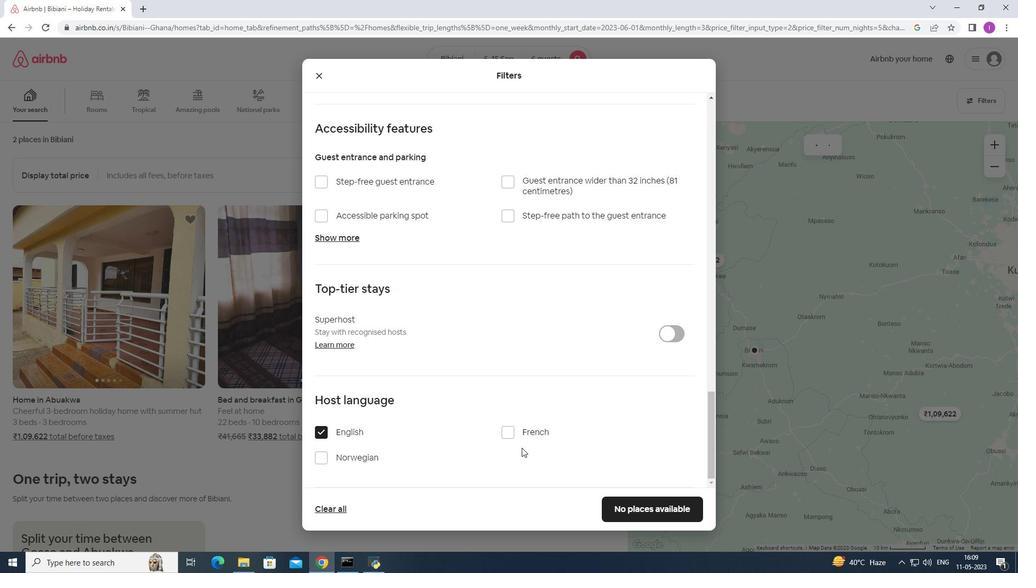 
Action: Mouse moved to (633, 512)
Screenshot: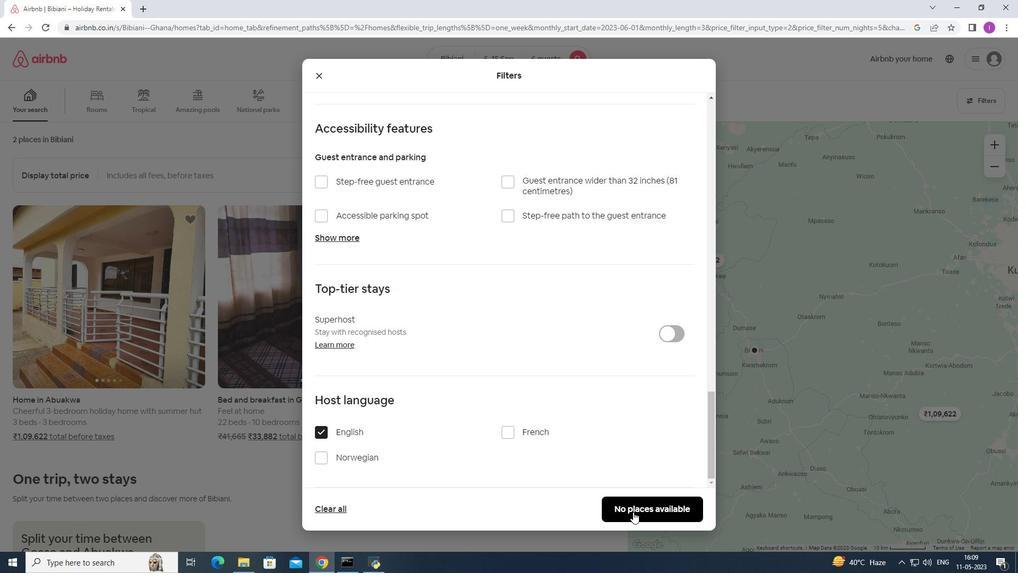 
Action: Mouse pressed left at (633, 512)
Screenshot: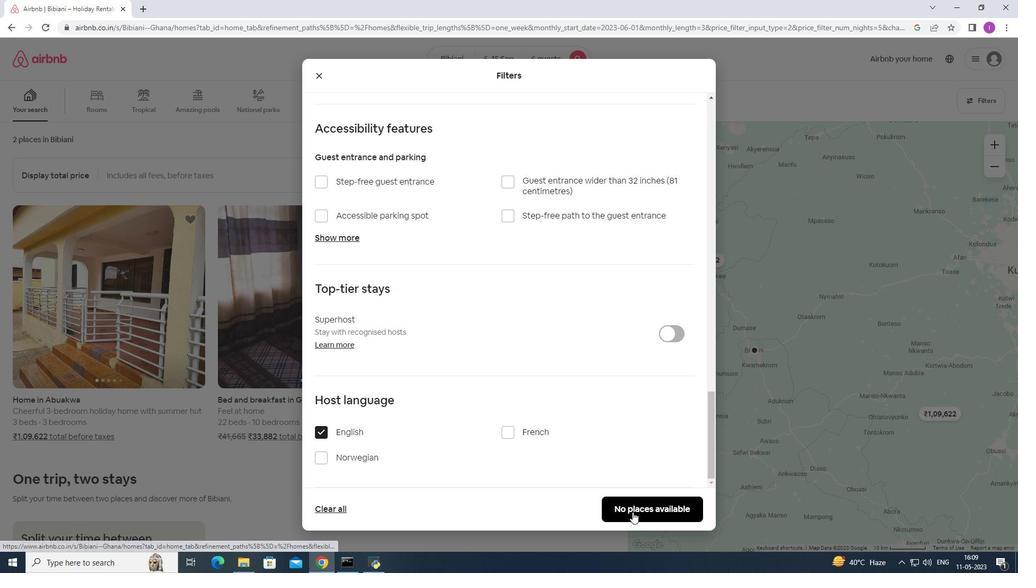 
Action: Mouse moved to (589, 478)
Screenshot: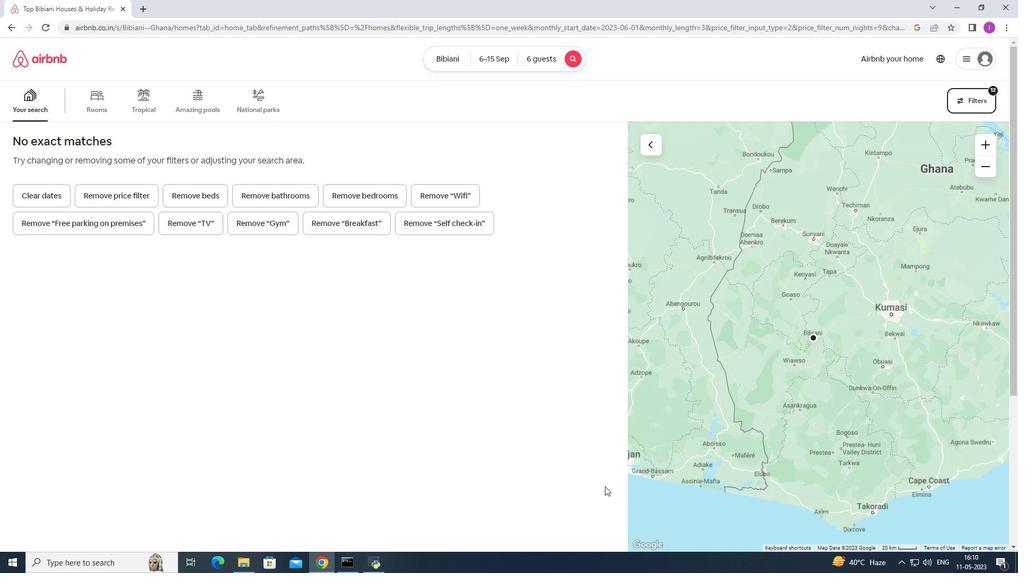 
